 Task: Find connections with filter location Los Alcázares with filter topic #Tipsforsucesswith filter profile language Spanish with filter current company Work From Home/ Fresher & Experience Jobs with filter school Godavari Institute of Engineering & Technology (GIET), NH-5, Chaitanya nagar, Velaguvanda Village, Rajanagaram(M),Rajahmundry,PIN- 533296 (CC-55) with filter industry Security and Investigations with filter service category Health Insurance with filter keywords title Accountant
Action: Mouse moved to (556, 84)
Screenshot: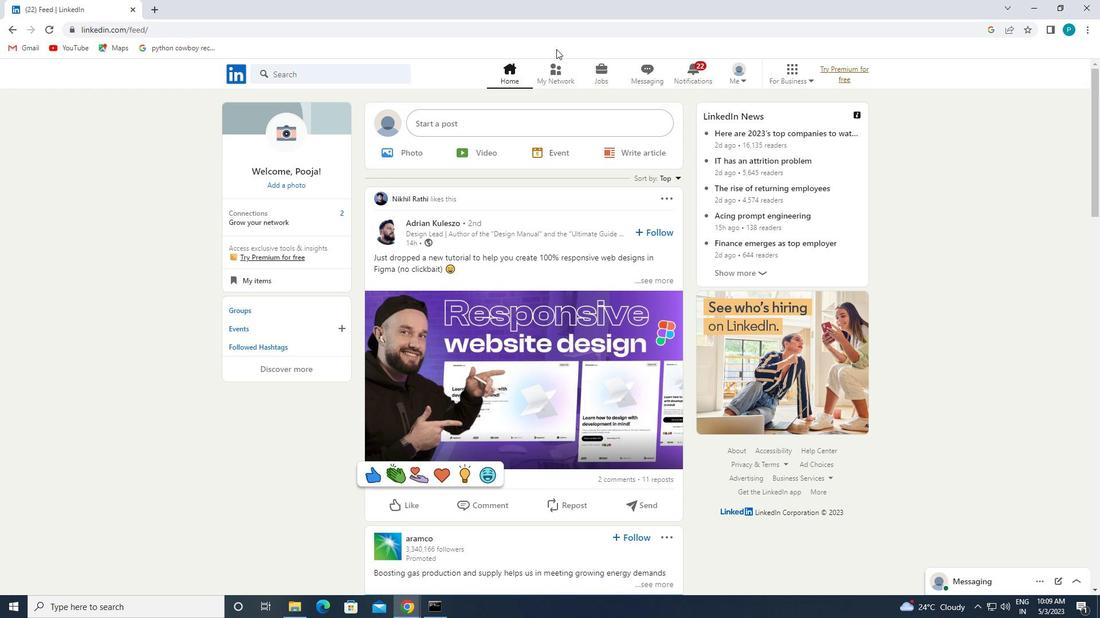 
Action: Mouse pressed left at (556, 84)
Screenshot: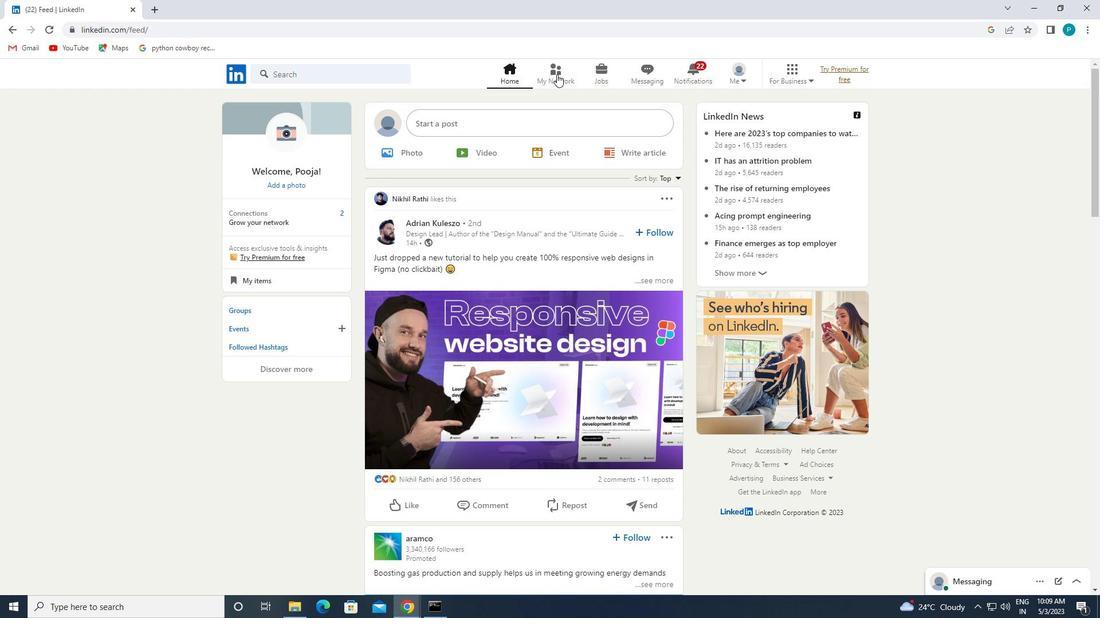 
Action: Mouse moved to (334, 146)
Screenshot: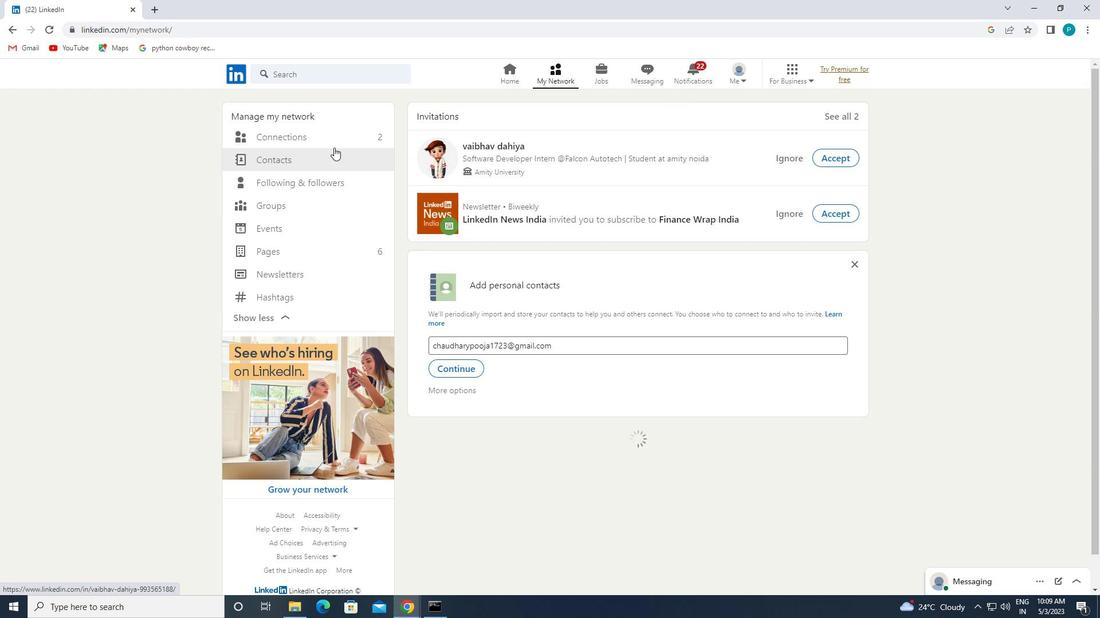 
Action: Mouse pressed left at (334, 146)
Screenshot: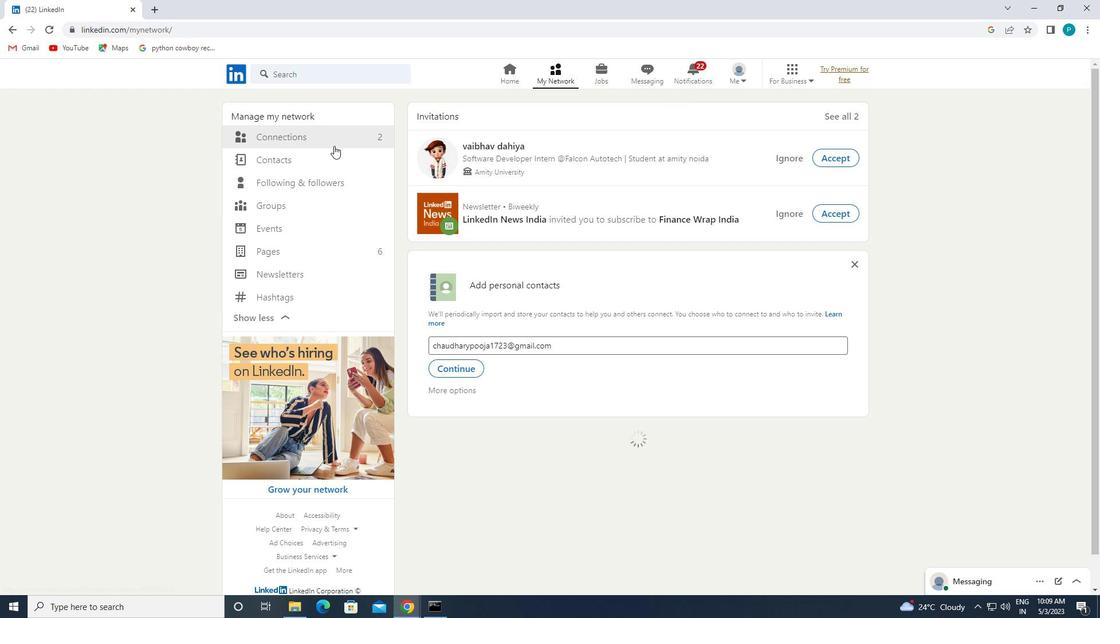 
Action: Mouse moved to (333, 142)
Screenshot: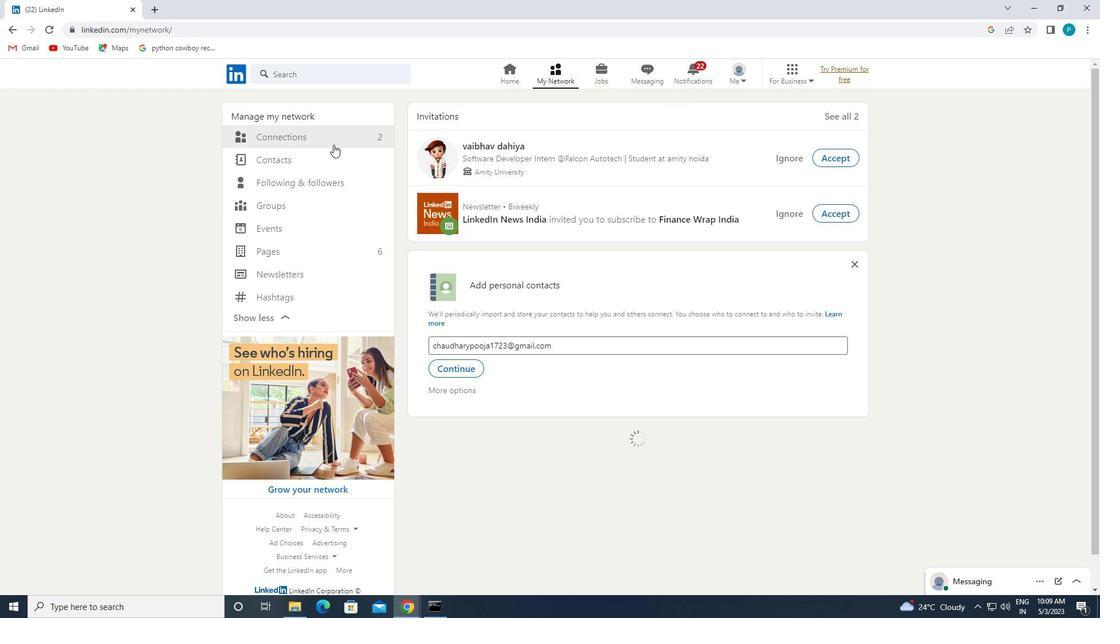 
Action: Mouse pressed left at (333, 142)
Screenshot: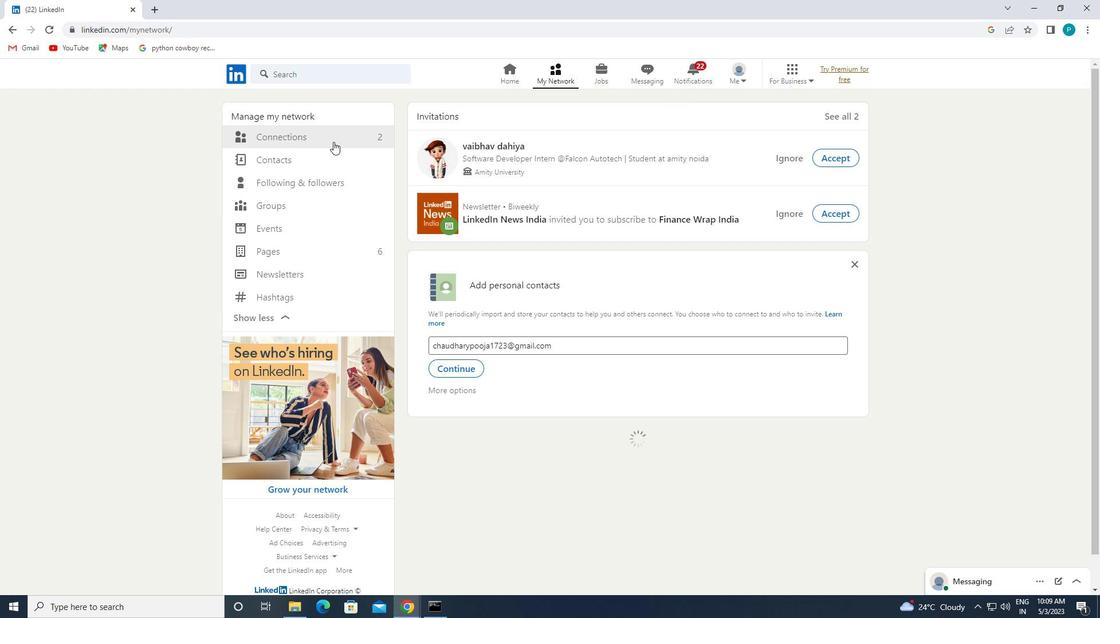
Action: Mouse pressed left at (333, 142)
Screenshot: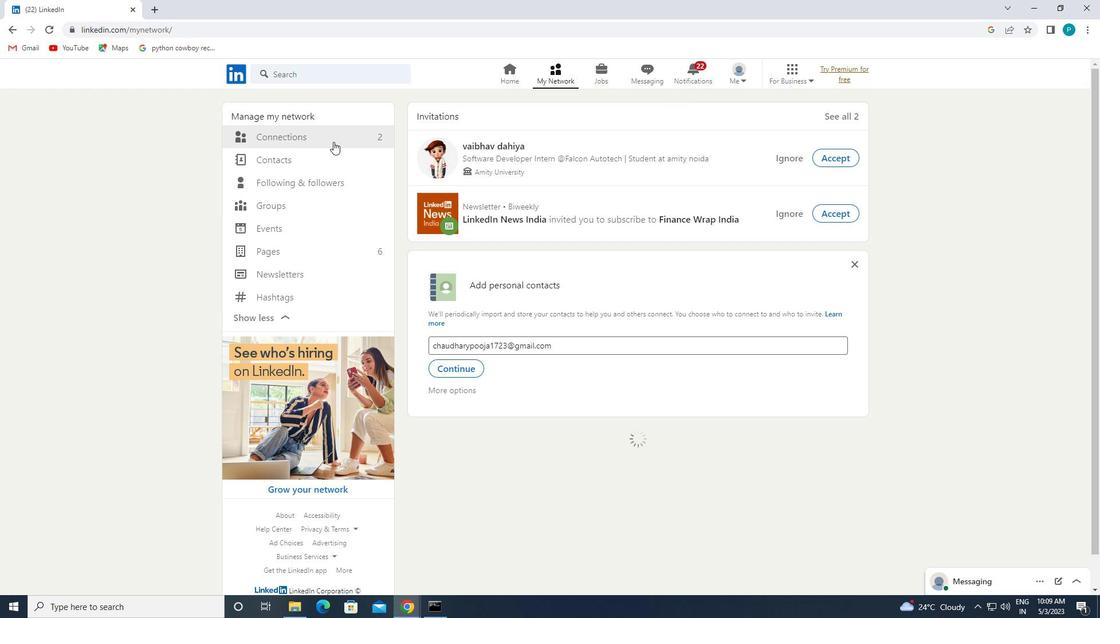 
Action: Mouse pressed left at (333, 142)
Screenshot: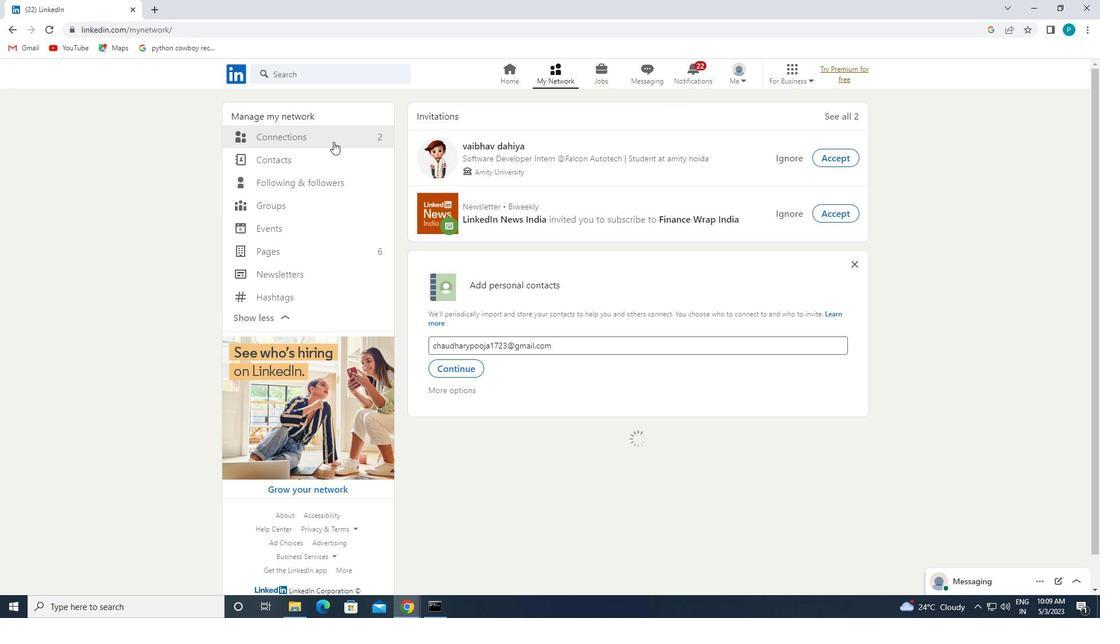 
Action: Mouse moved to (335, 142)
Screenshot: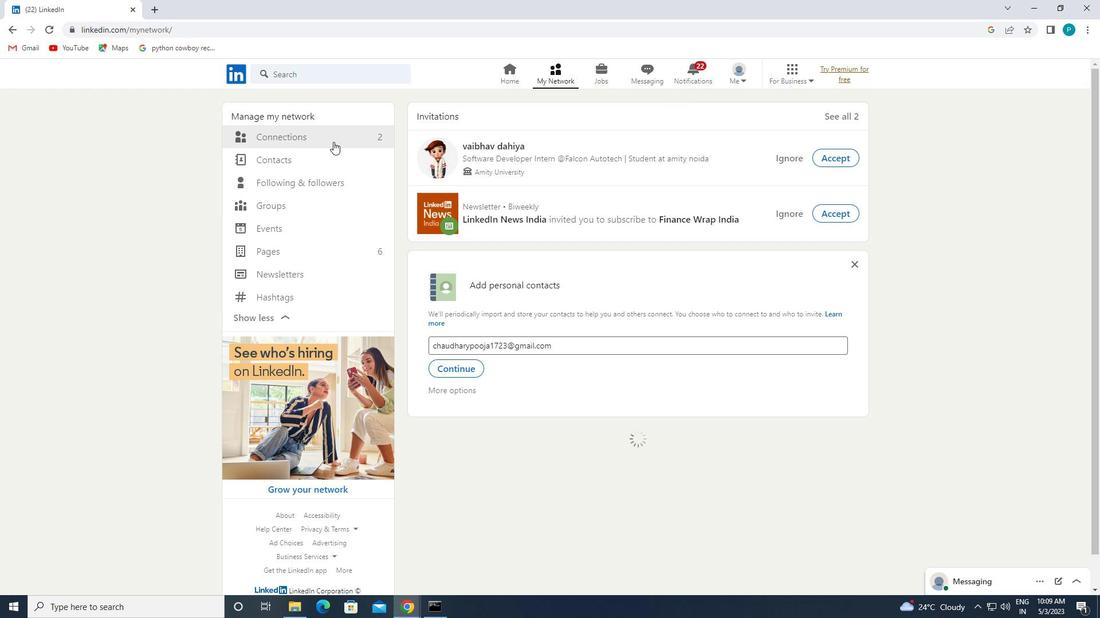 
Action: Mouse pressed left at (335, 142)
Screenshot: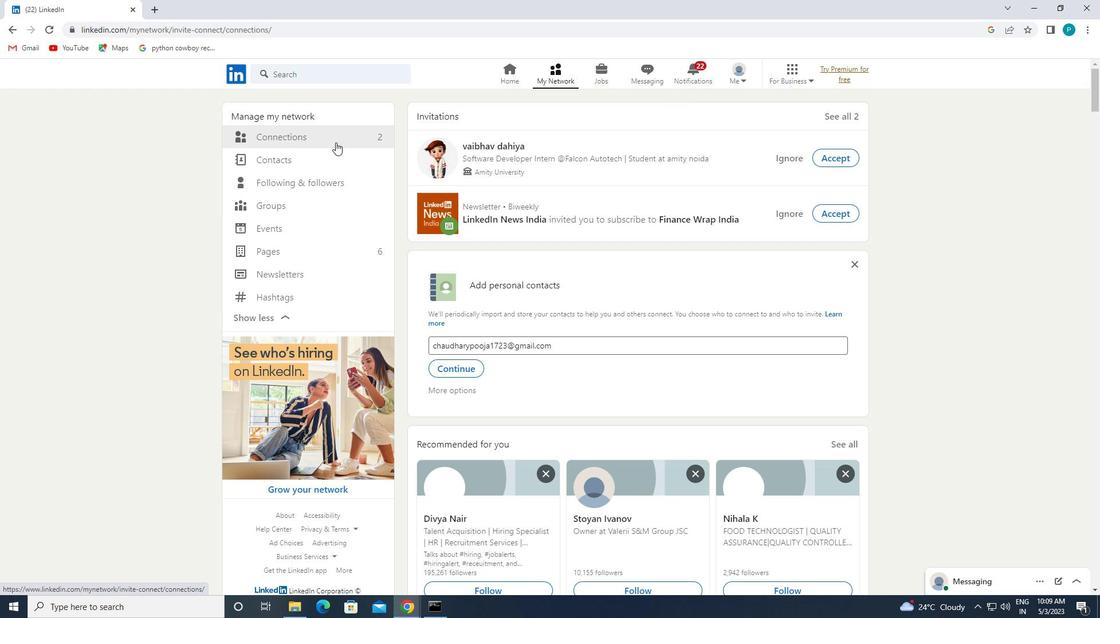 
Action: Mouse moved to (612, 144)
Screenshot: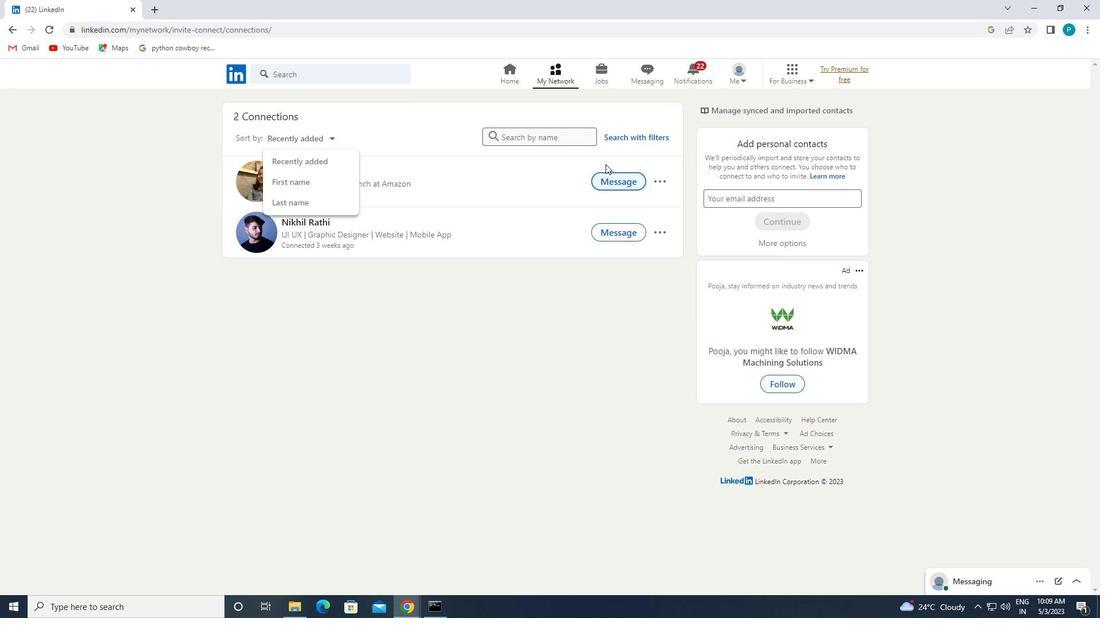 
Action: Mouse pressed left at (612, 144)
Screenshot: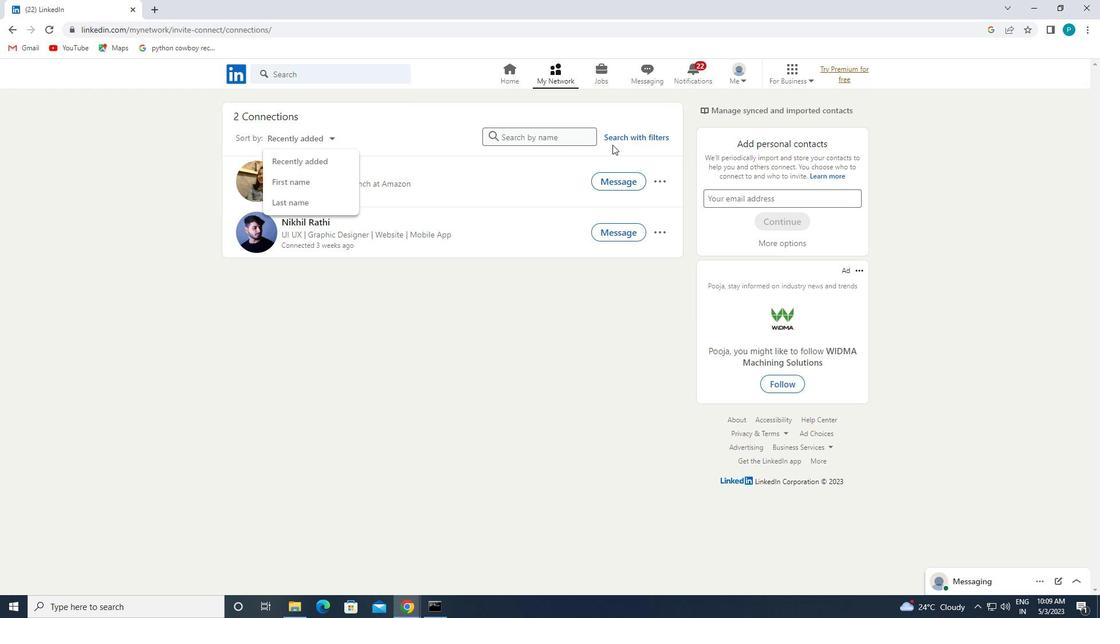 
Action: Mouse moved to (612, 139)
Screenshot: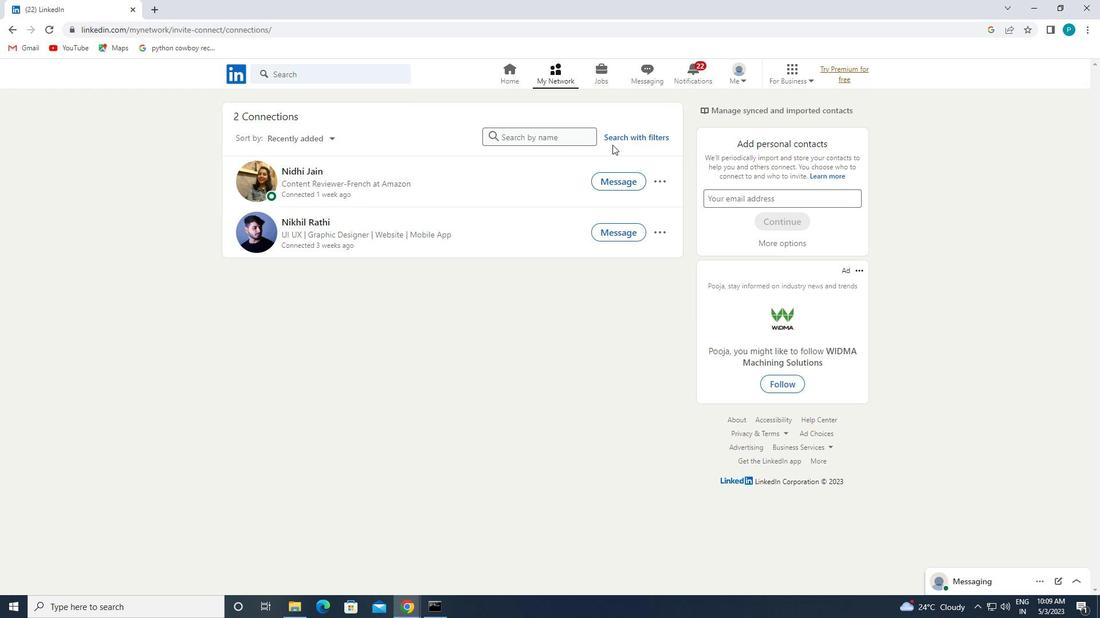 
Action: Mouse pressed left at (612, 139)
Screenshot: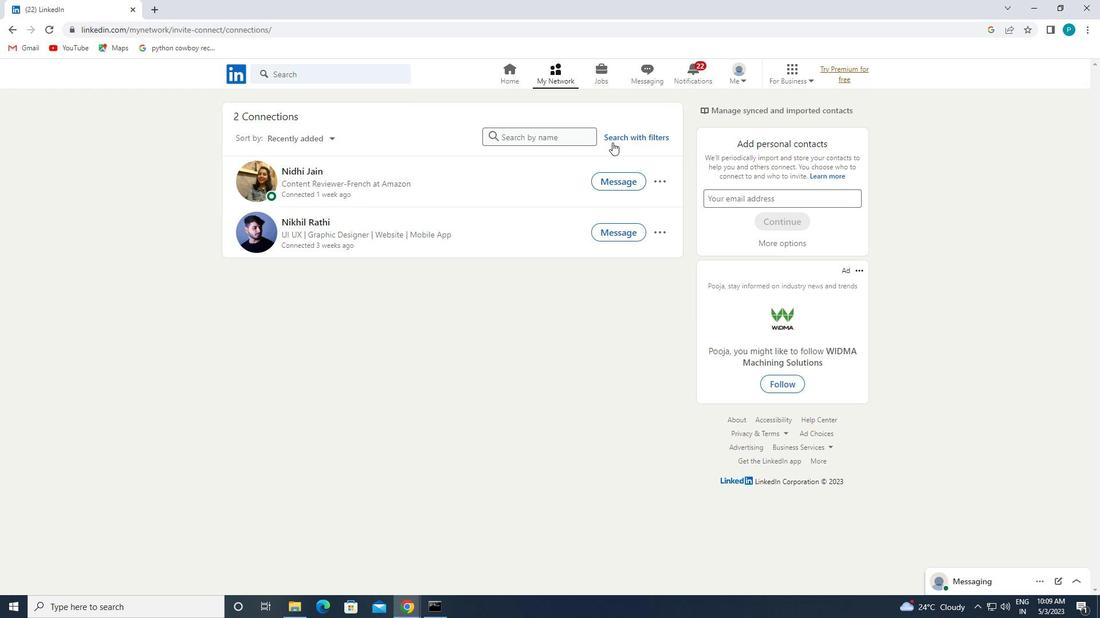 
Action: Mouse moved to (584, 107)
Screenshot: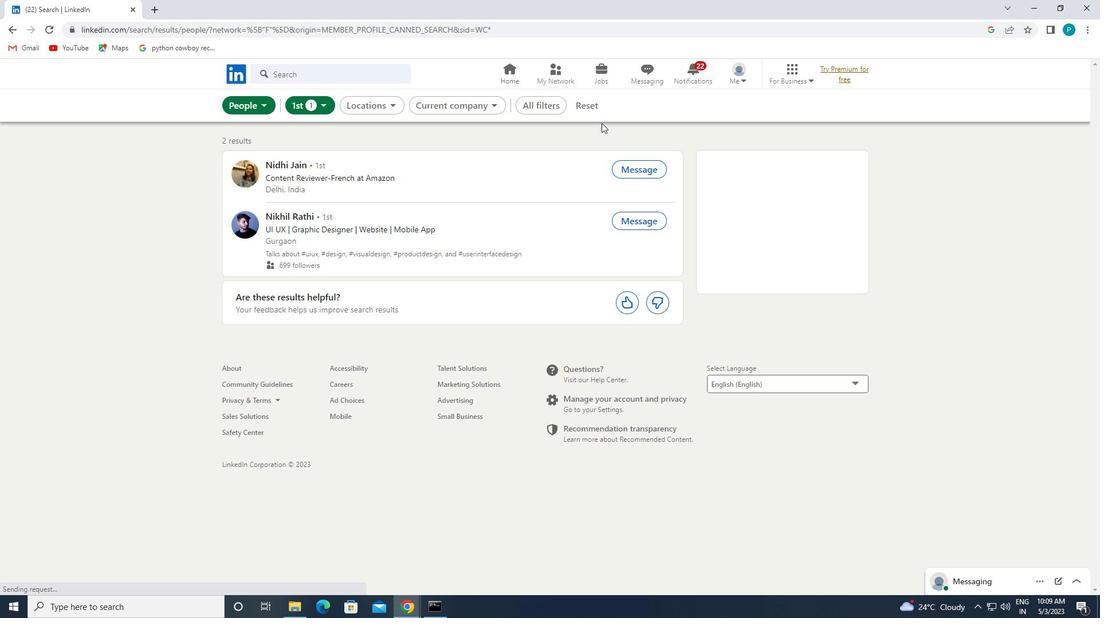 
Action: Mouse pressed left at (584, 107)
Screenshot: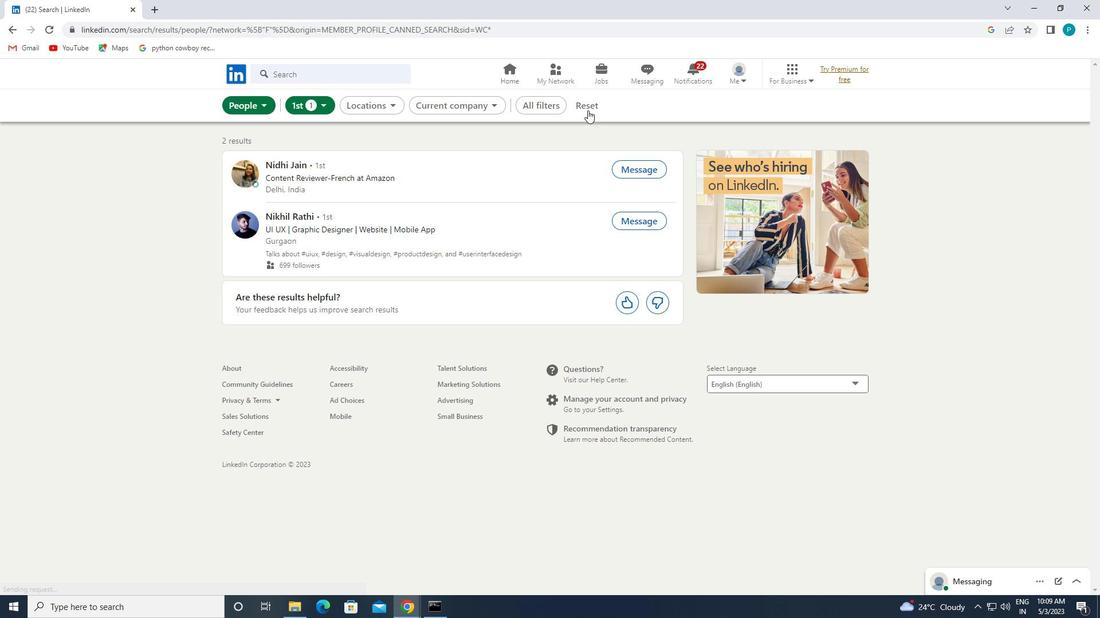 
Action: Mouse moved to (562, 103)
Screenshot: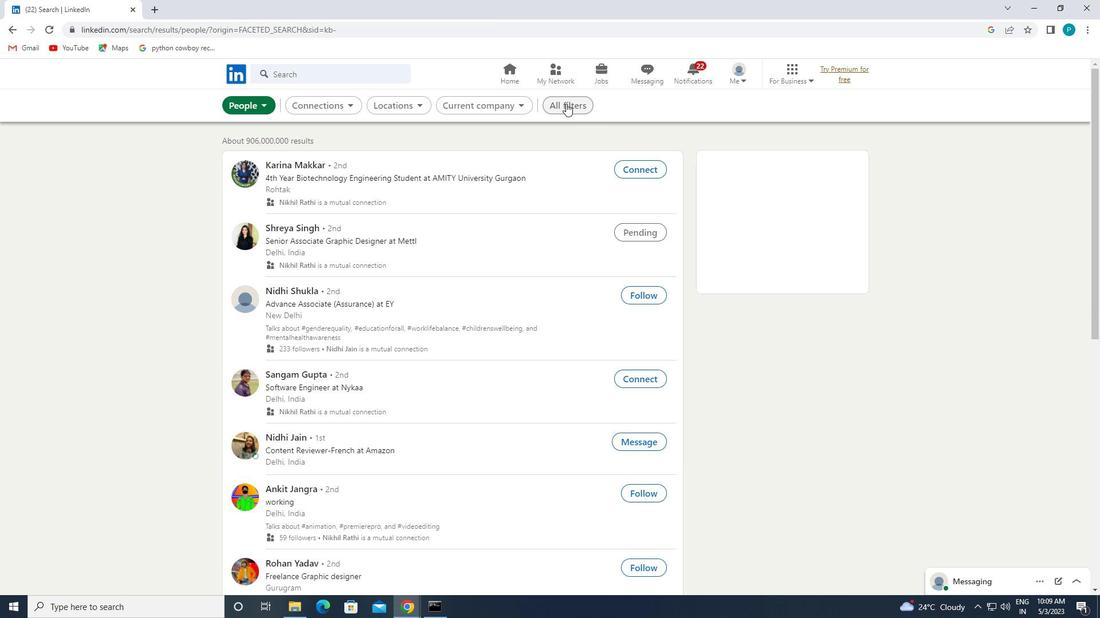 
Action: Mouse pressed left at (562, 103)
Screenshot: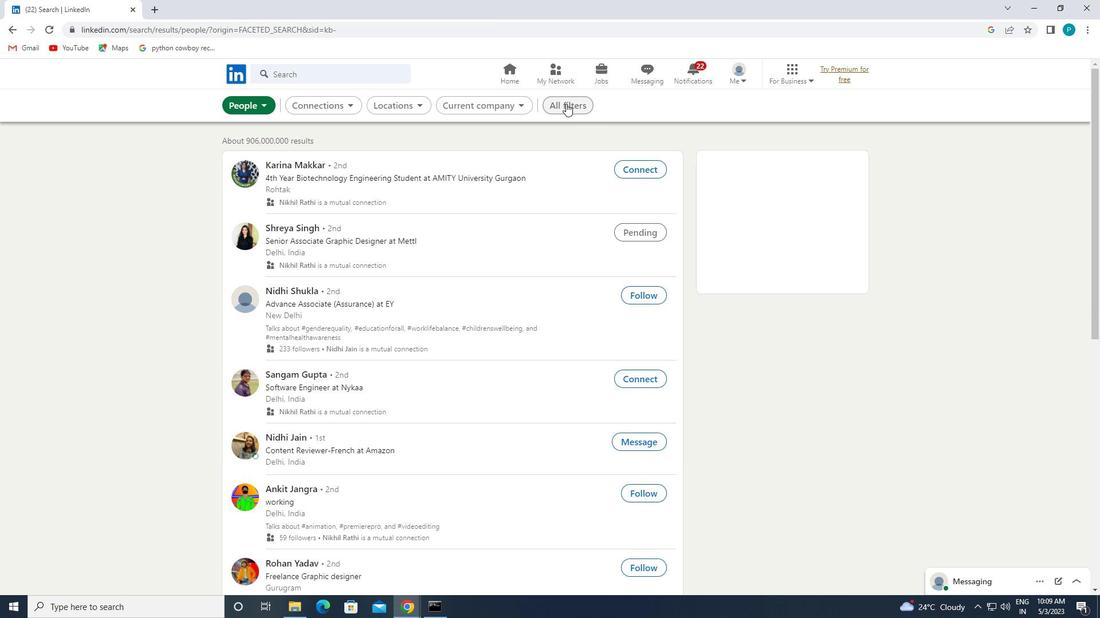 
Action: Mouse moved to (959, 427)
Screenshot: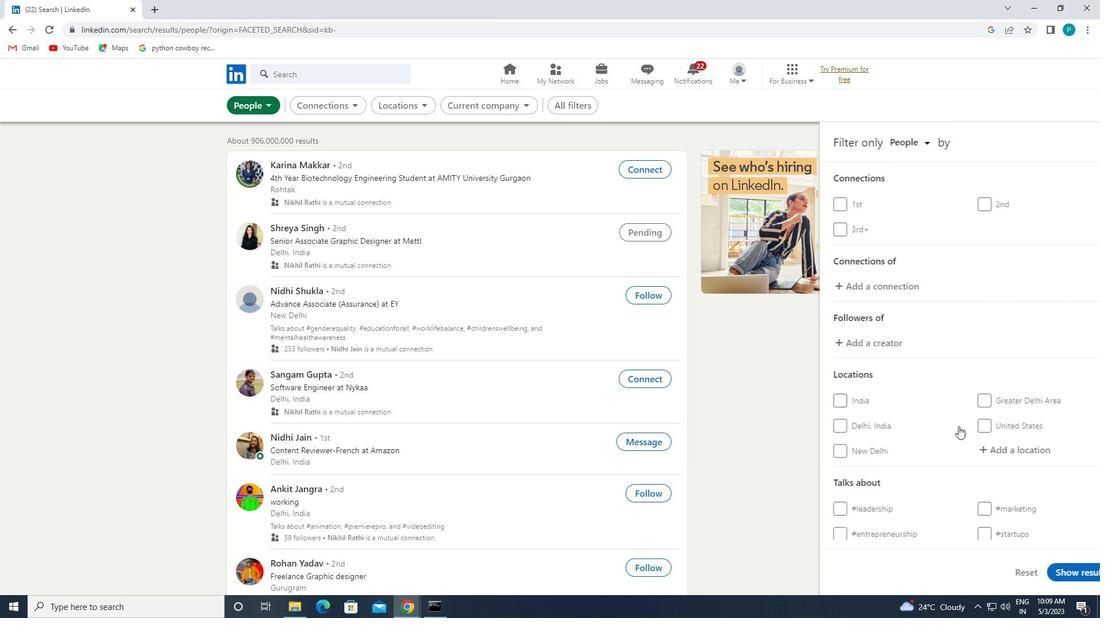 
Action: Mouse scrolled (959, 426) with delta (0, 0)
Screenshot: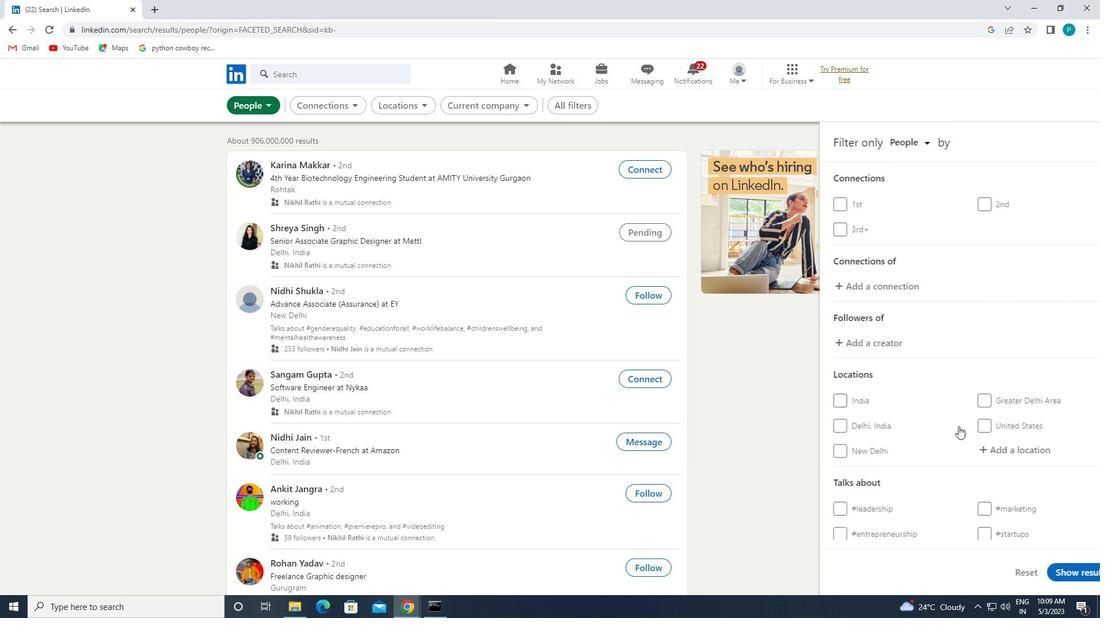 
Action: Mouse moved to (960, 428)
Screenshot: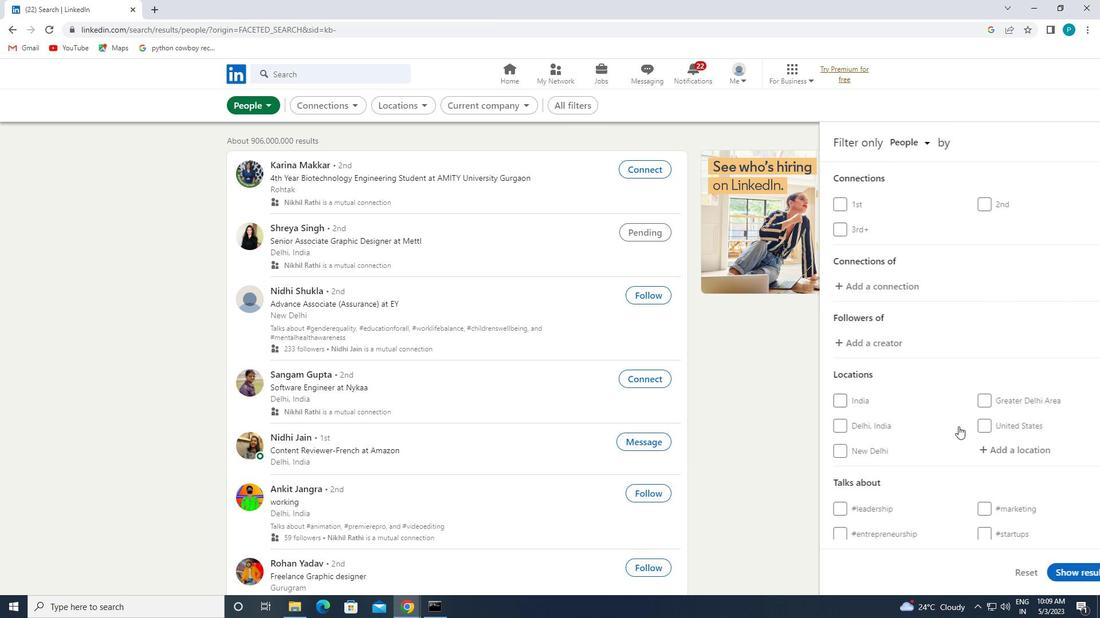 
Action: Mouse scrolled (960, 428) with delta (0, 0)
Screenshot: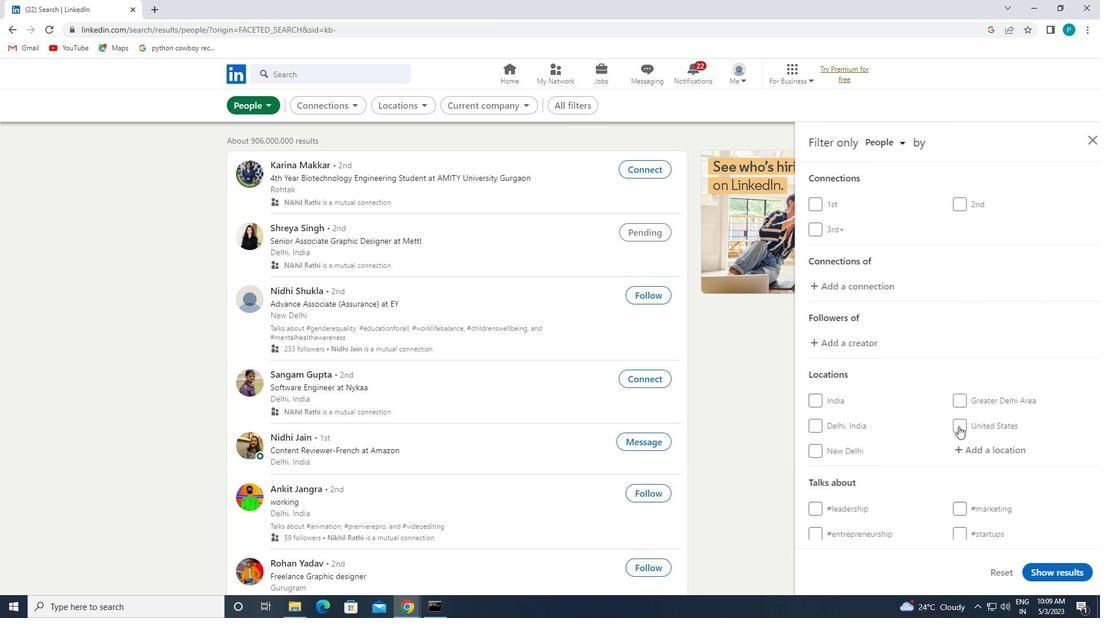 
Action: Mouse moved to (944, 340)
Screenshot: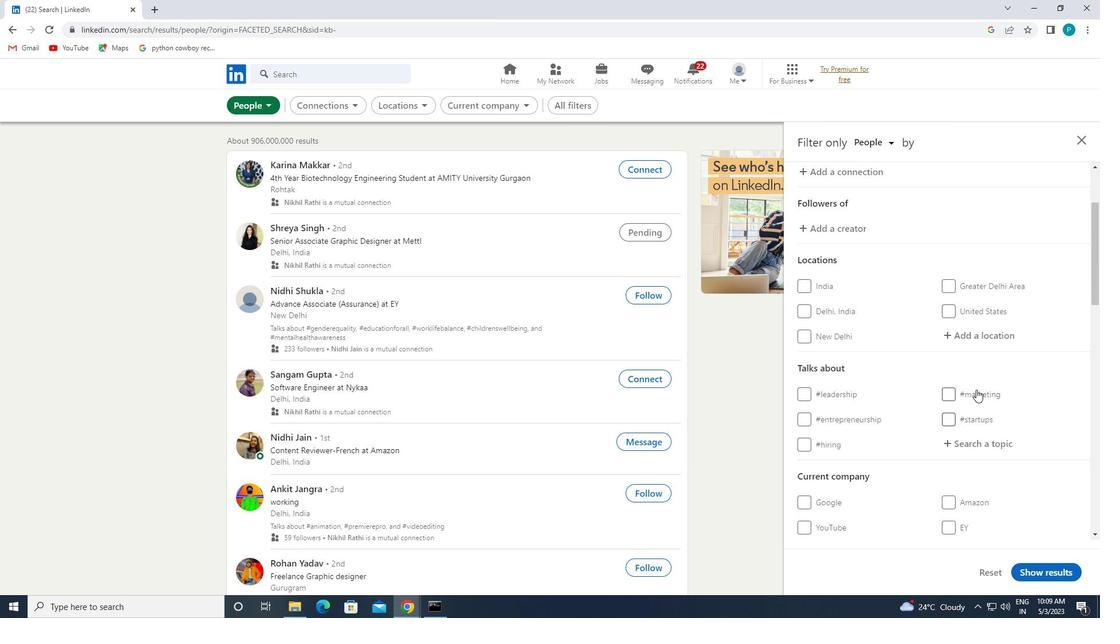 
Action: Mouse pressed left at (944, 340)
Screenshot: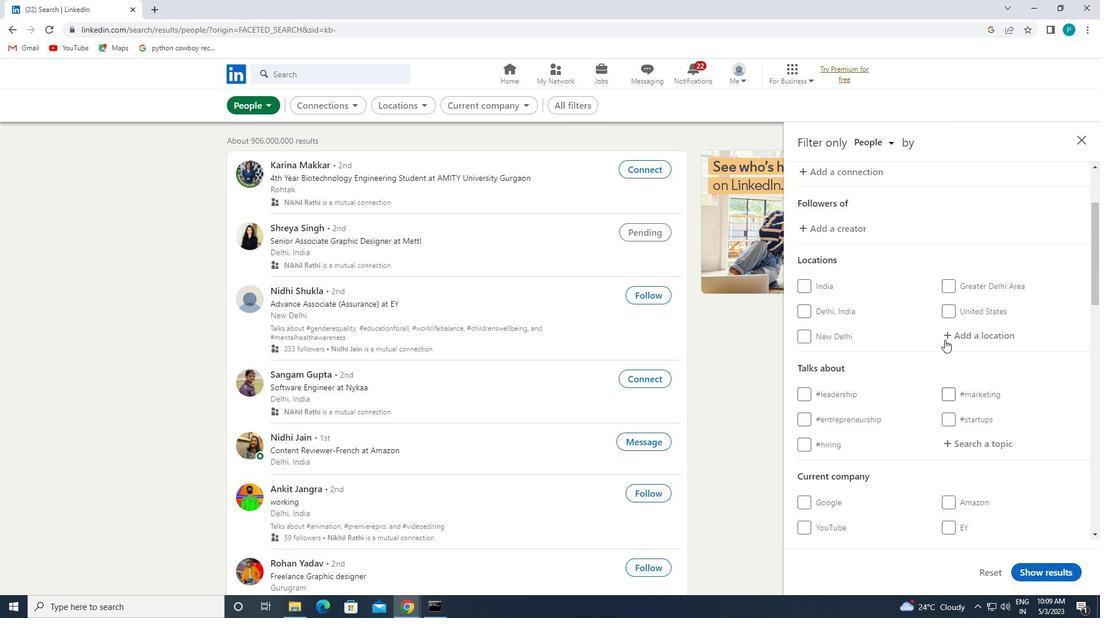 
Action: Mouse moved to (935, 332)
Screenshot: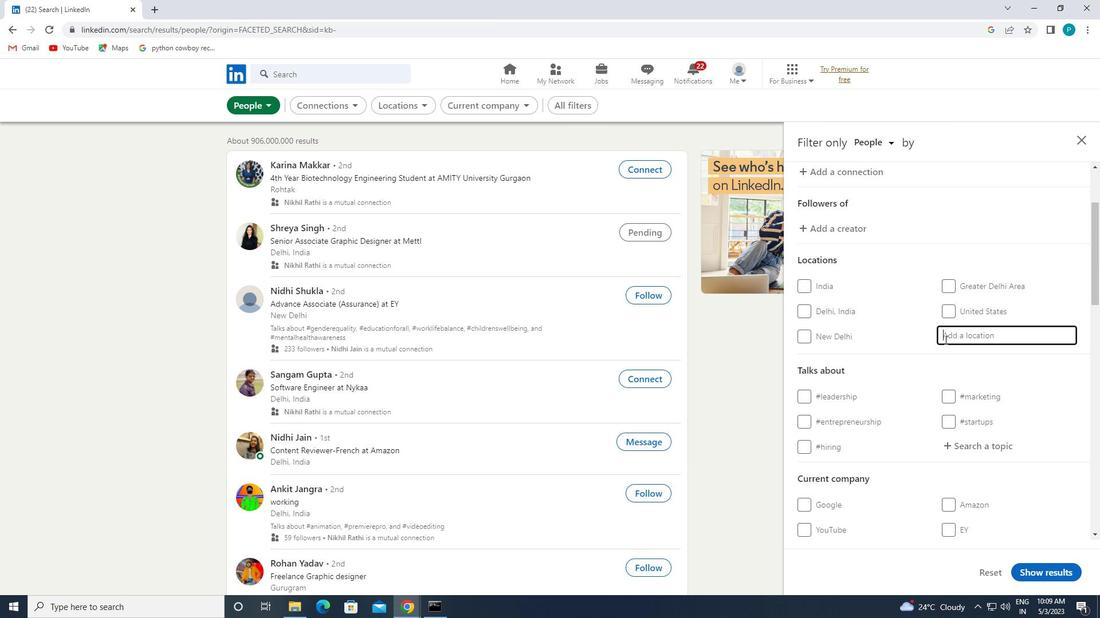 
Action: Key pressed <Key.caps_lock>l<Key.caps_lock>os
Screenshot: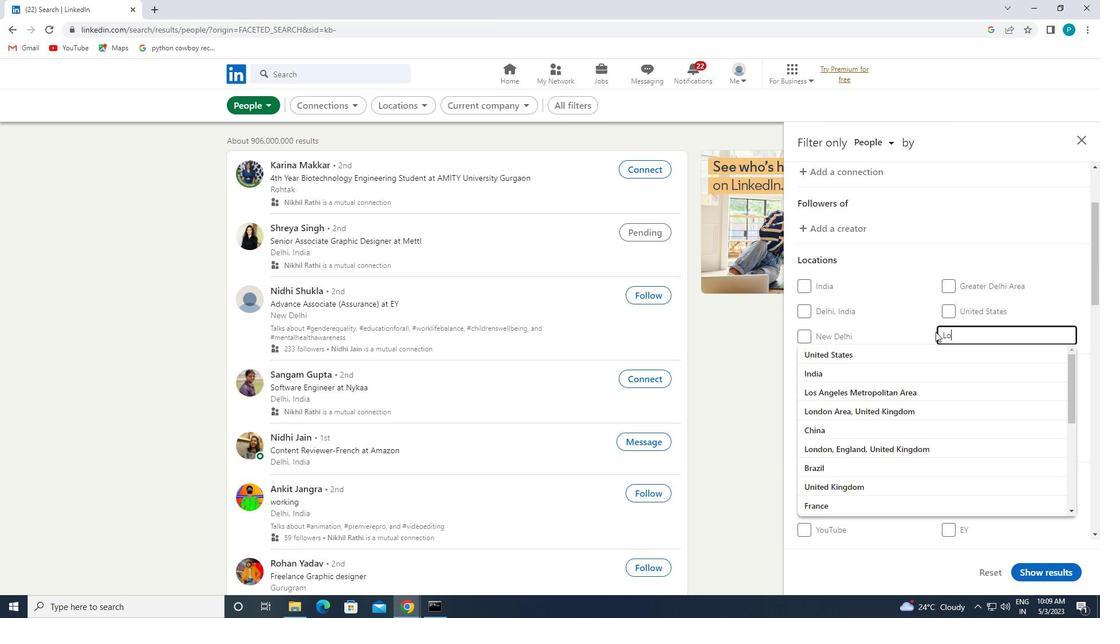 
Action: Mouse moved to (935, 343)
Screenshot: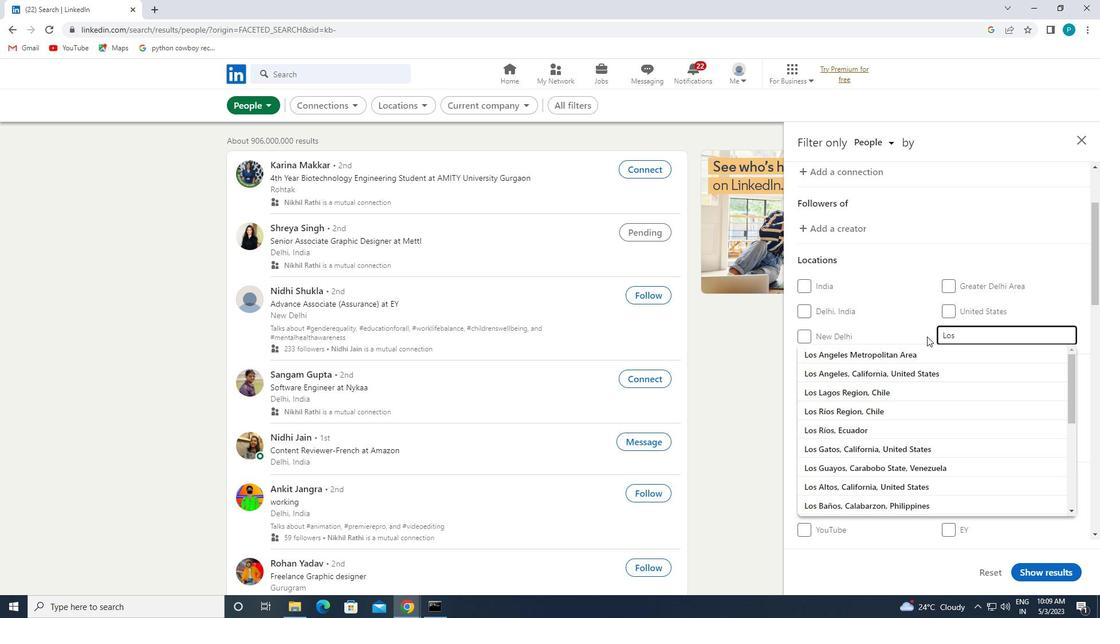 
Action: Key pressed <Key.space><Key.caps_lock>a<Key.caps_lock>l
Screenshot: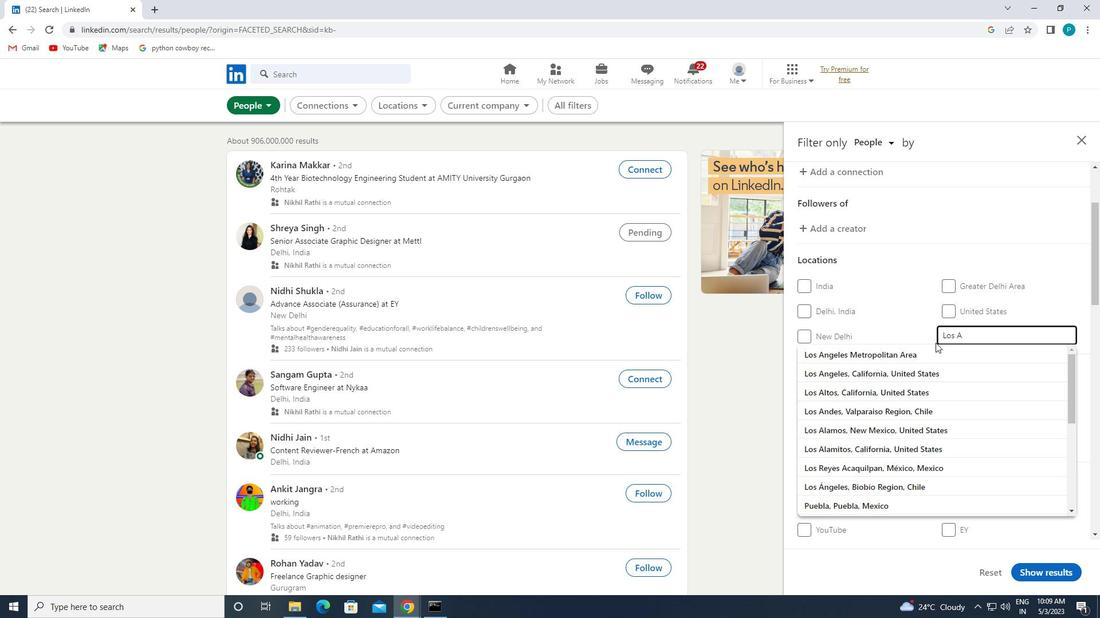 
Action: Mouse moved to (910, 428)
Screenshot: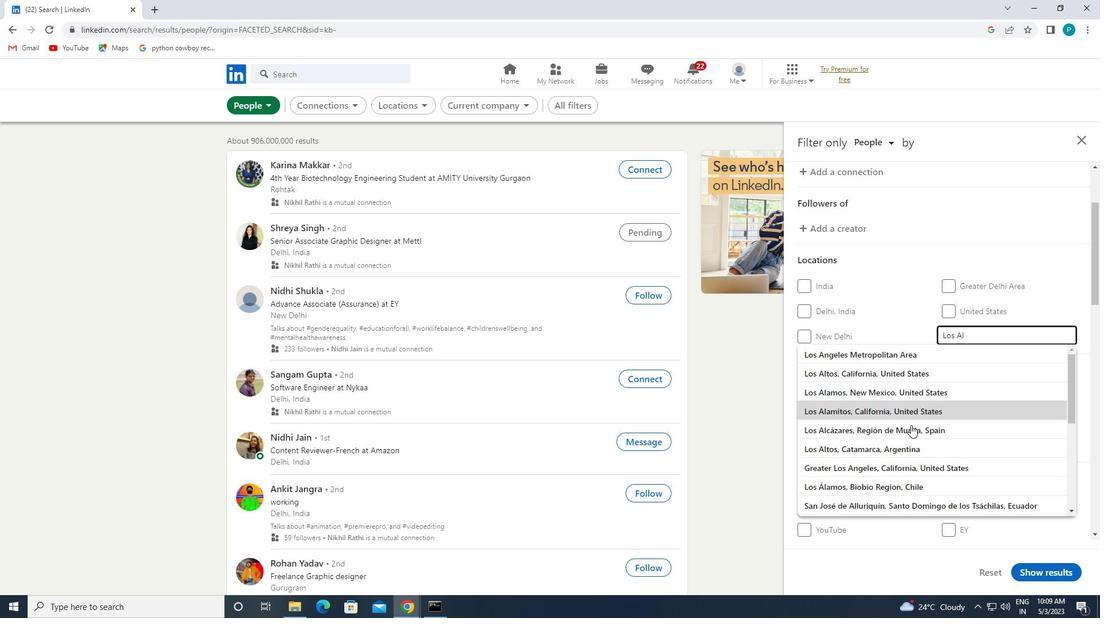 
Action: Mouse pressed left at (910, 428)
Screenshot: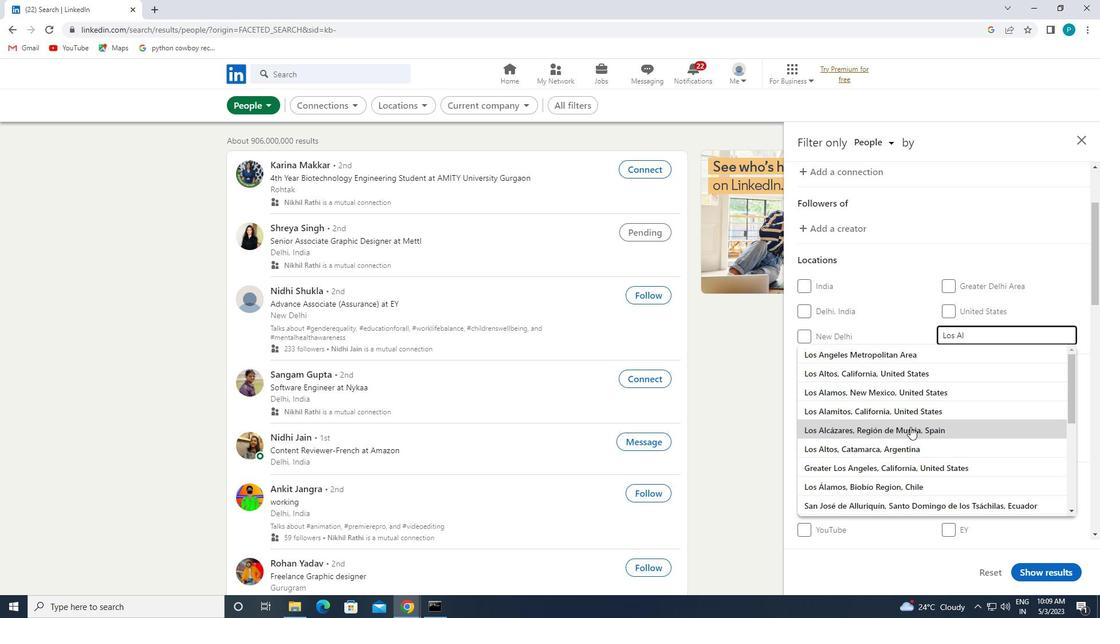 
Action: Mouse moved to (916, 430)
Screenshot: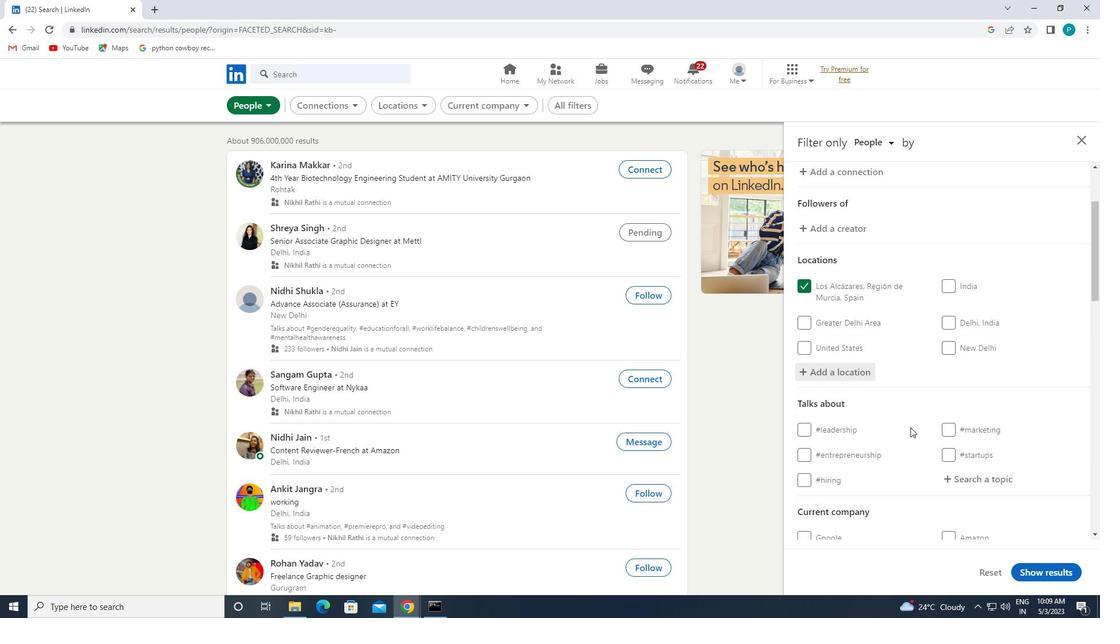 
Action: Mouse scrolled (916, 430) with delta (0, 0)
Screenshot: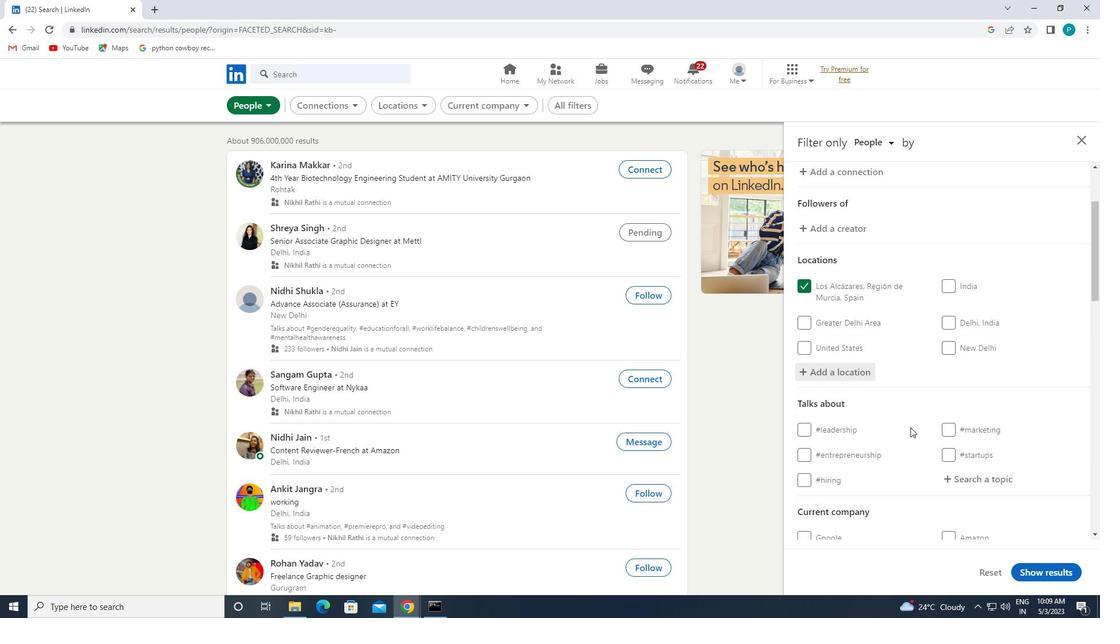 
Action: Mouse moved to (996, 422)
Screenshot: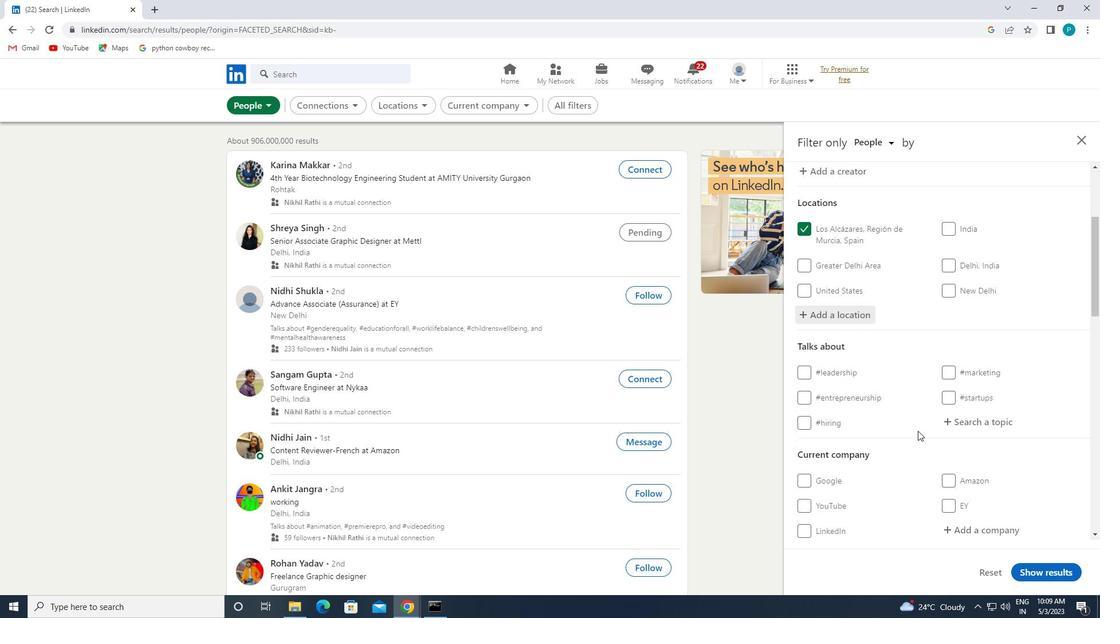 
Action: Mouse pressed left at (996, 422)
Screenshot: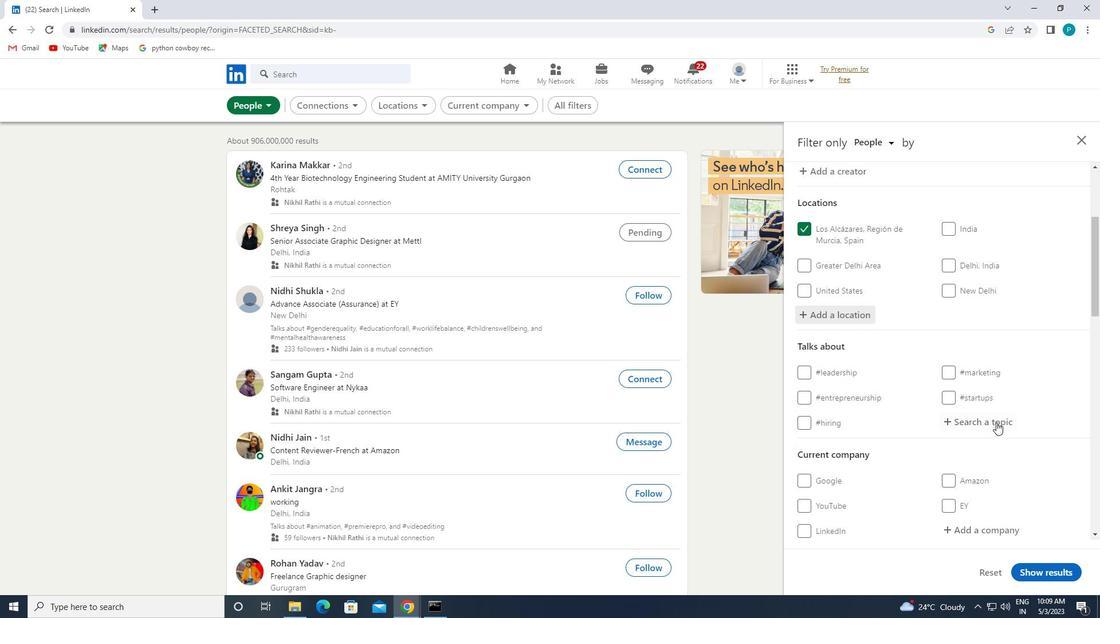 
Action: Mouse moved to (1003, 425)
Screenshot: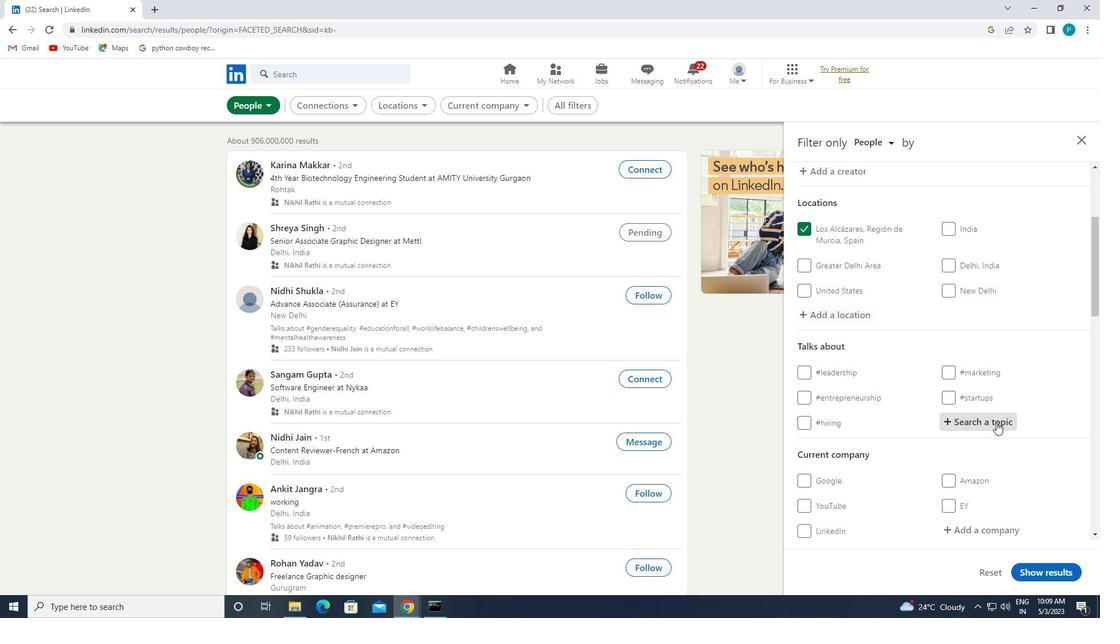 
Action: Key pressed <Key.shift>#<Key.caps_lock>T<Key.caps_lock>IPSFORSUCESS
Screenshot: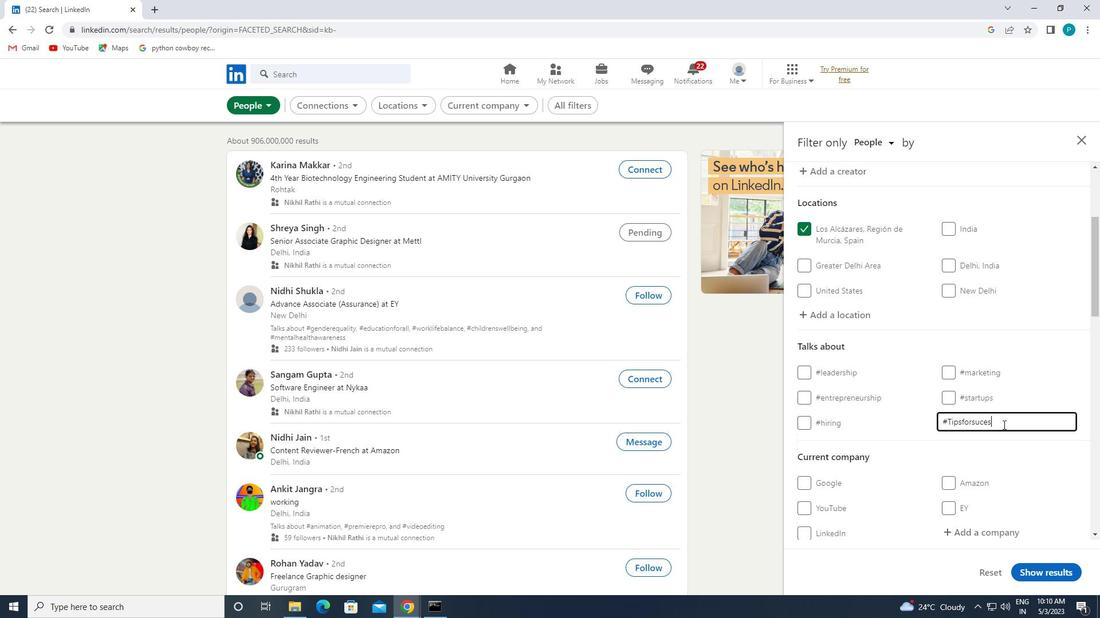 
Action: Mouse moved to (1013, 427)
Screenshot: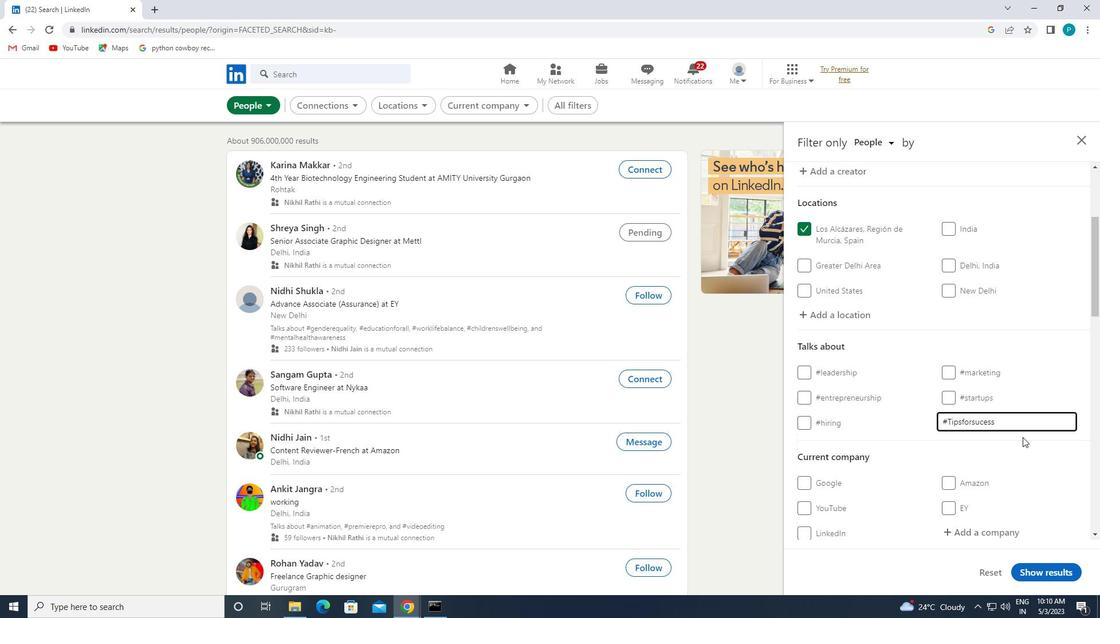 
Action: Mouse scrolled (1013, 426) with delta (0, 0)
Screenshot: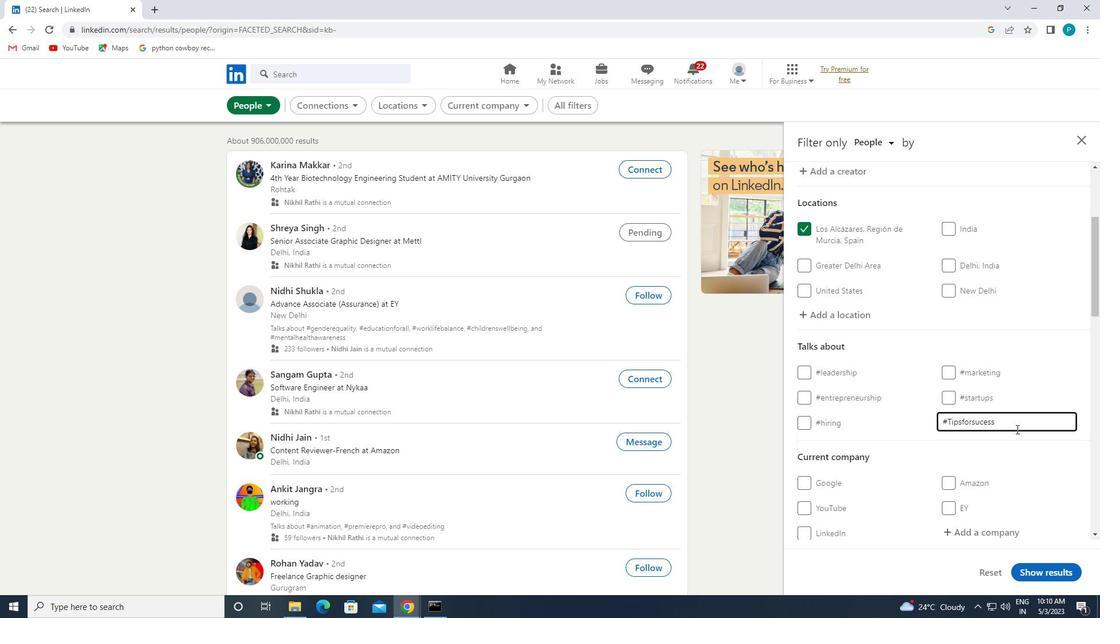 
Action: Mouse moved to (1011, 427)
Screenshot: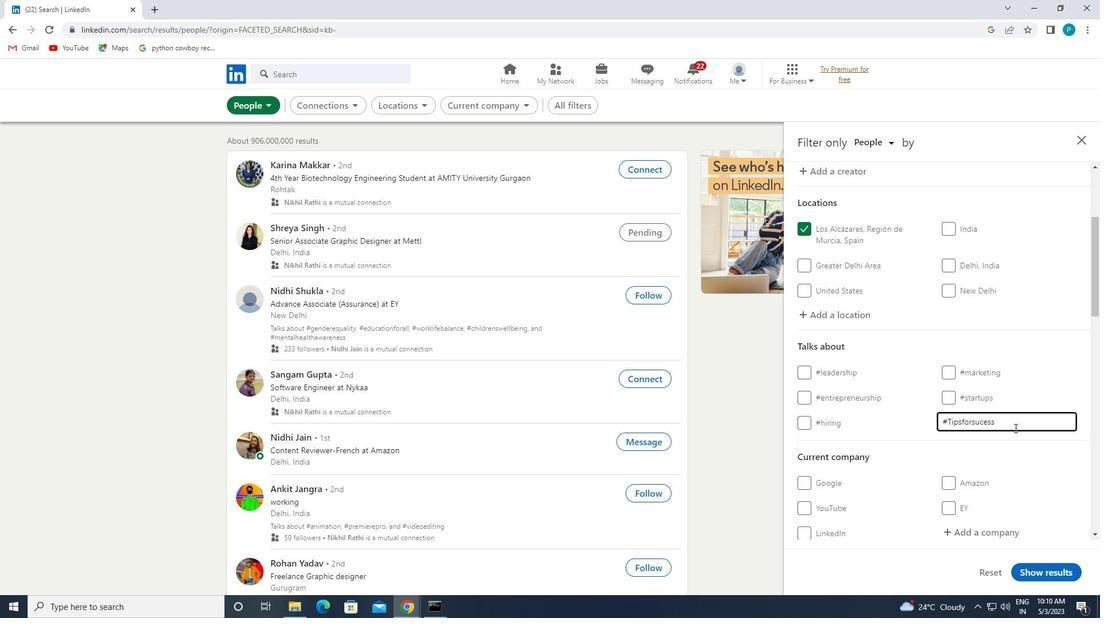 
Action: Mouse scrolled (1011, 426) with delta (0, 0)
Screenshot: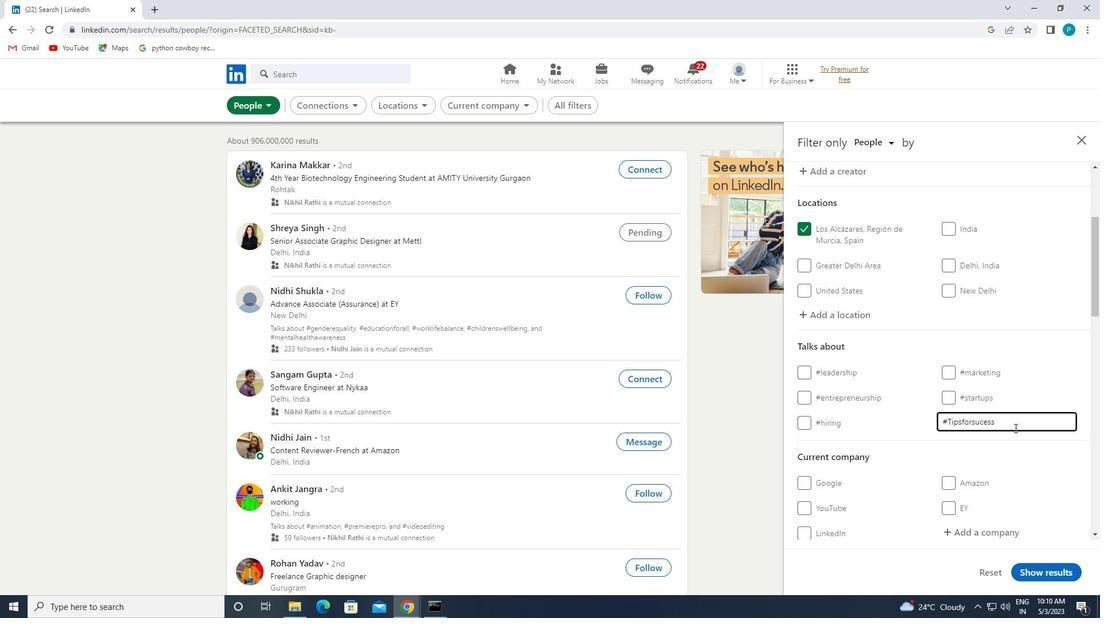 
Action: Mouse moved to (994, 424)
Screenshot: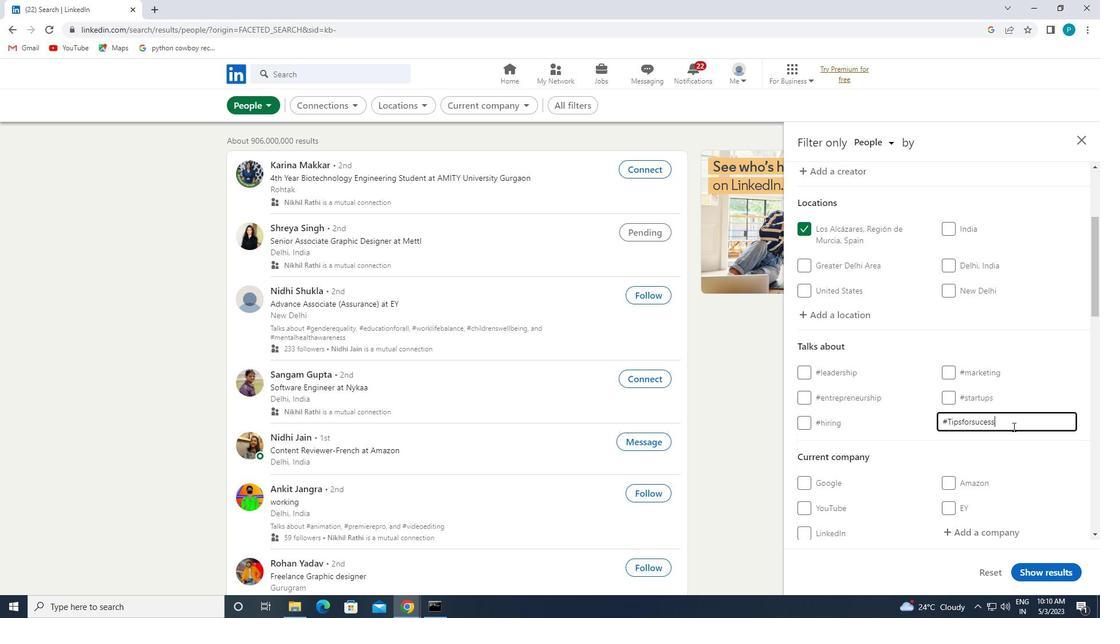 
Action: Mouse scrolled (994, 424) with delta (0, 0)
Screenshot: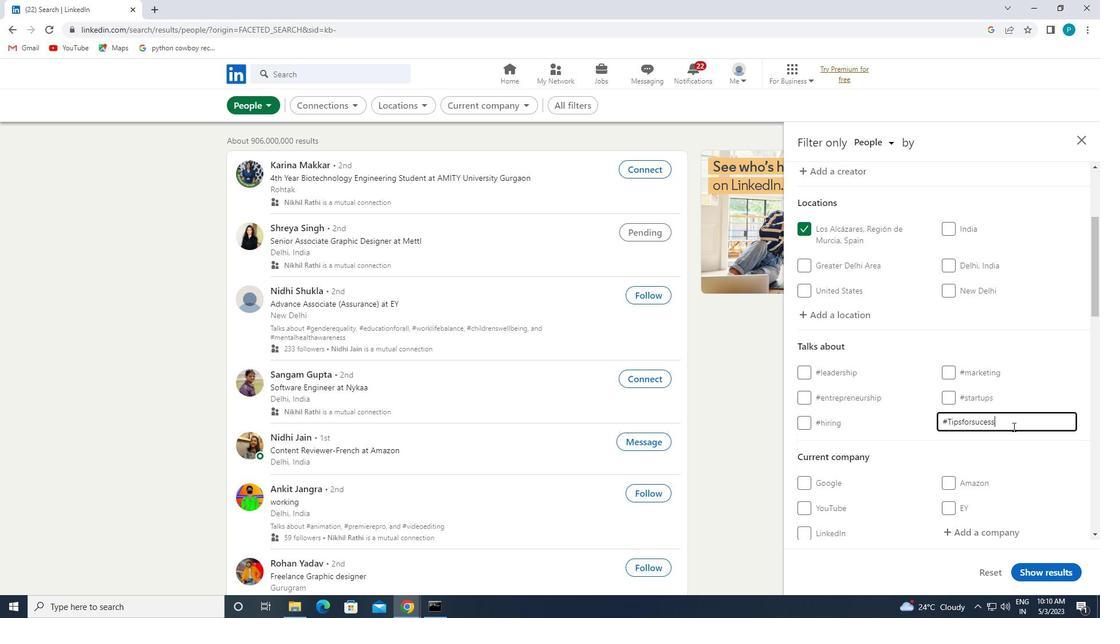 
Action: Mouse moved to (900, 395)
Screenshot: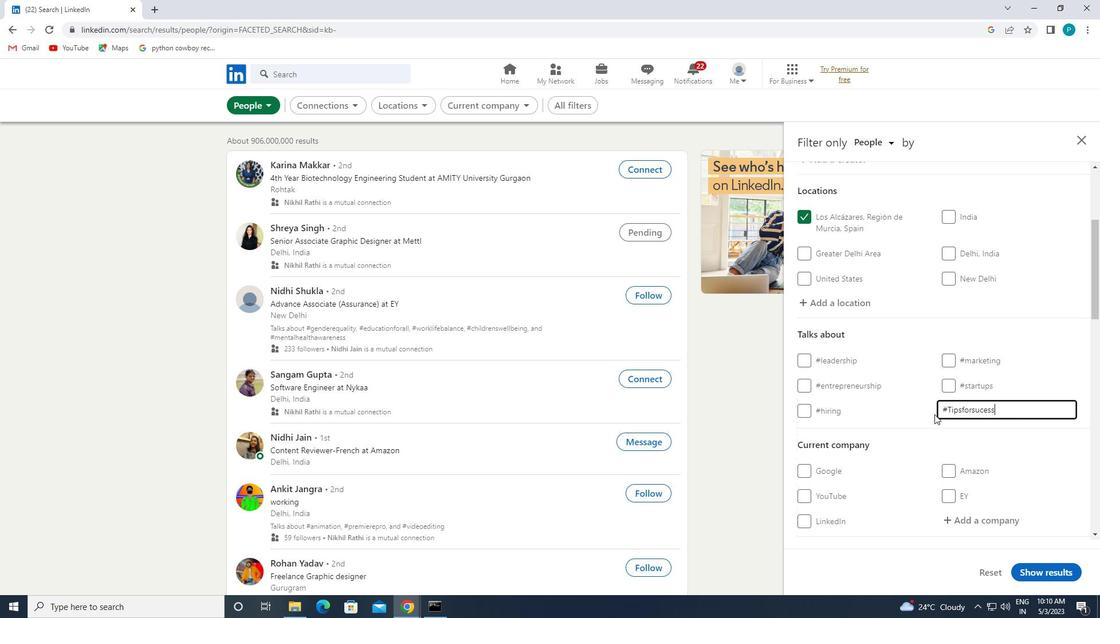 
Action: Mouse scrolled (900, 395) with delta (0, 0)
Screenshot: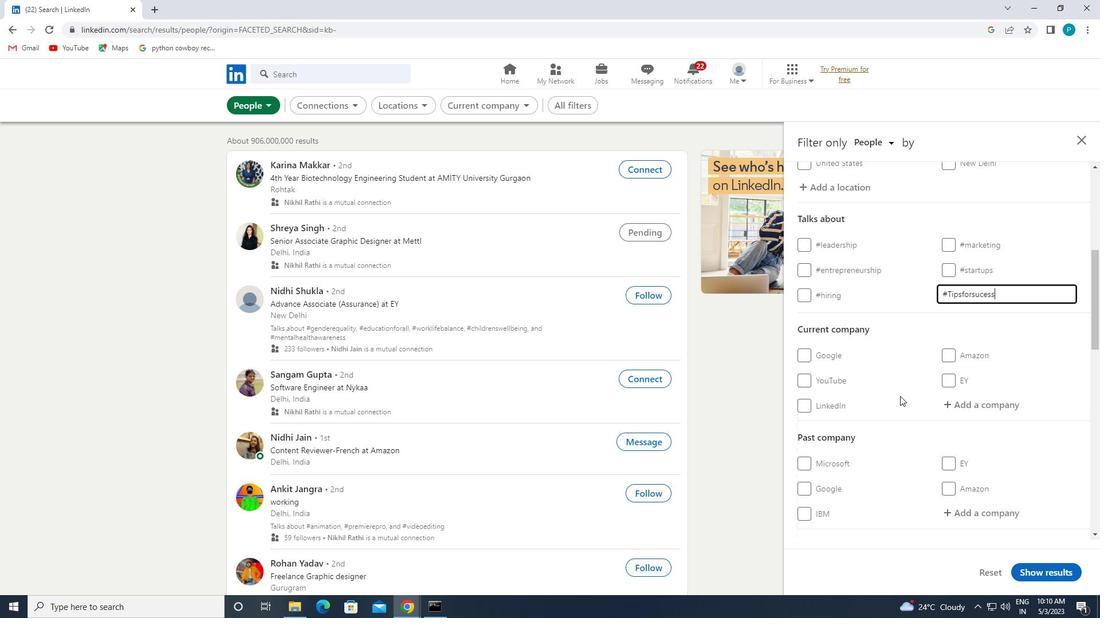 
Action: Mouse scrolled (900, 395) with delta (0, 0)
Screenshot: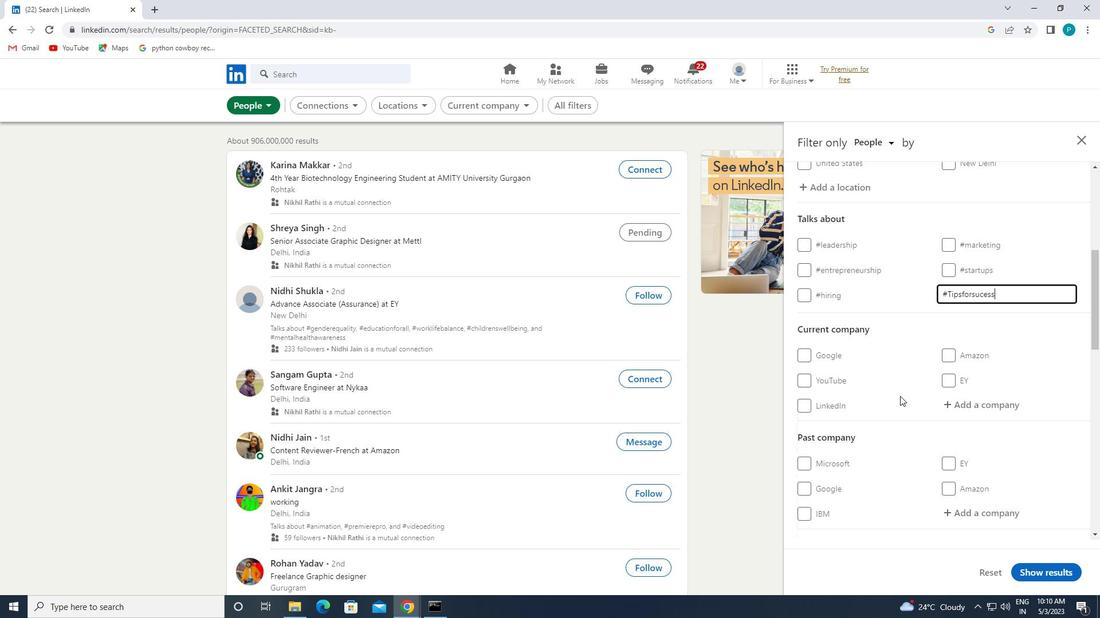 
Action: Mouse scrolled (900, 395) with delta (0, 0)
Screenshot: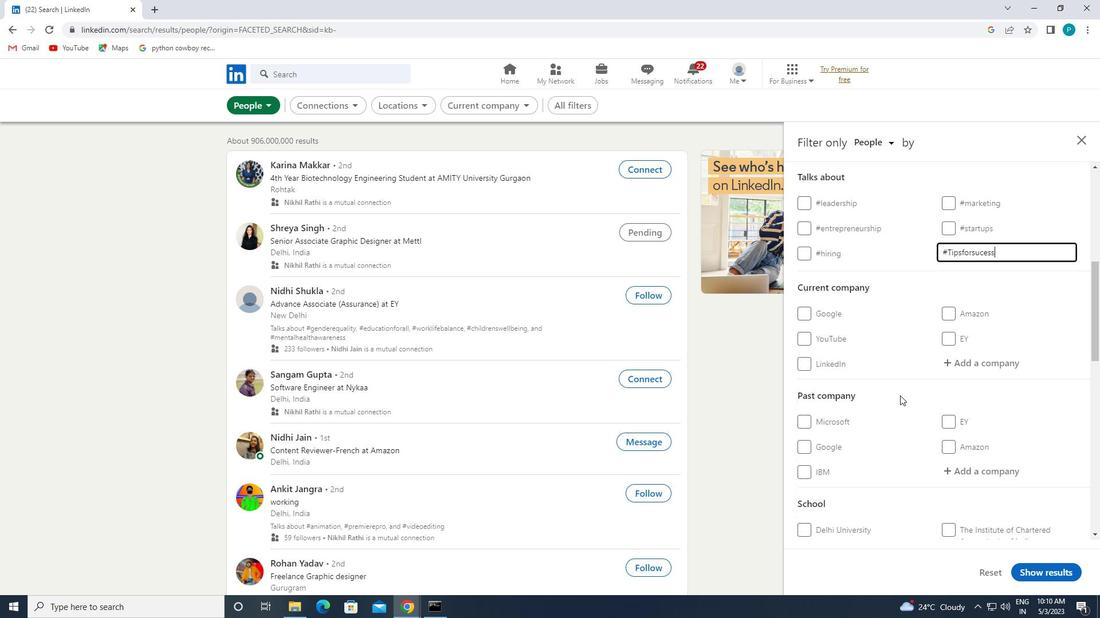 
Action: Mouse moved to (889, 396)
Screenshot: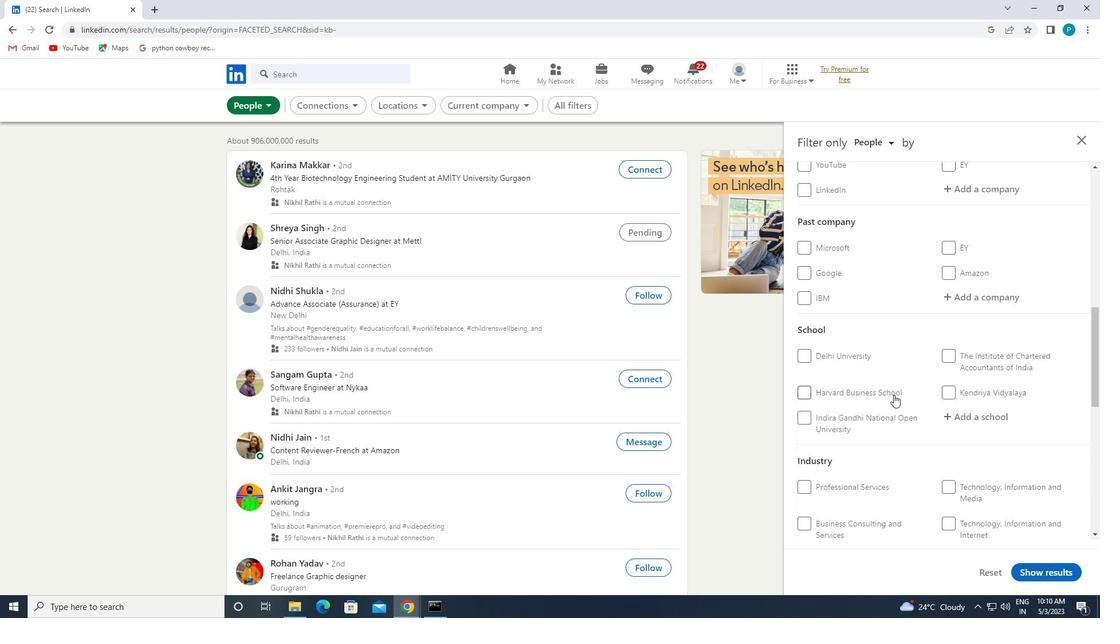 
Action: Mouse scrolled (889, 395) with delta (0, 0)
Screenshot: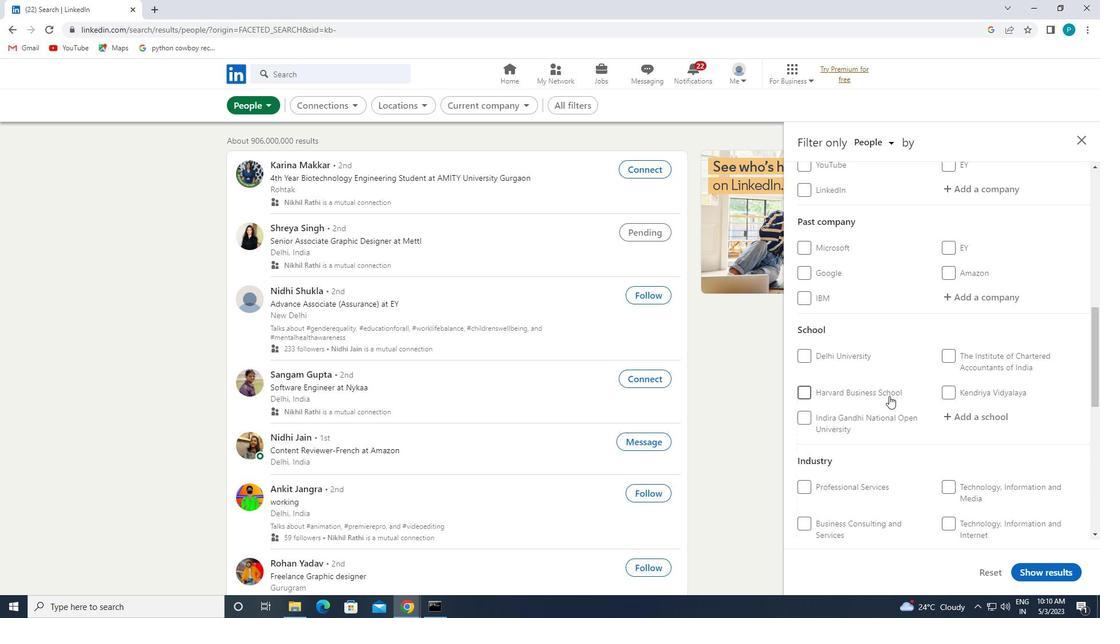 
Action: Mouse moved to (888, 397)
Screenshot: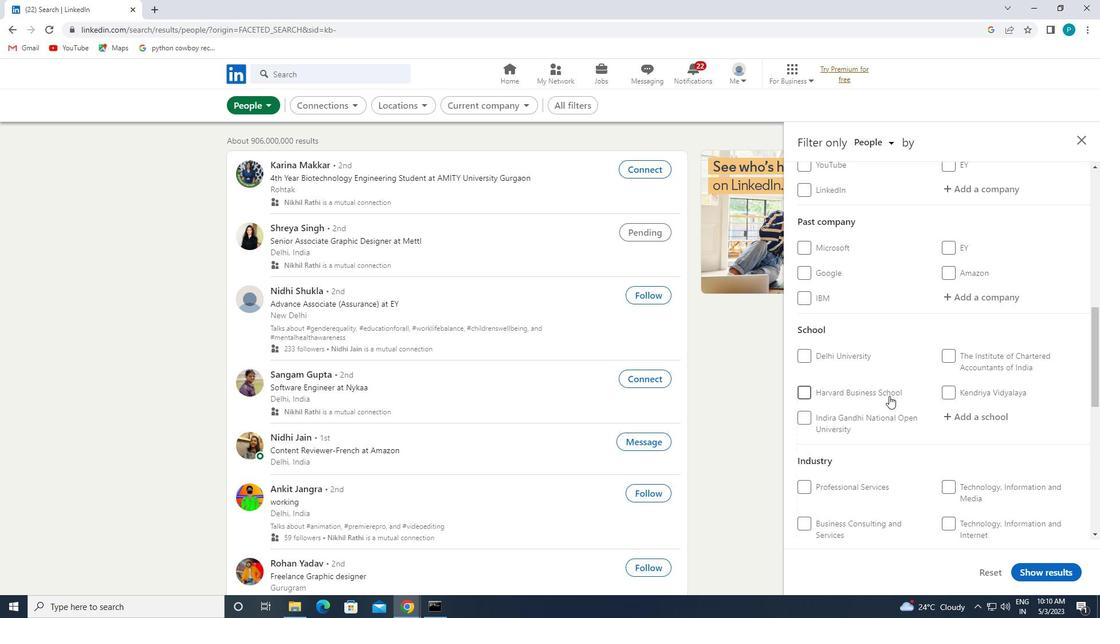 
Action: Mouse scrolled (888, 396) with delta (0, 0)
Screenshot: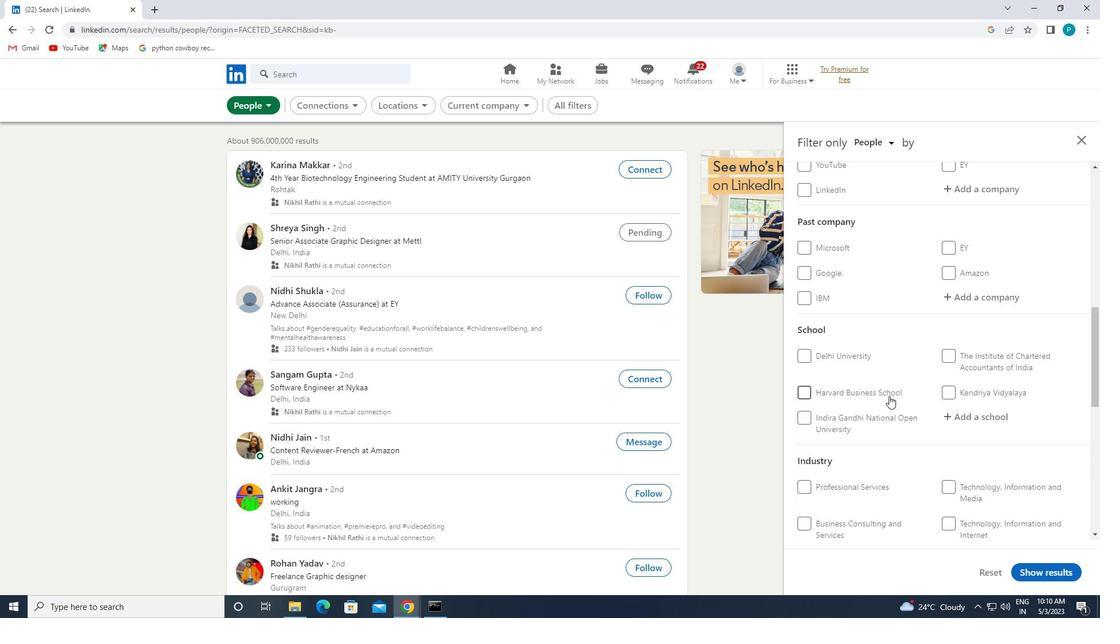 
Action: Mouse scrolled (888, 396) with delta (0, 0)
Screenshot: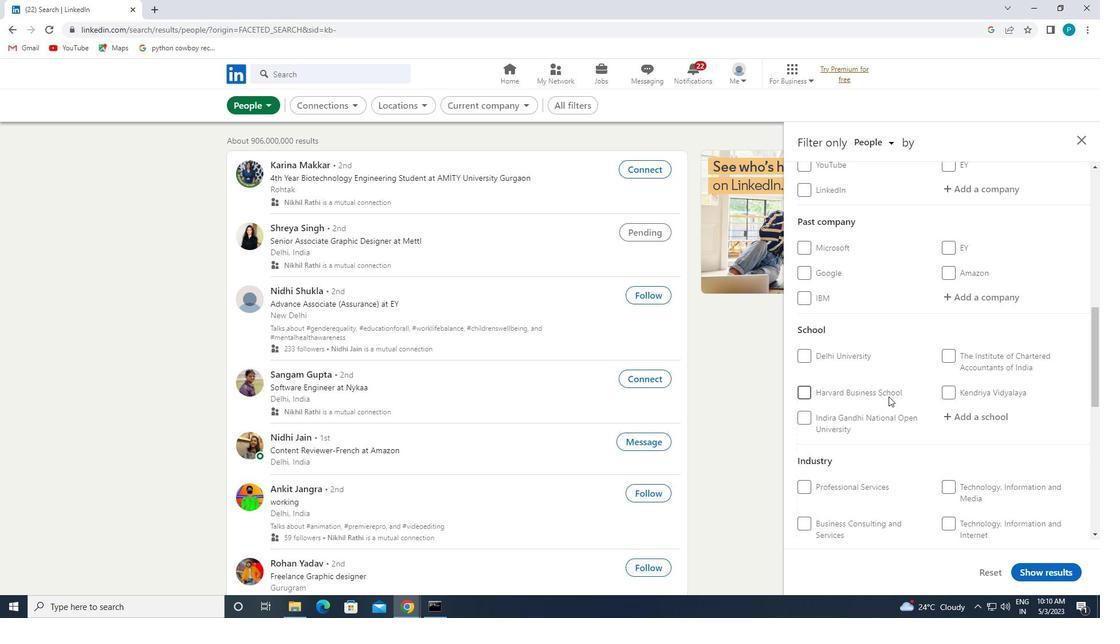 
Action: Mouse moved to (856, 415)
Screenshot: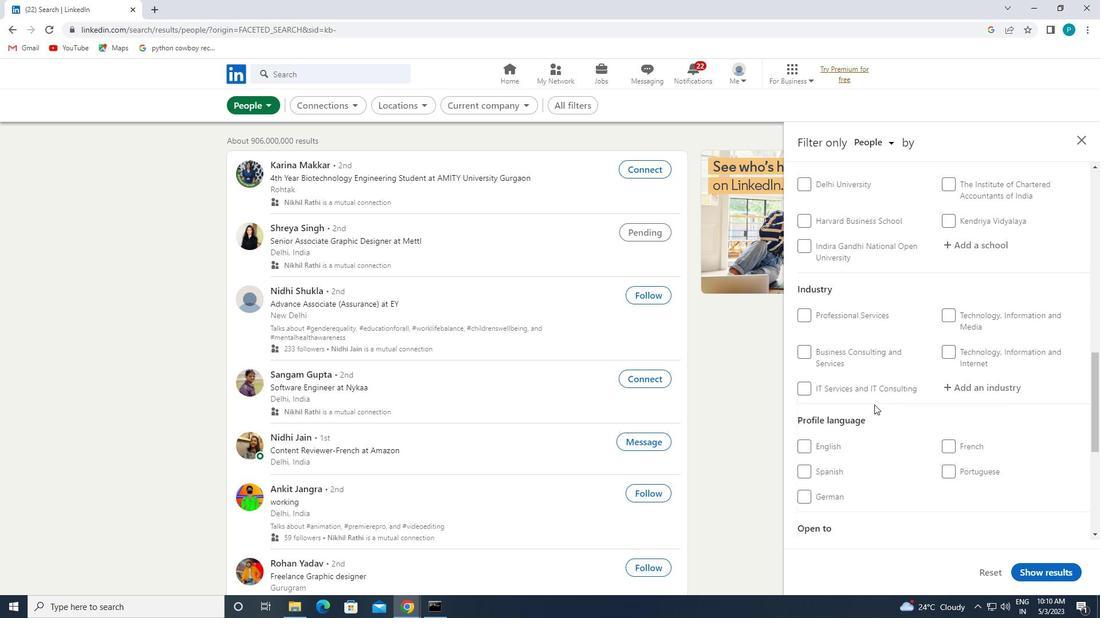 
Action: Mouse scrolled (856, 415) with delta (0, 0)
Screenshot: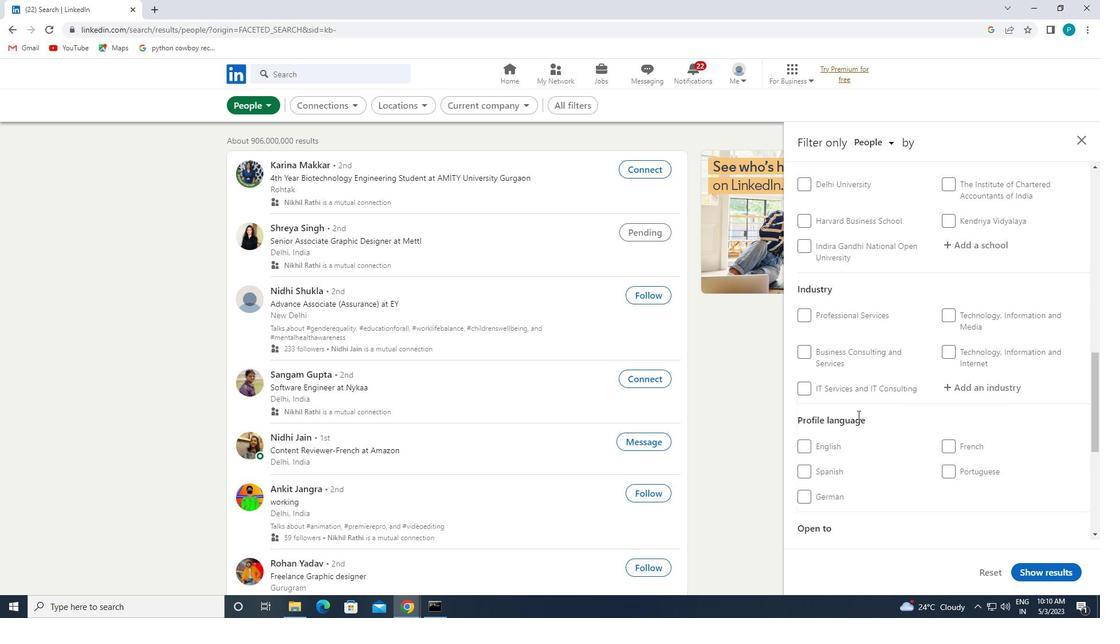 
Action: Mouse moved to (842, 418)
Screenshot: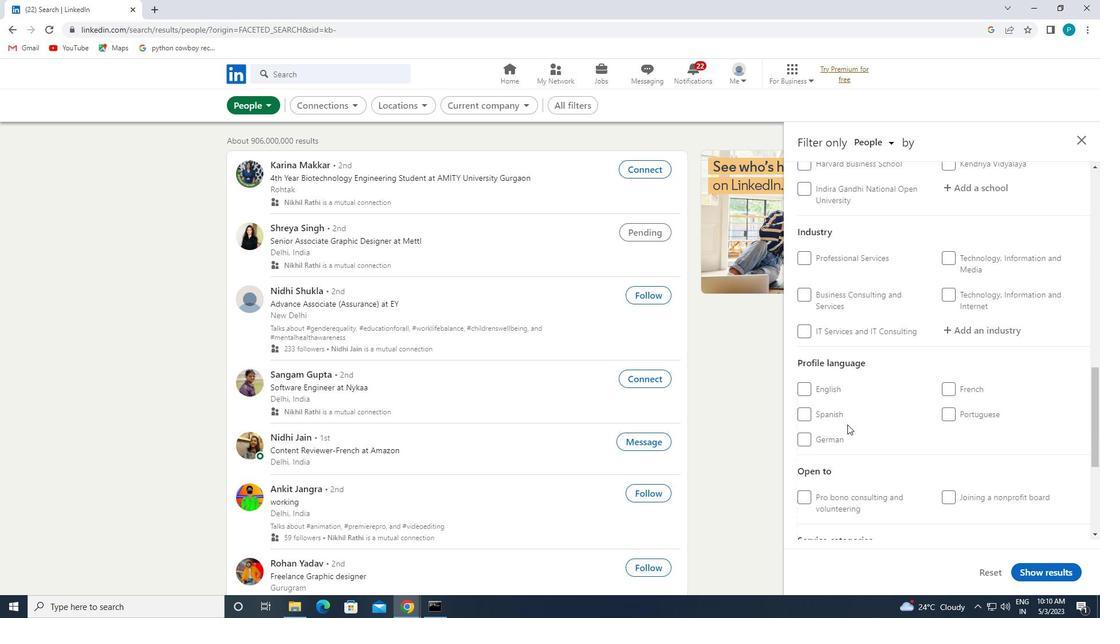 
Action: Mouse pressed left at (842, 418)
Screenshot: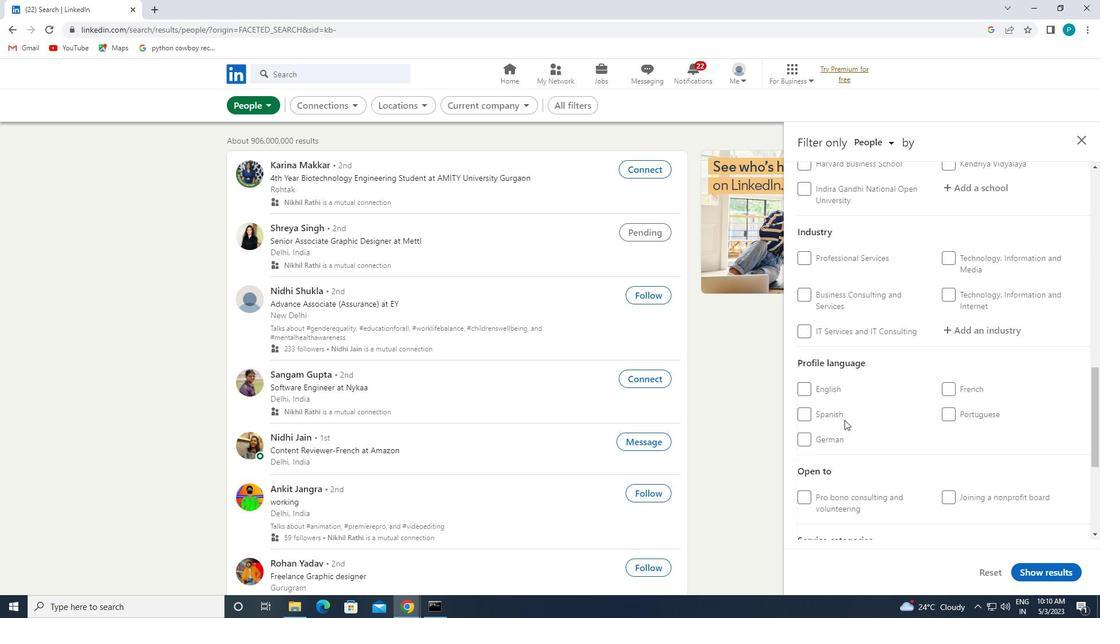 
Action: Mouse moved to (1023, 418)
Screenshot: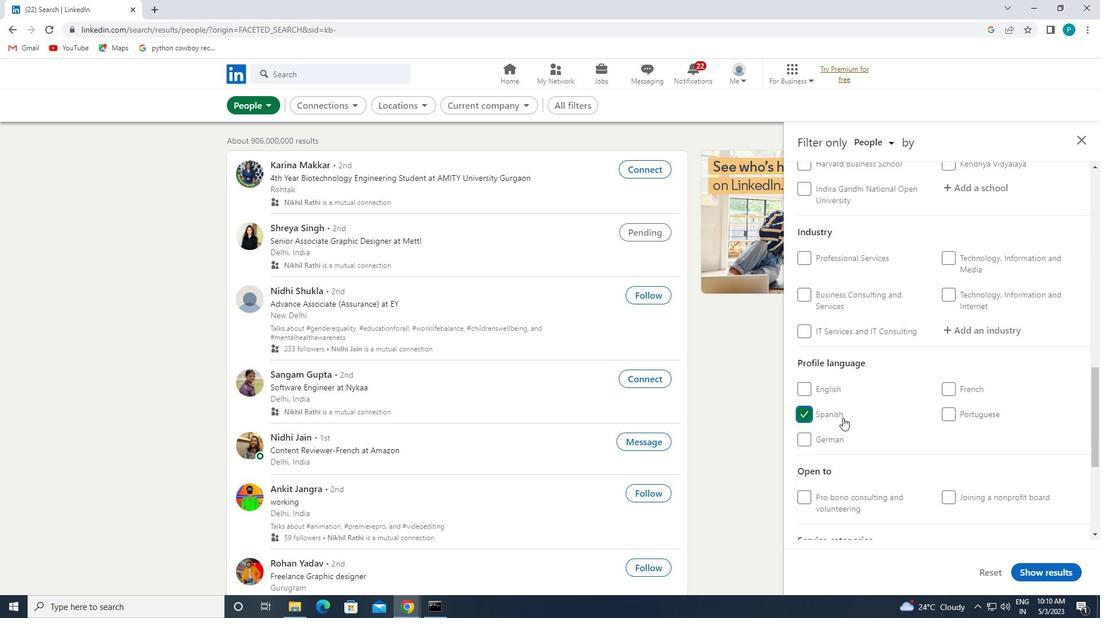 
Action: Mouse scrolled (1023, 418) with delta (0, 0)
Screenshot: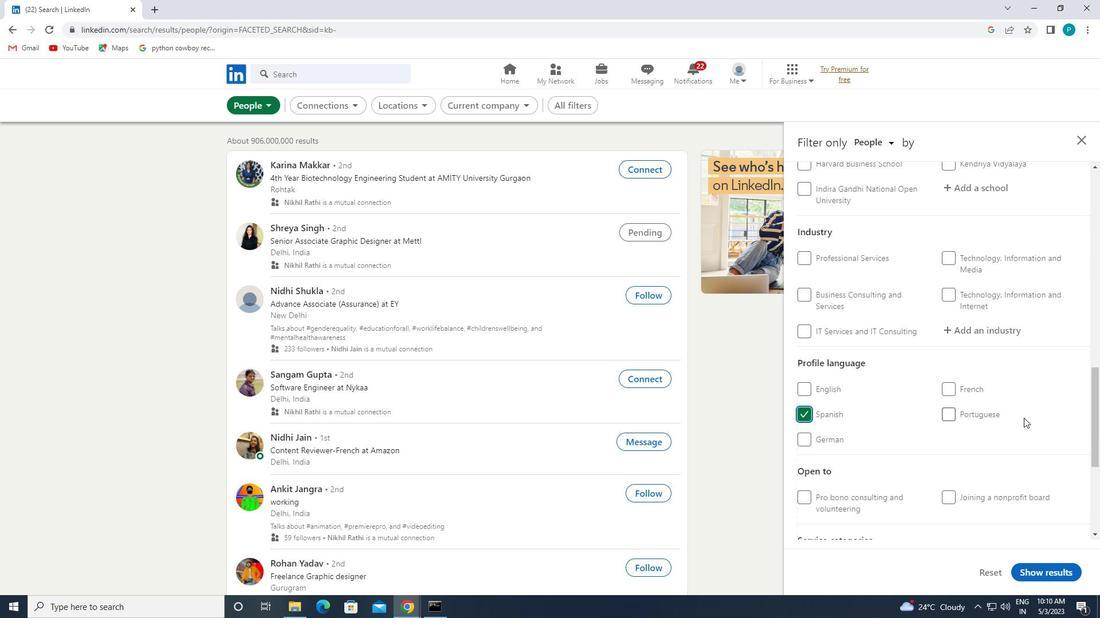 
Action: Mouse scrolled (1023, 418) with delta (0, 0)
Screenshot: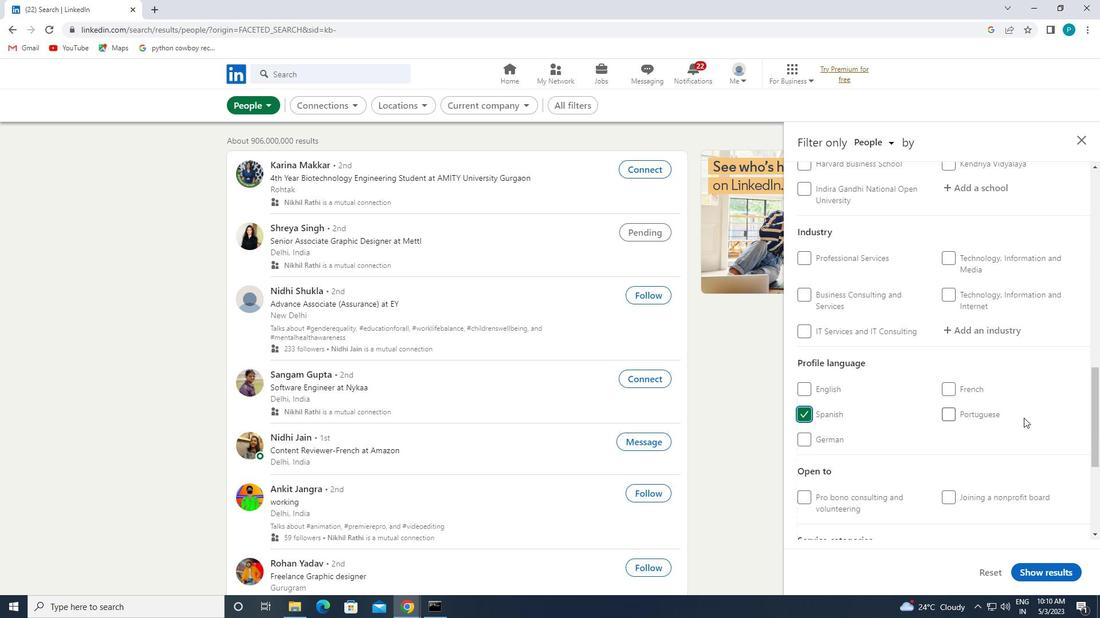 
Action: Mouse scrolled (1023, 418) with delta (0, 0)
Screenshot: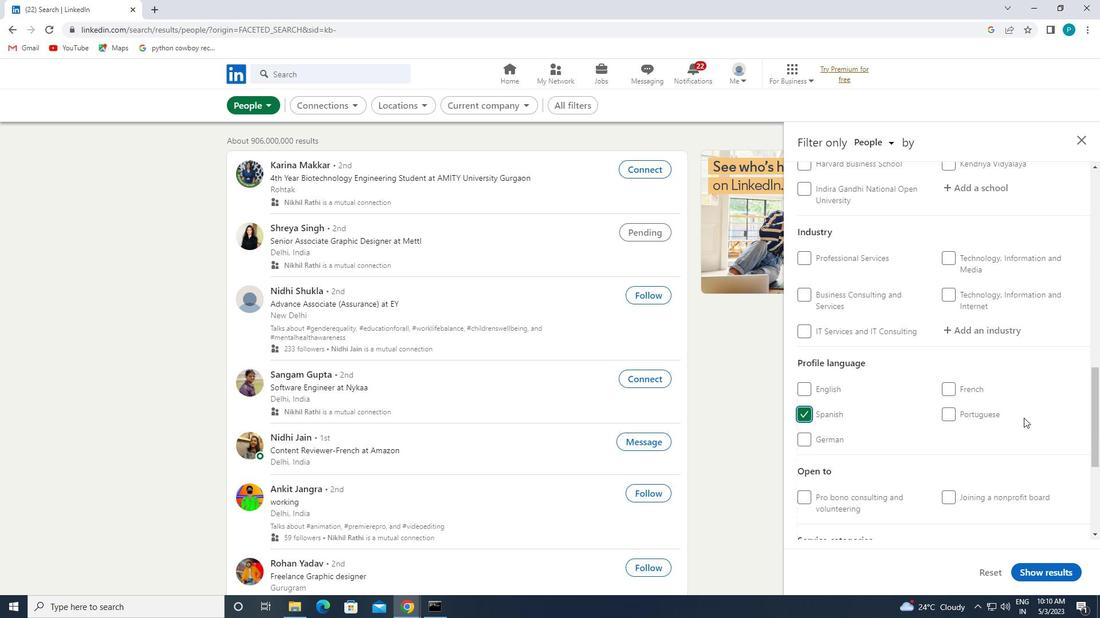 
Action: Mouse moved to (1025, 401)
Screenshot: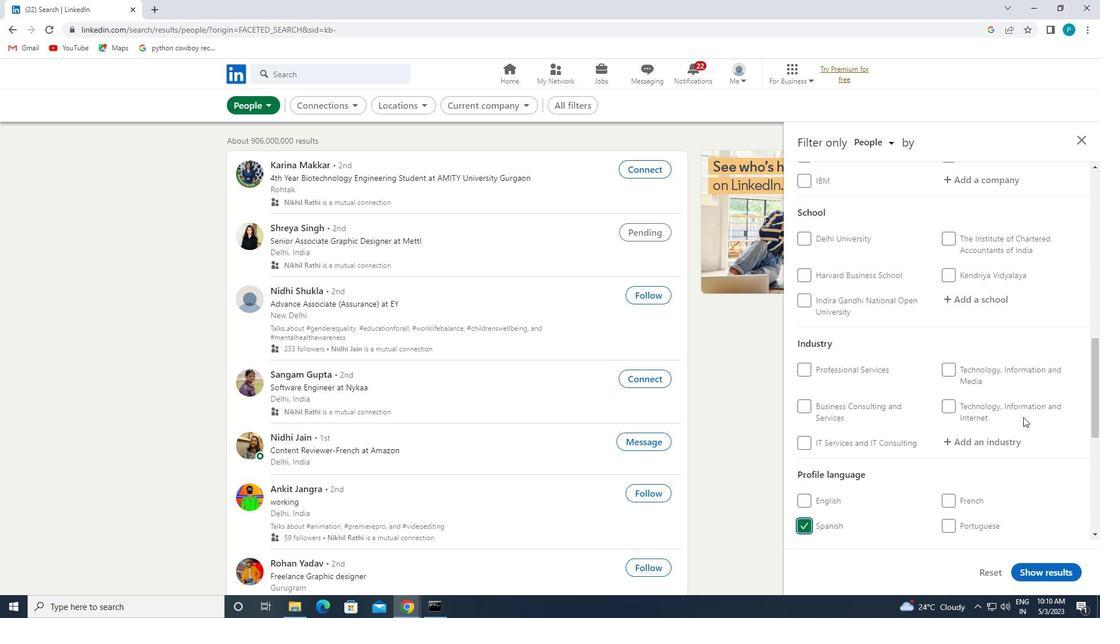 
Action: Mouse scrolled (1025, 402) with delta (0, 0)
Screenshot: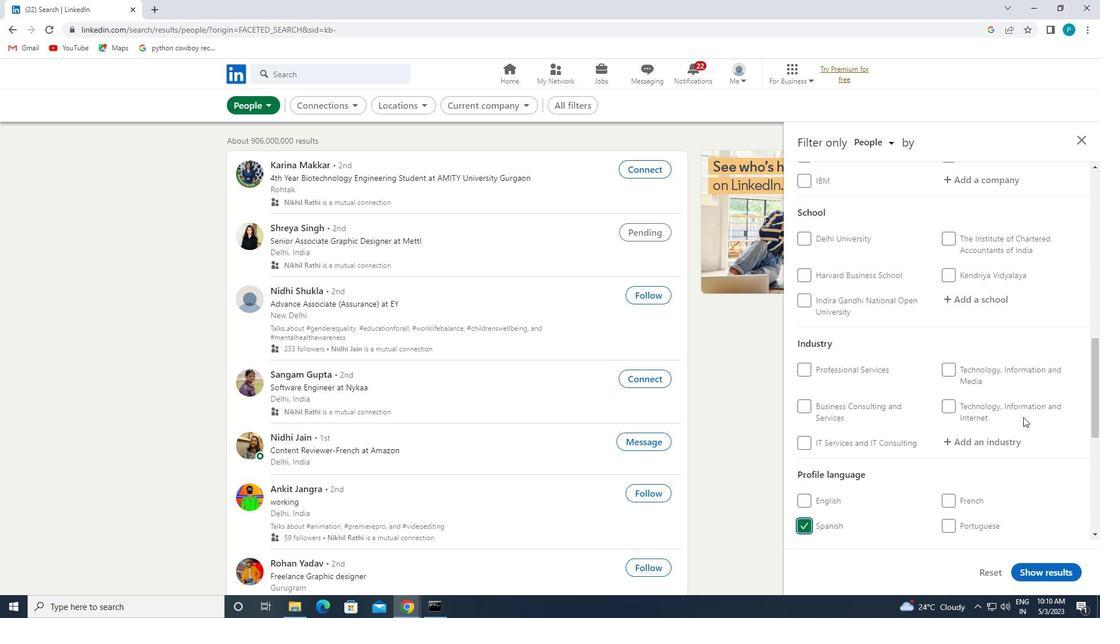 
Action: Mouse moved to (1024, 398)
Screenshot: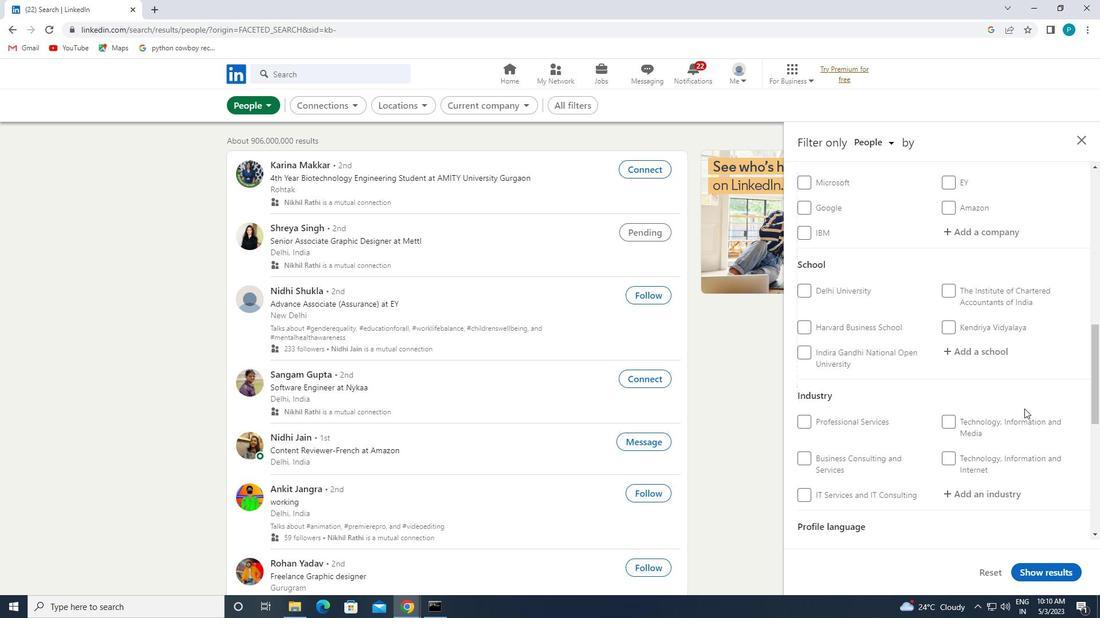 
Action: Mouse scrolled (1024, 398) with delta (0, 0)
Screenshot: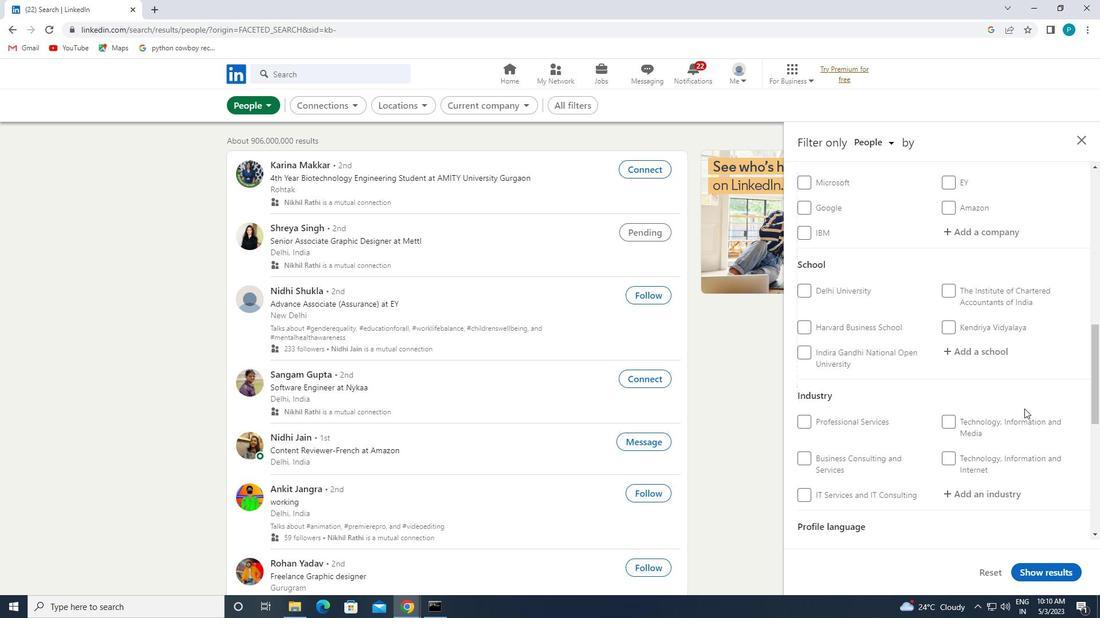 
Action: Mouse moved to (1023, 391)
Screenshot: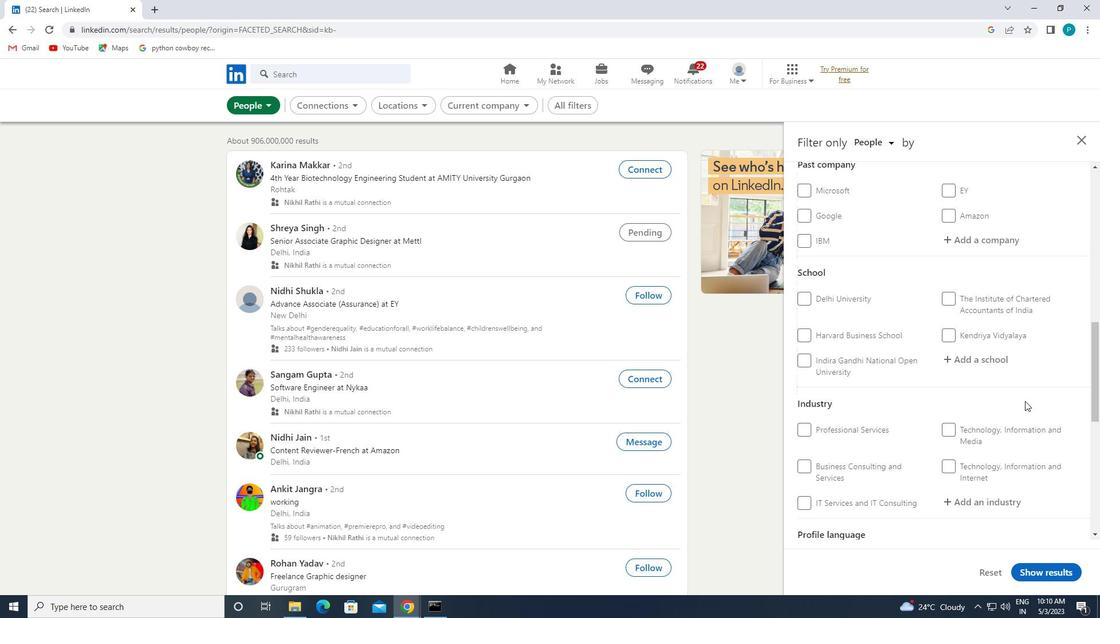 
Action: Mouse scrolled (1023, 391) with delta (0, 0)
Screenshot: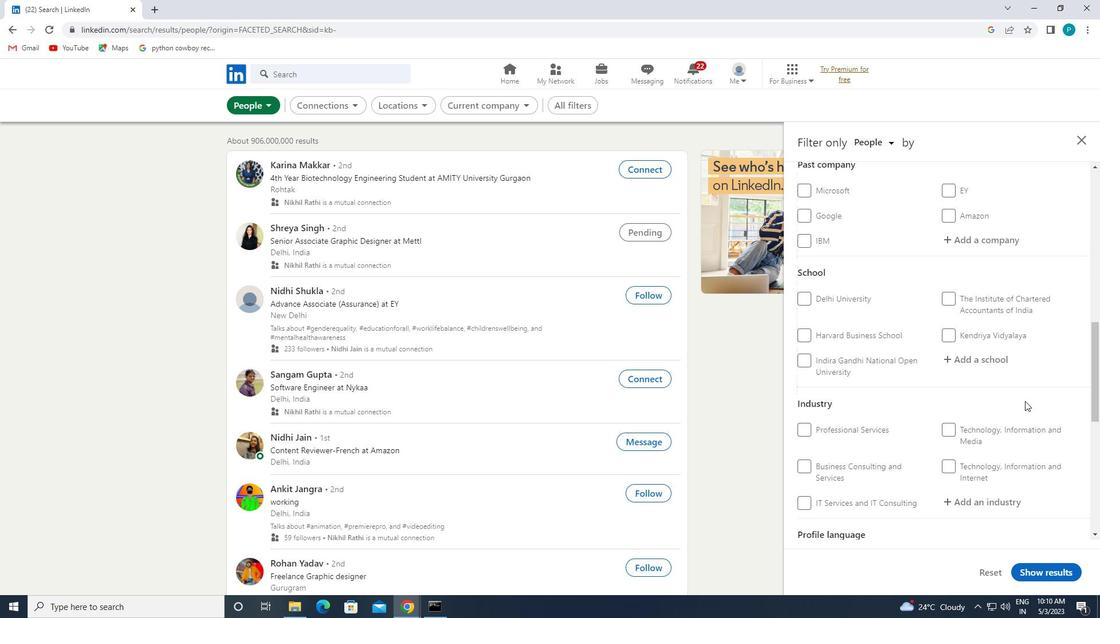 
Action: Mouse moved to (970, 301)
Screenshot: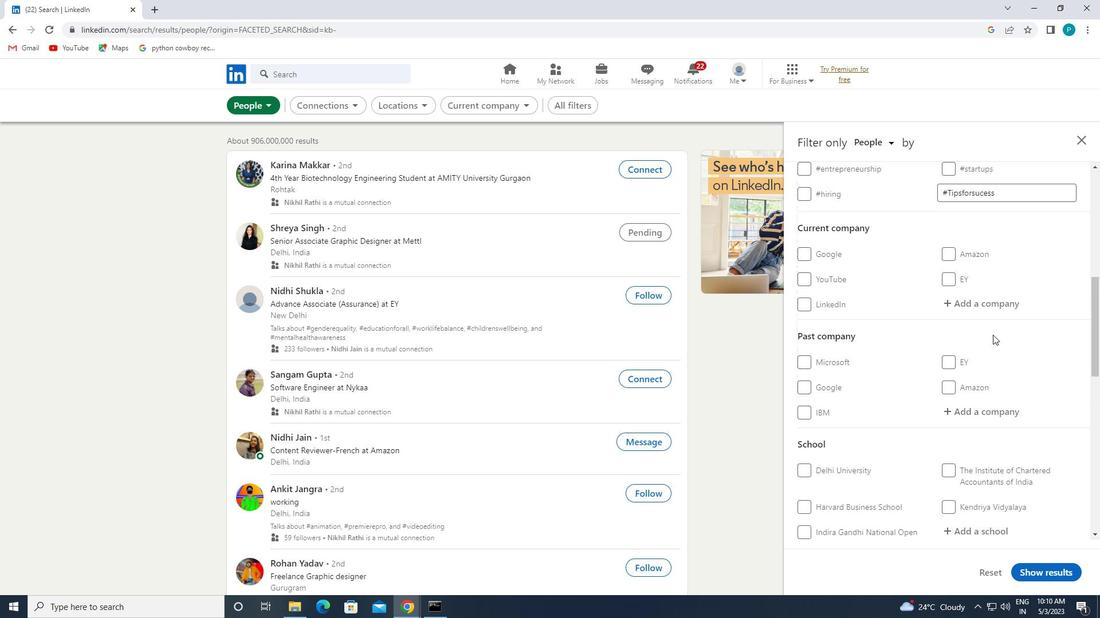
Action: Mouse pressed left at (970, 301)
Screenshot: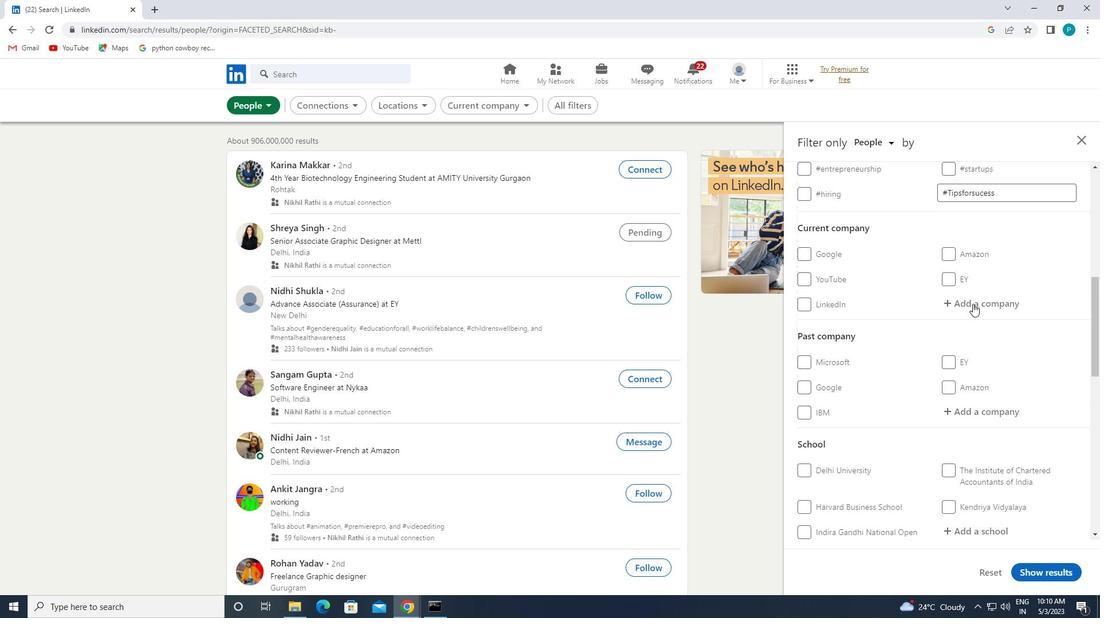 
Action: Mouse moved to (970, 301)
Screenshot: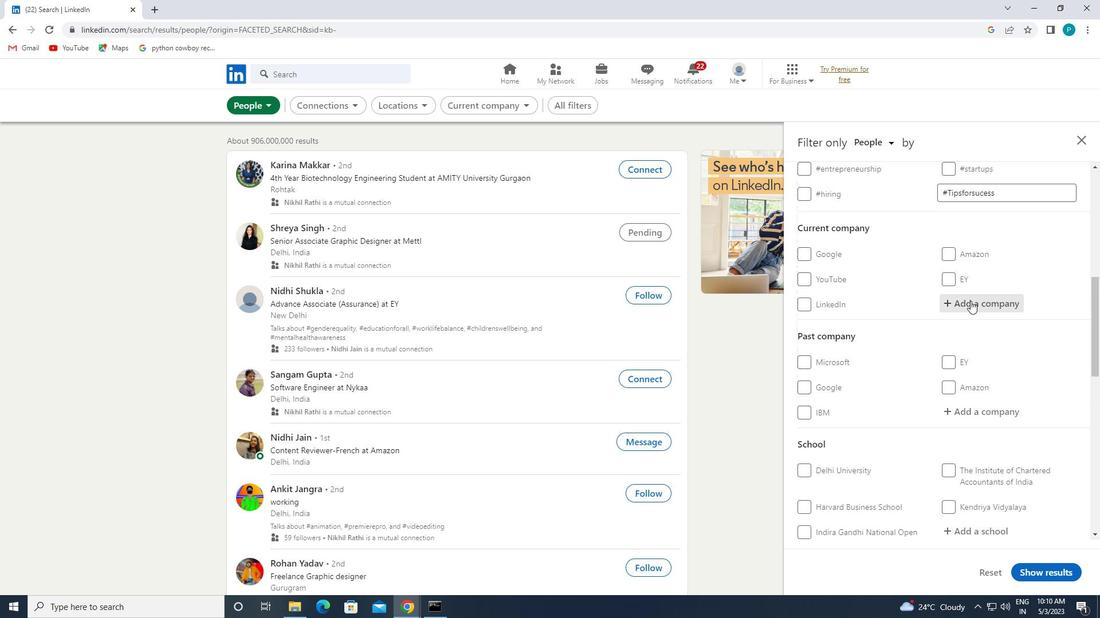 
Action: Key pressed <Key.caps_lock>W<Key.caps_lock>ORK
Screenshot: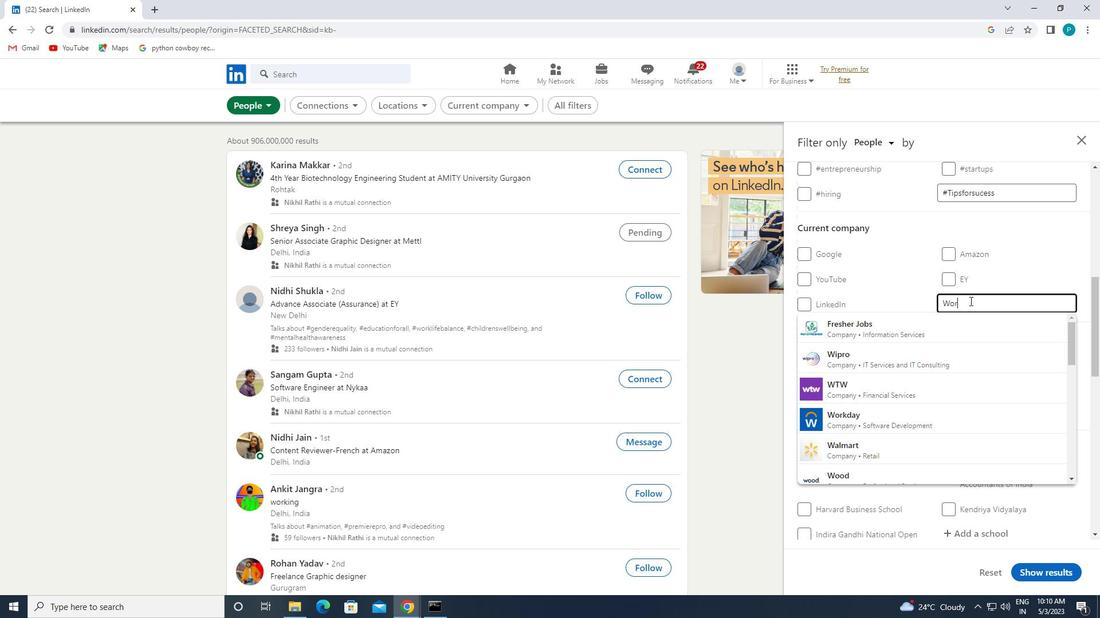 
Action: Mouse moved to (944, 479)
Screenshot: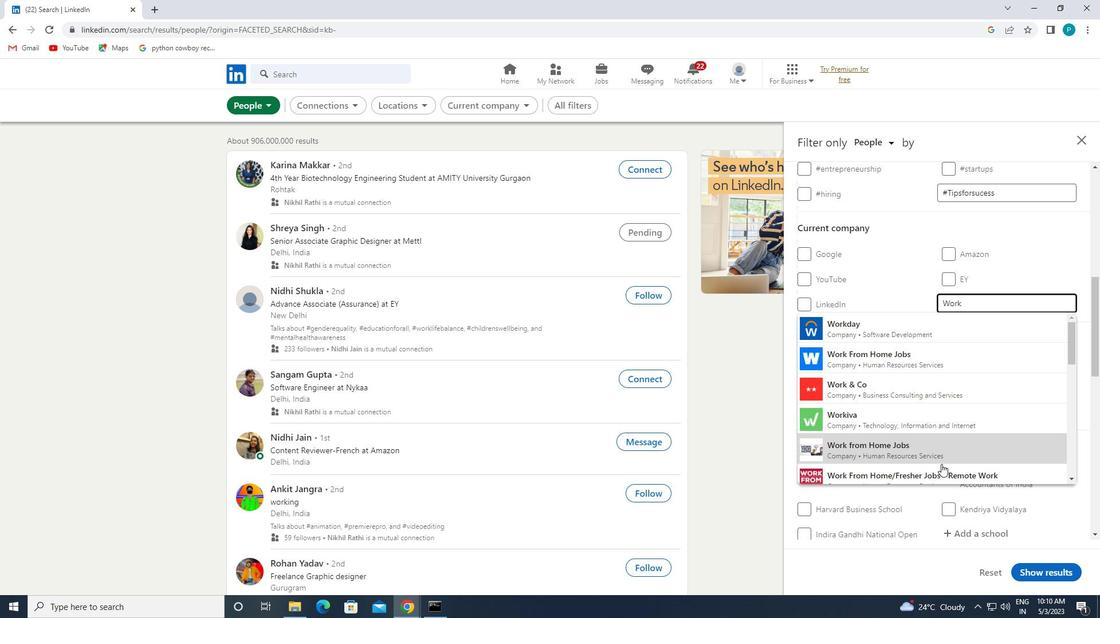 
Action: Mouse pressed left at (944, 479)
Screenshot: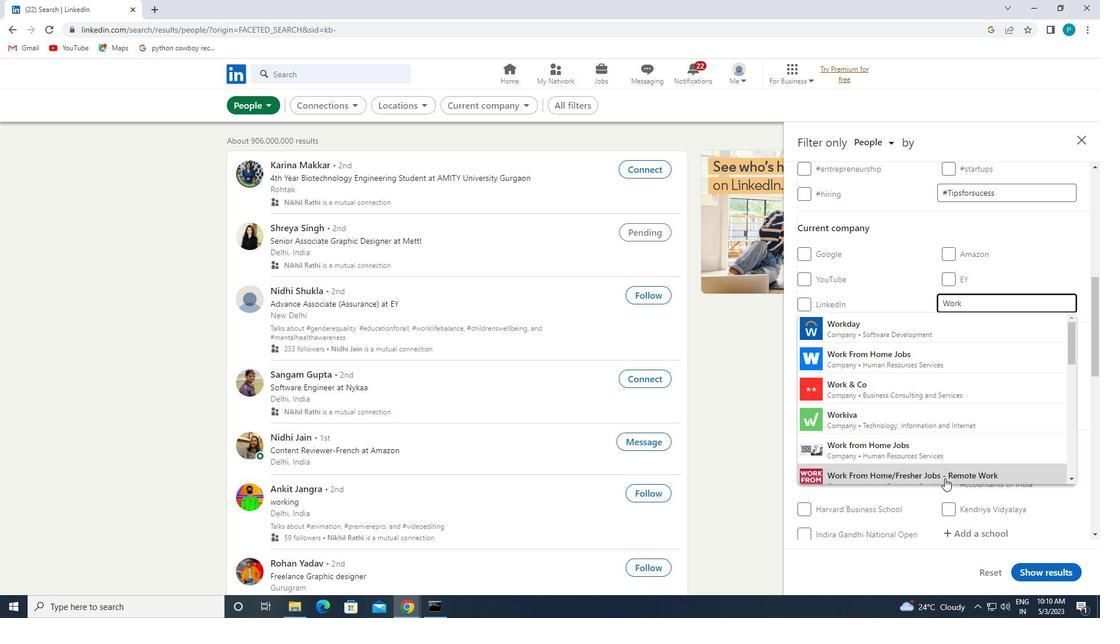 
Action: Mouse moved to (844, 266)
Screenshot: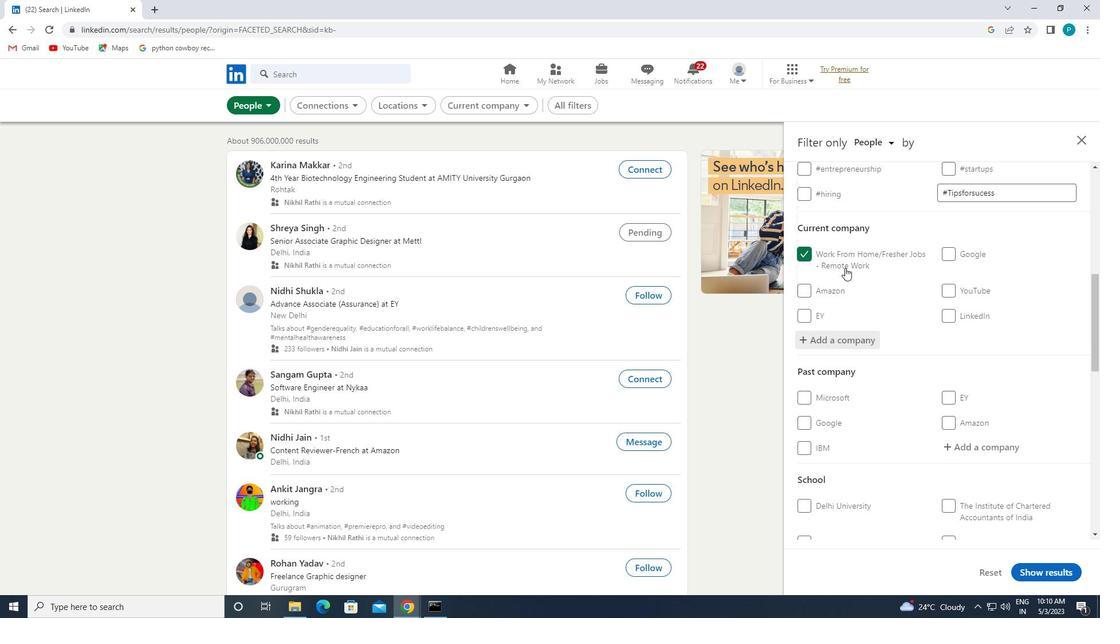
Action: Mouse pressed left at (844, 266)
Screenshot: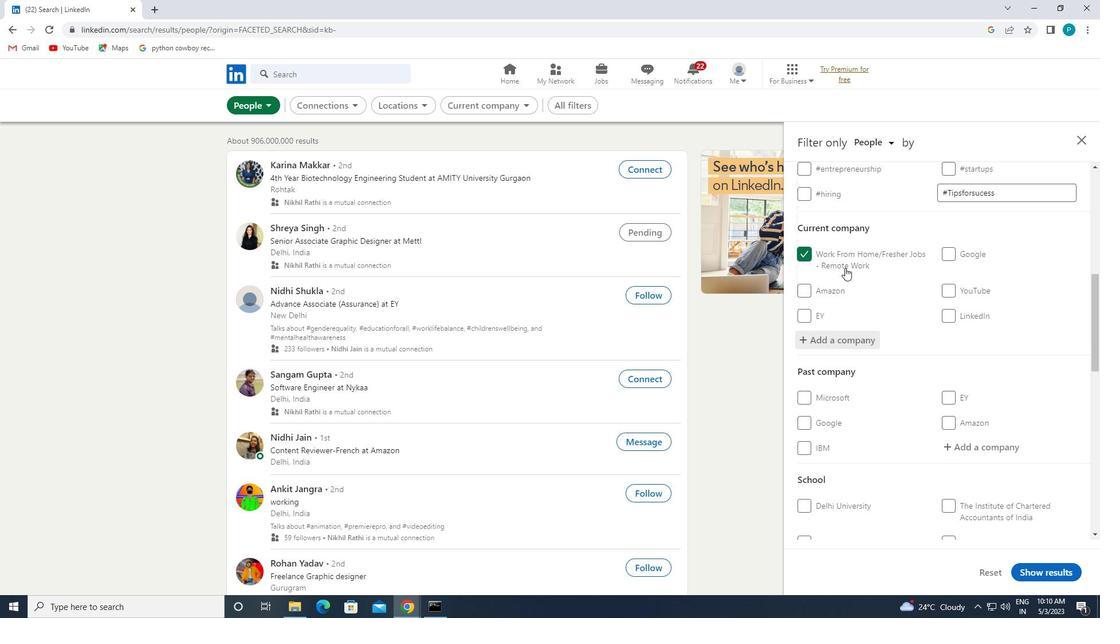 
Action: Mouse moved to (848, 336)
Screenshot: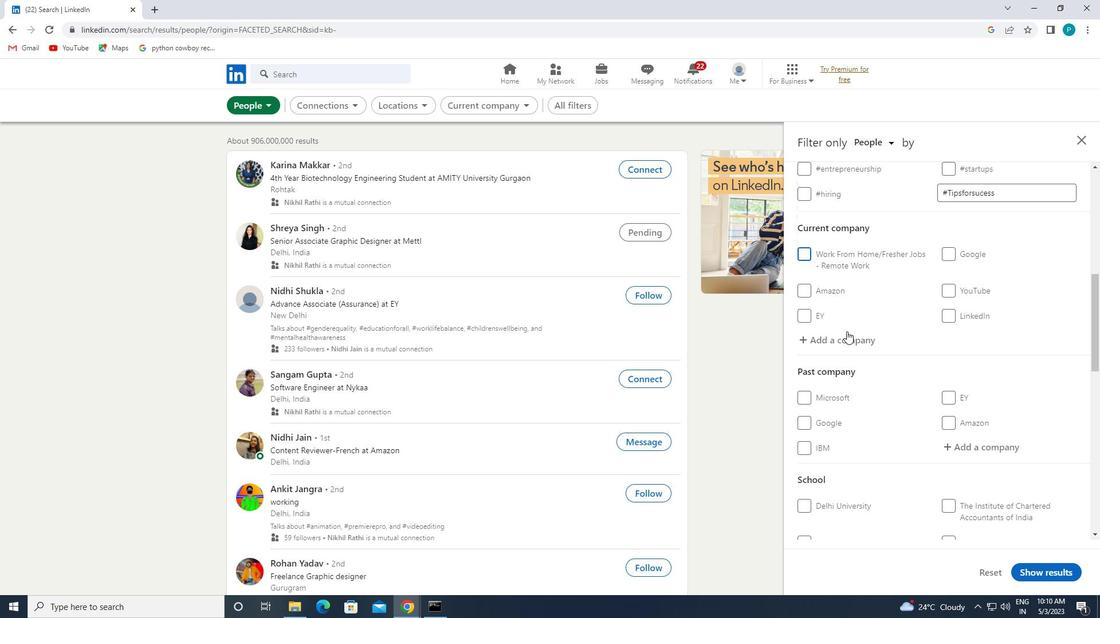 
Action: Mouse pressed left at (848, 336)
Screenshot: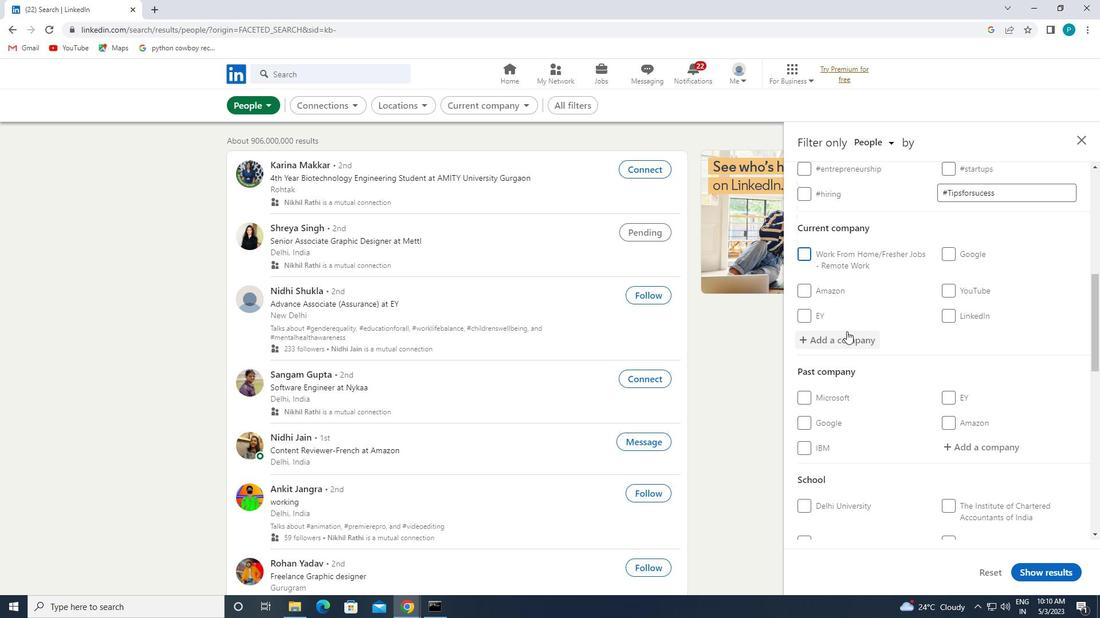
Action: Mouse moved to (853, 340)
Screenshot: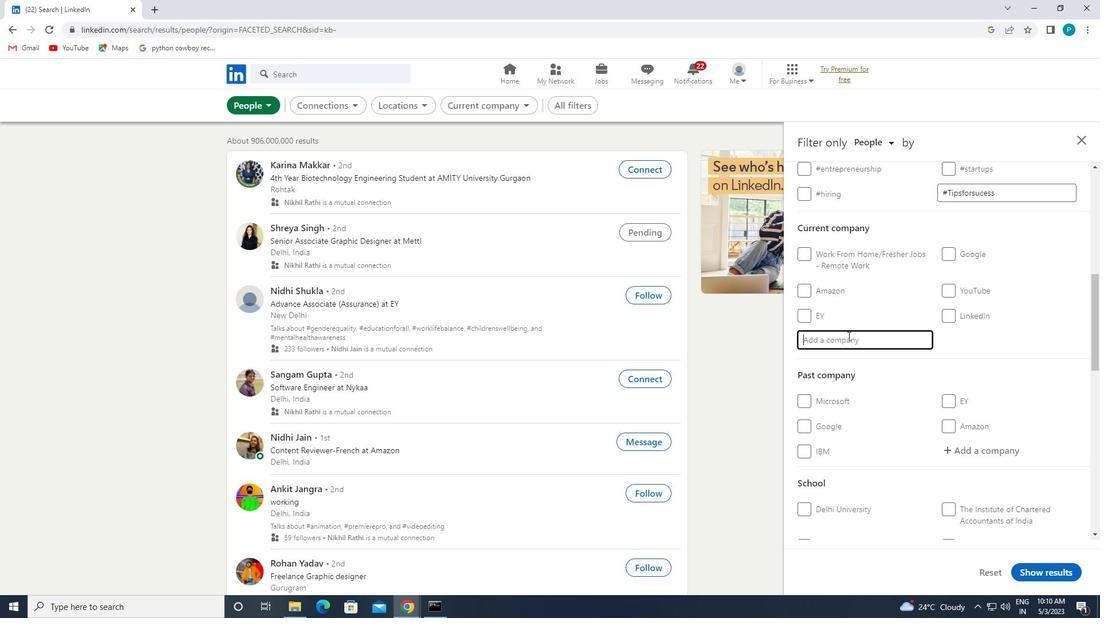 
Action: Key pressed <Key.caps_lock>W<Key.caps_lock>ORK<Key.space>FR
Screenshot: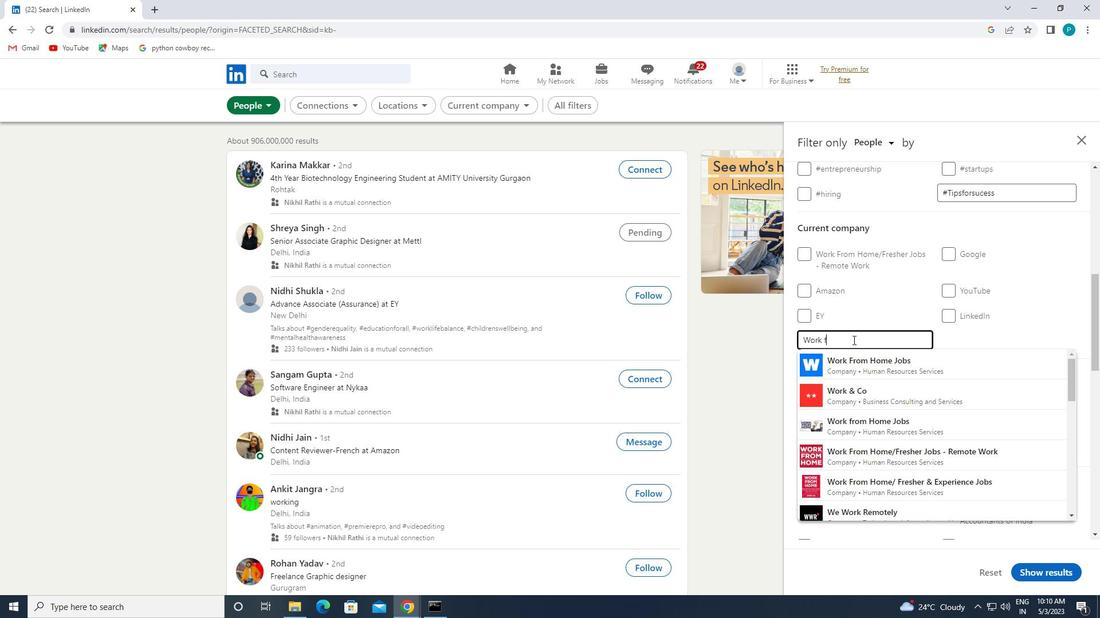 
Action: Mouse moved to (876, 436)
Screenshot: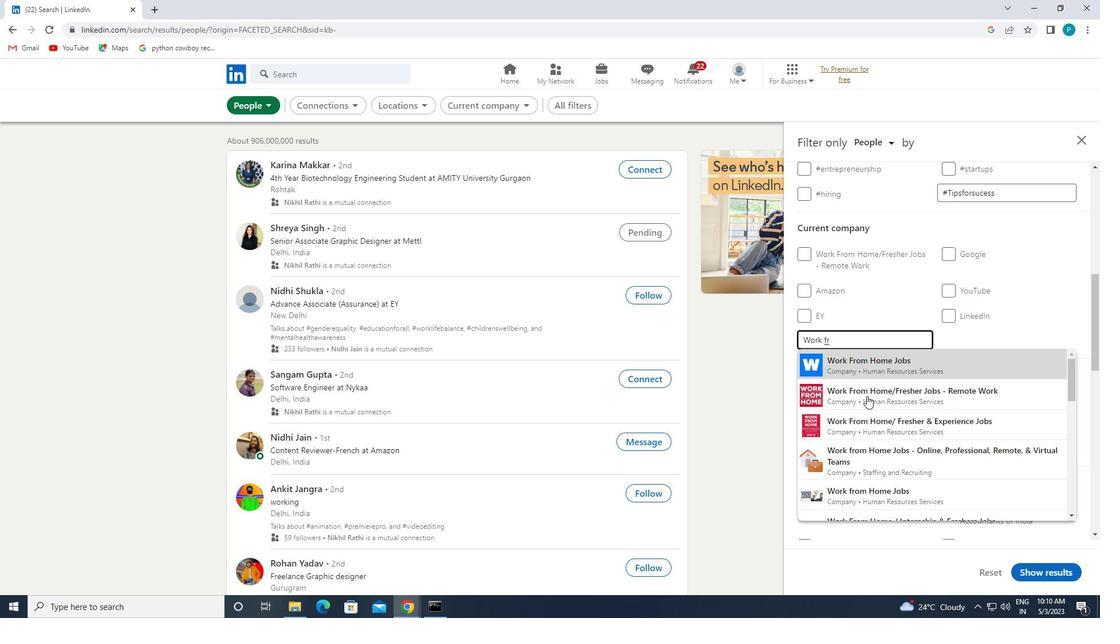 
Action: Mouse pressed left at (876, 436)
Screenshot: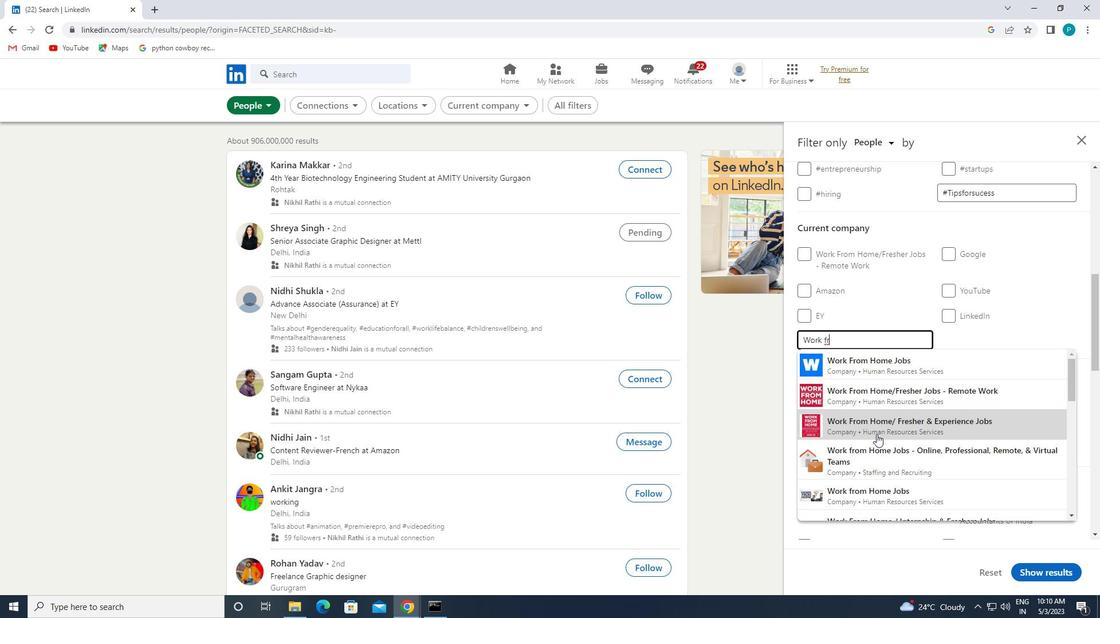 
Action: Mouse scrolled (876, 436) with delta (0, 0)
Screenshot: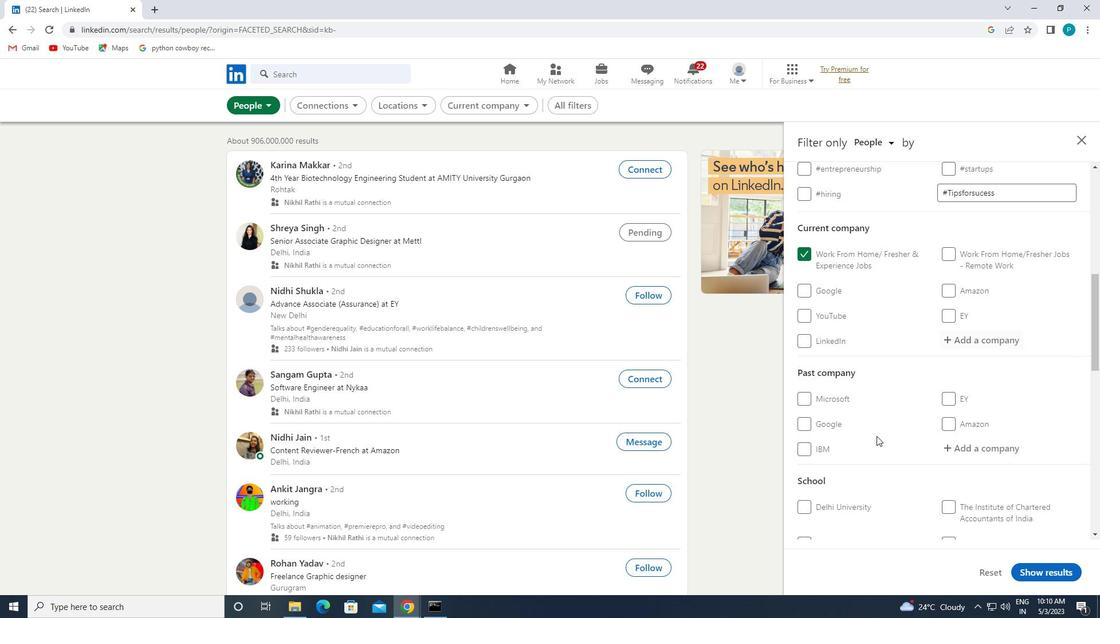 
Action: Mouse scrolled (876, 436) with delta (0, 0)
Screenshot: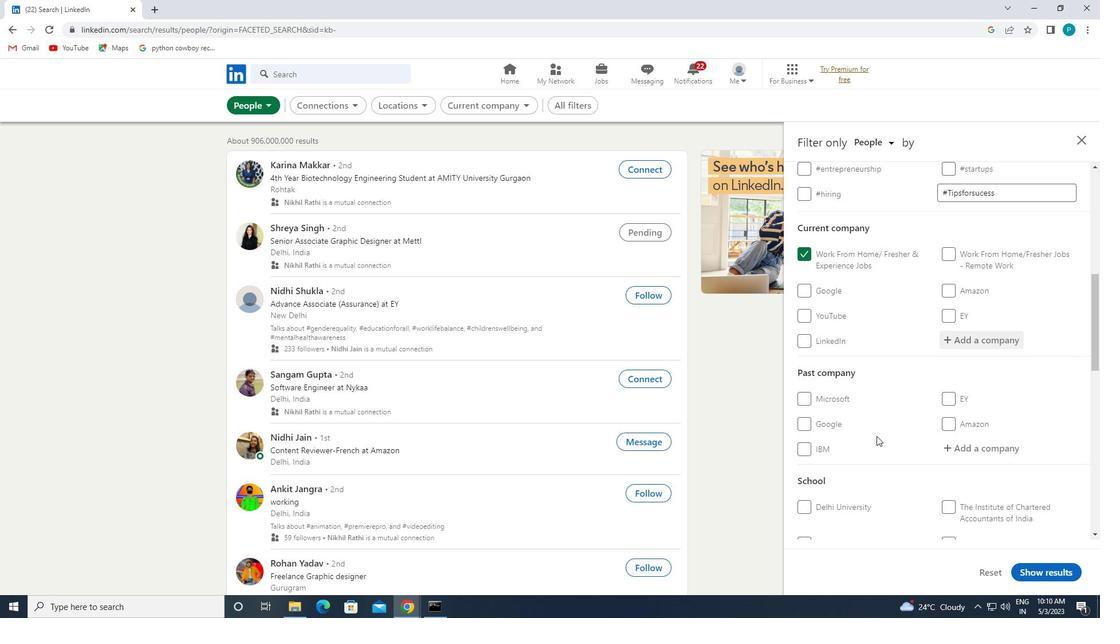 
Action: Mouse moved to (983, 448)
Screenshot: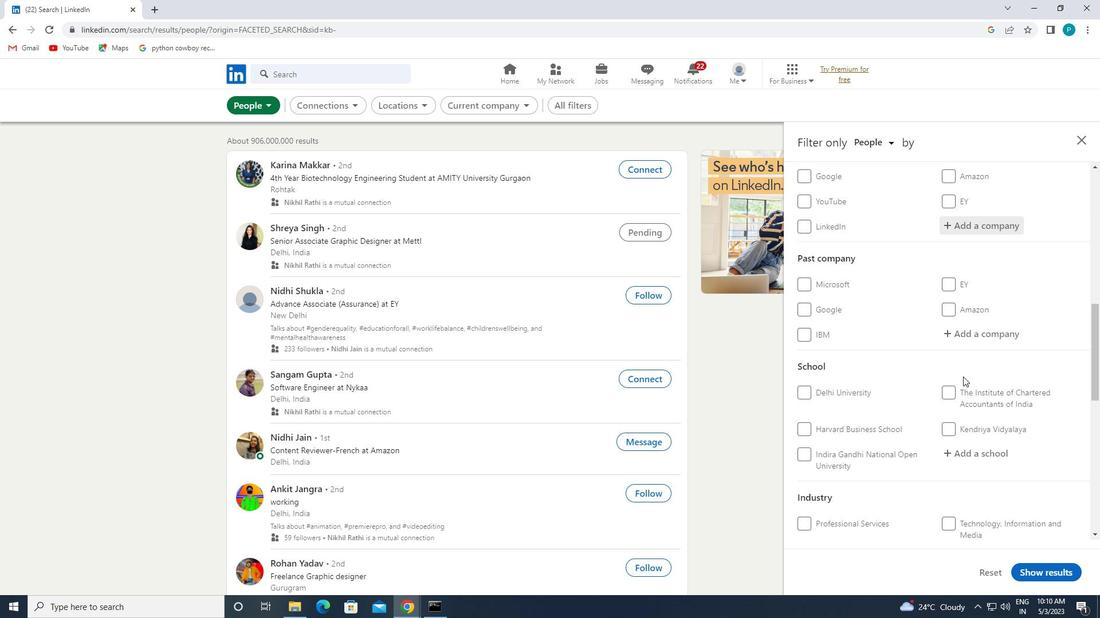 
Action: Mouse pressed left at (983, 448)
Screenshot: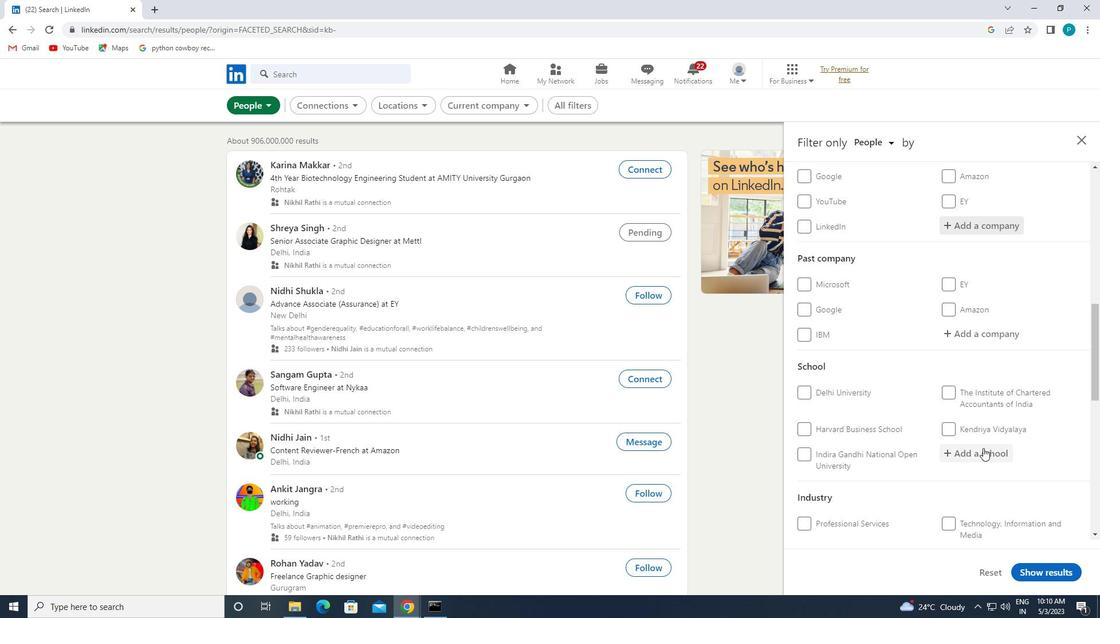 
Action: Mouse moved to (984, 448)
Screenshot: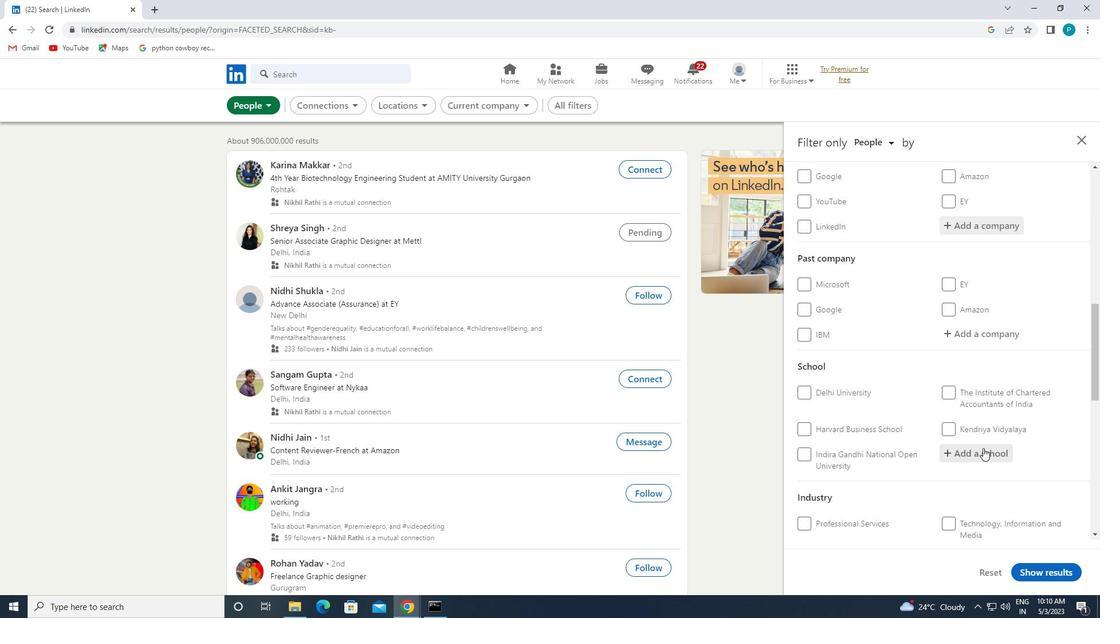 
Action: Key pressed <Key.caps_lock>G<Key.caps_lock>ODAVARI
Screenshot: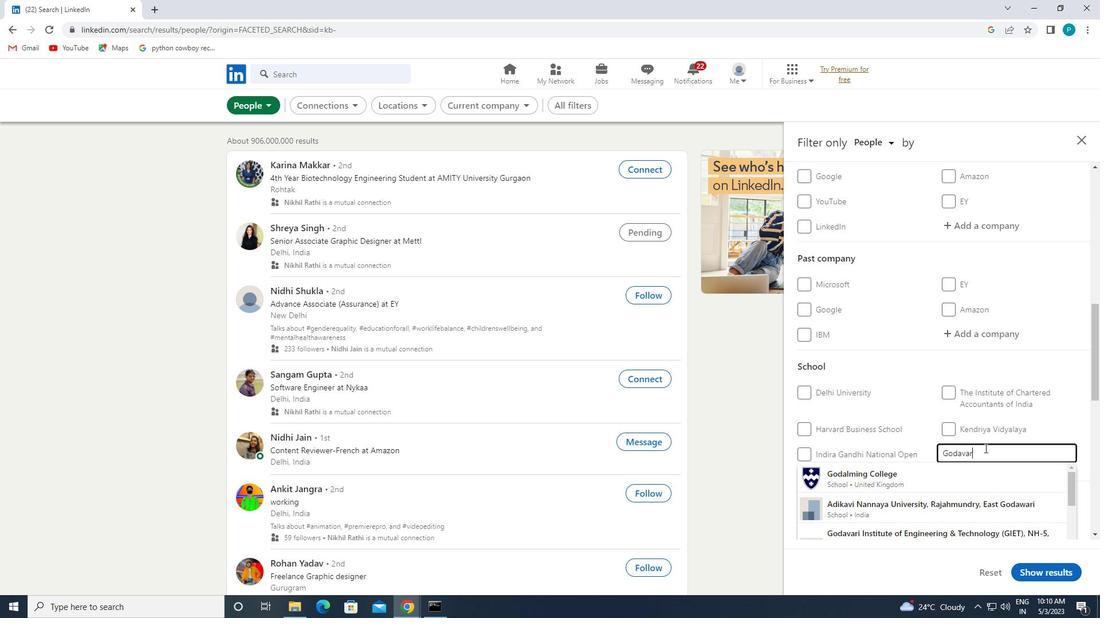
Action: Mouse moved to (945, 474)
Screenshot: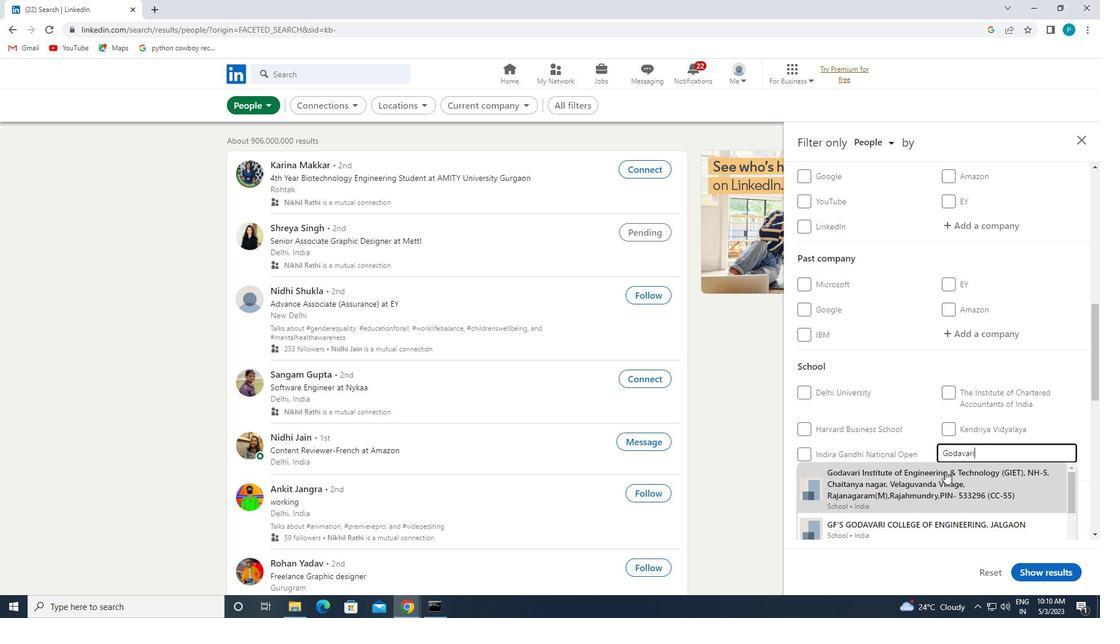 
Action: Mouse pressed left at (945, 474)
Screenshot: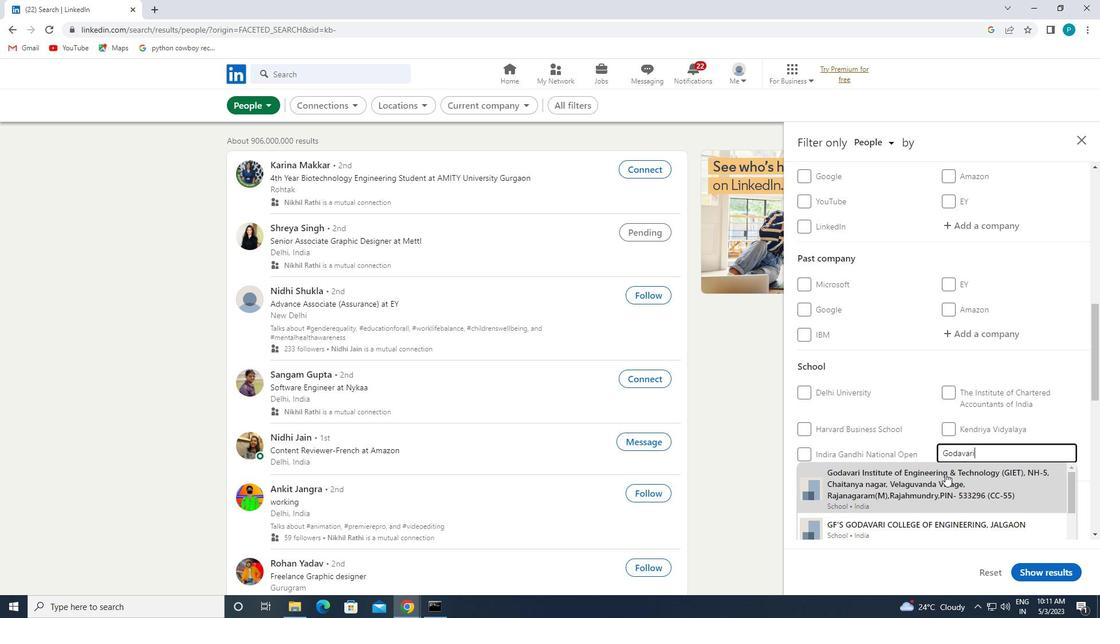 
Action: Mouse moved to (945, 475)
Screenshot: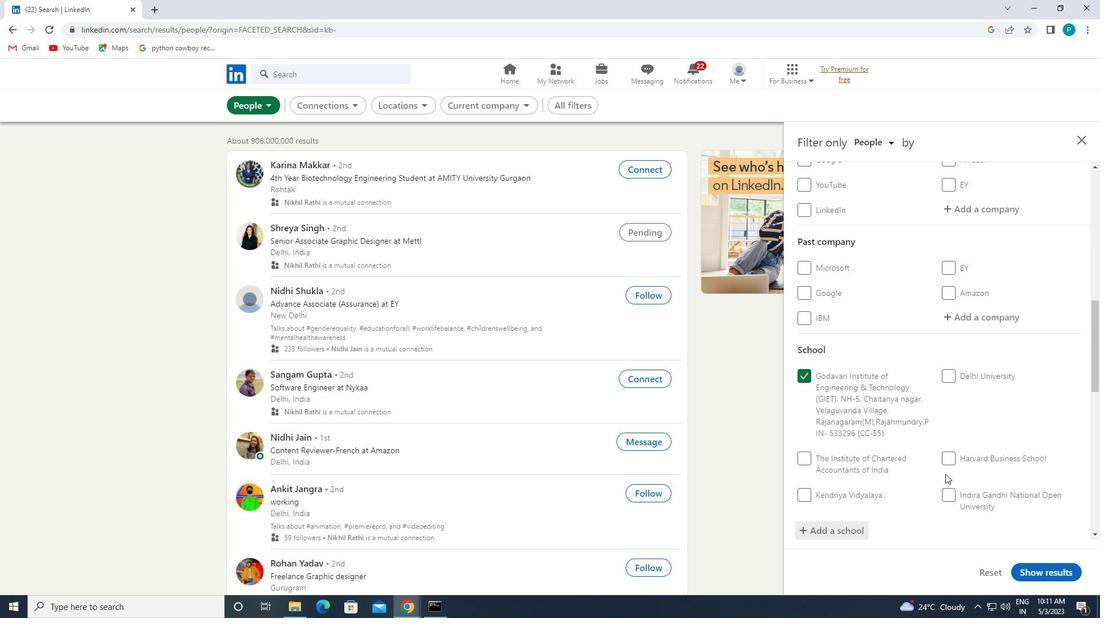 
Action: Mouse scrolled (945, 474) with delta (0, 0)
Screenshot: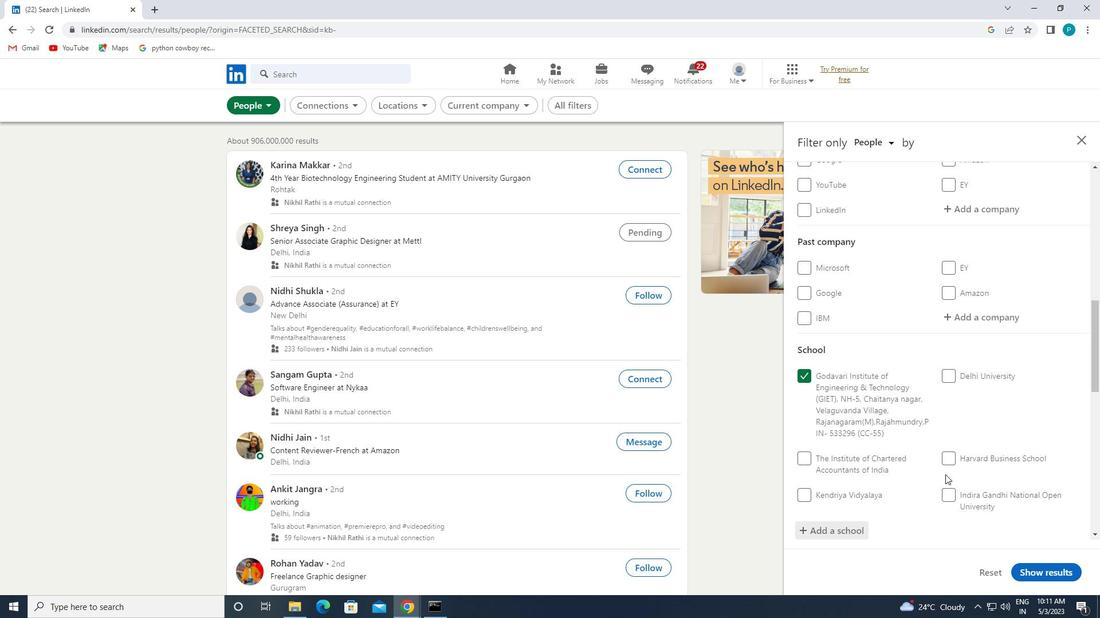
Action: Mouse scrolled (945, 474) with delta (0, 0)
Screenshot: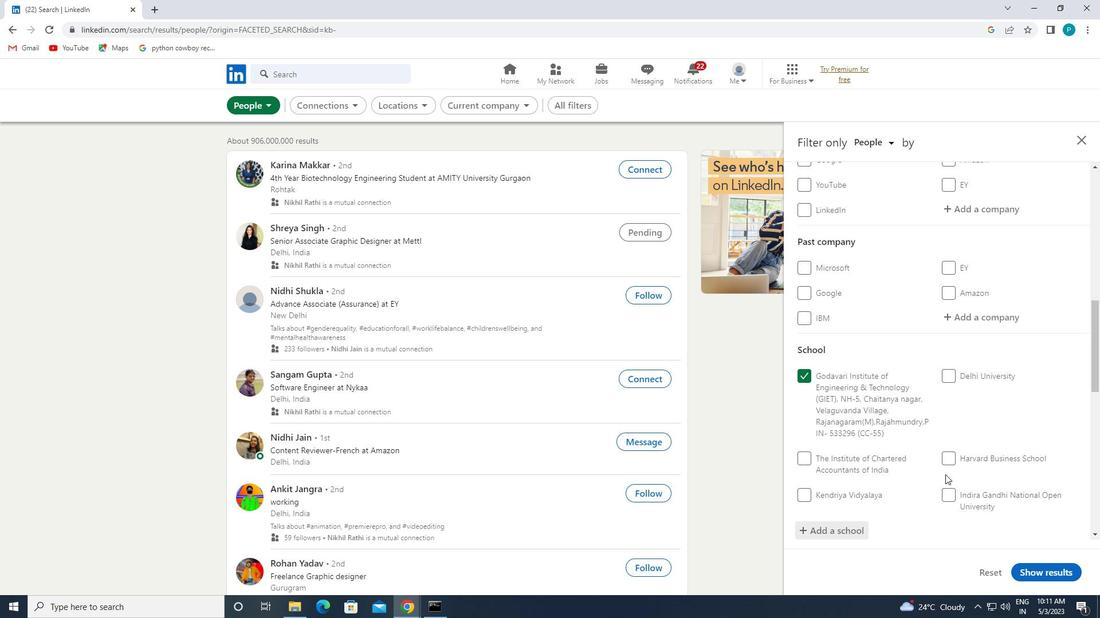 
Action: Mouse moved to (999, 469)
Screenshot: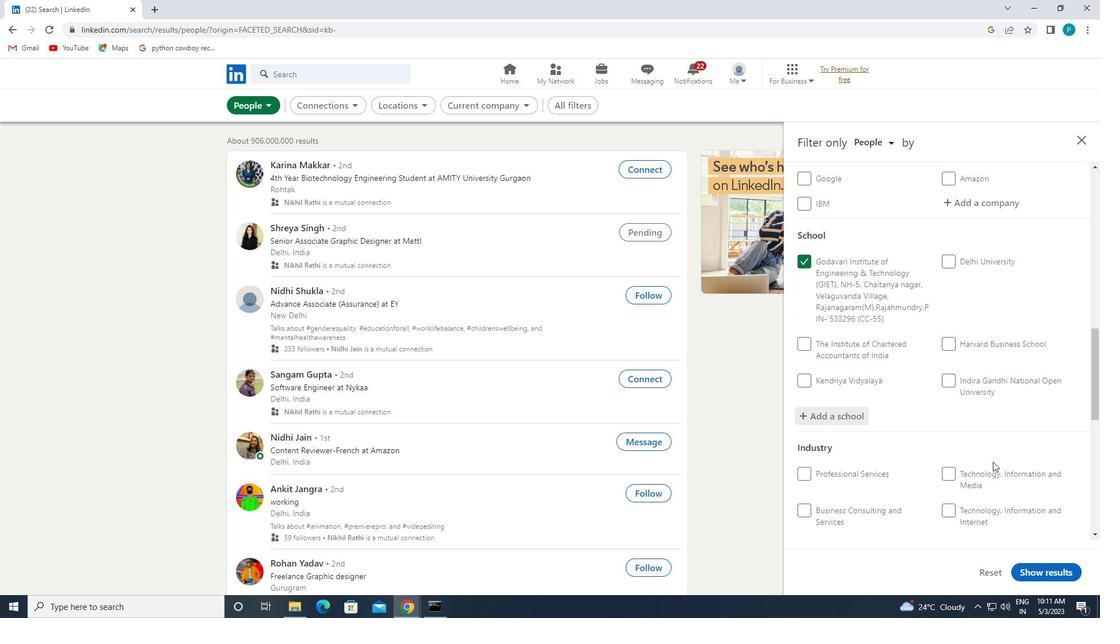 
Action: Mouse scrolled (999, 468) with delta (0, 0)
Screenshot: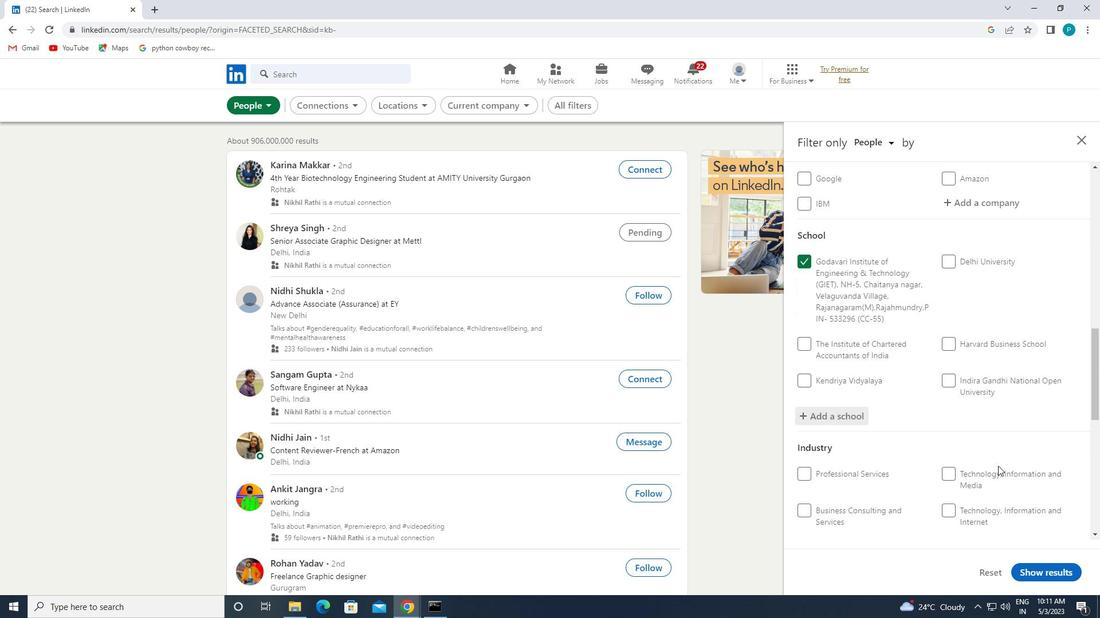 
Action: Mouse moved to (1002, 485)
Screenshot: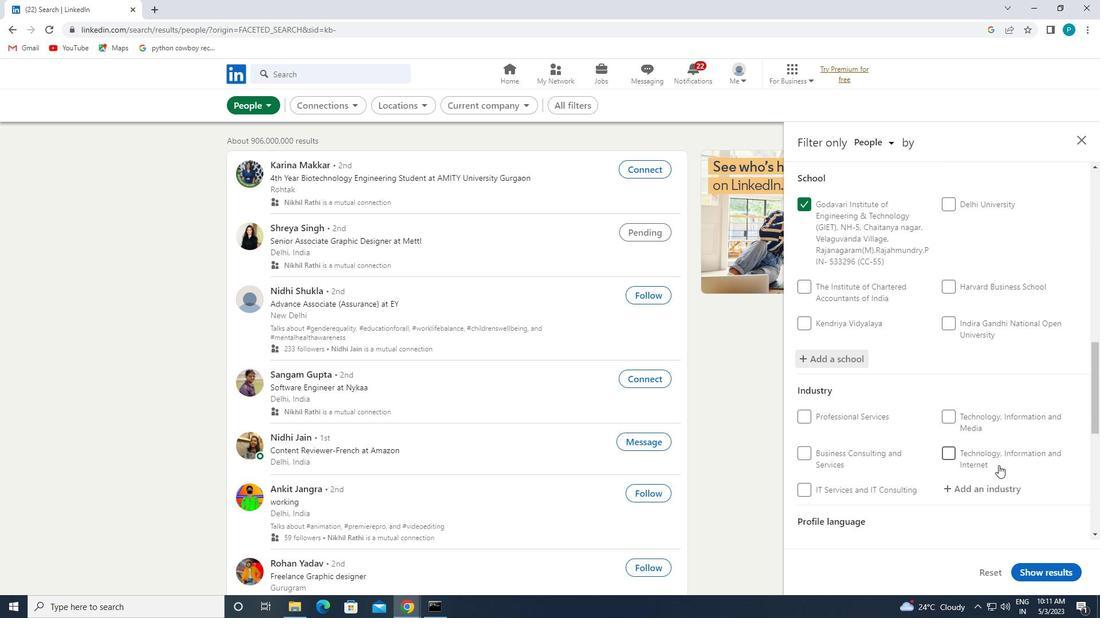 
Action: Mouse pressed left at (1002, 485)
Screenshot: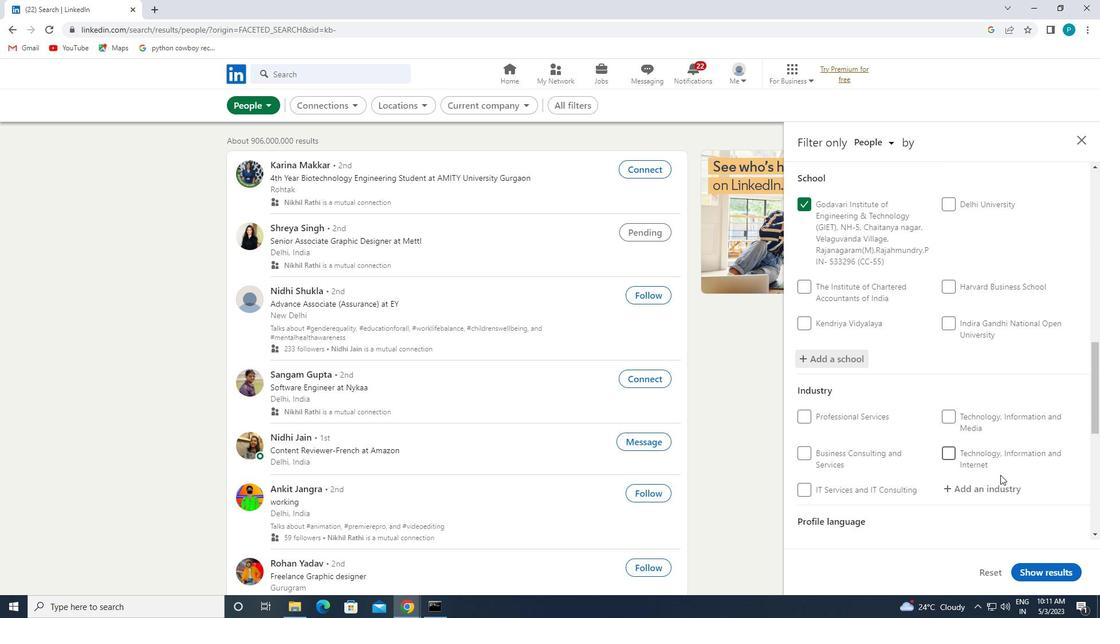 
Action: Mouse moved to (1008, 488)
Screenshot: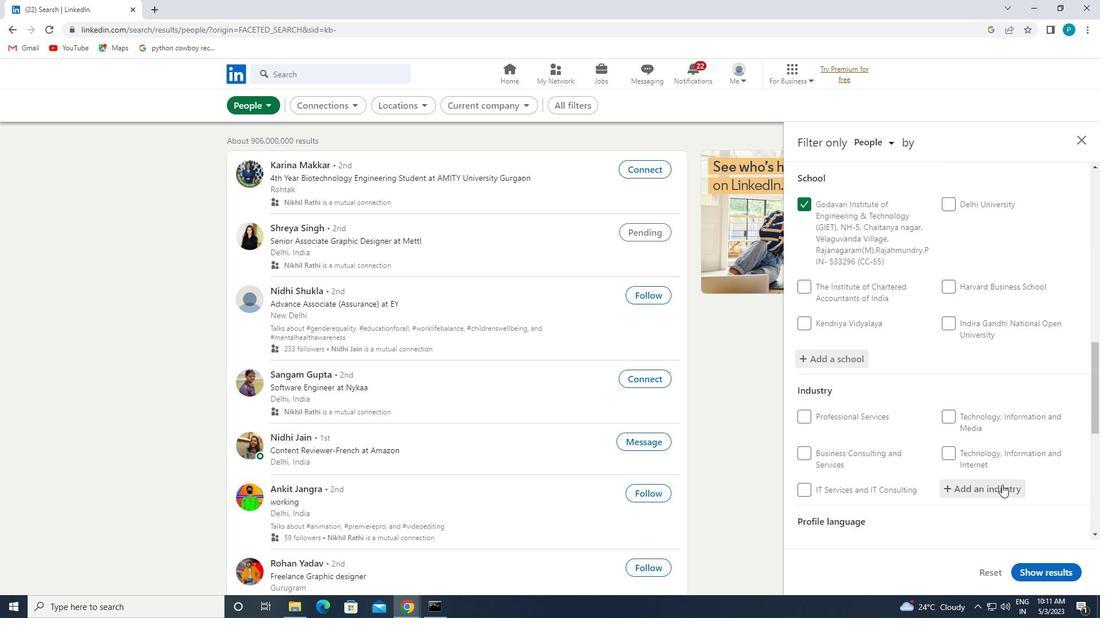 
Action: Key pressed <Key.caps_lock>S<Key.caps_lock>EC
Screenshot: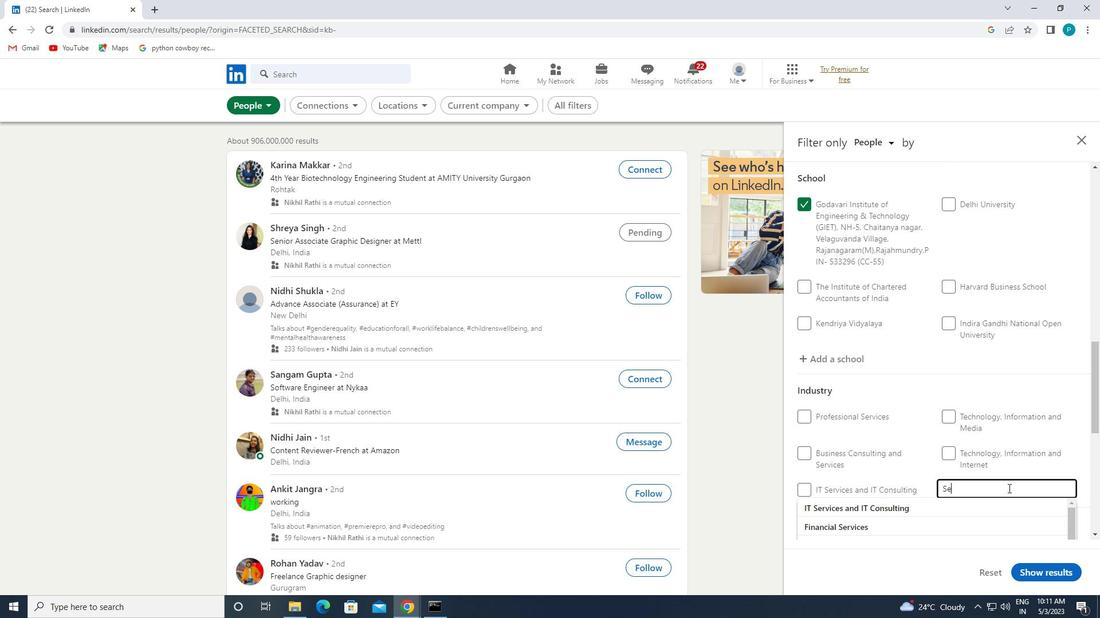 
Action: Mouse moved to (943, 448)
Screenshot: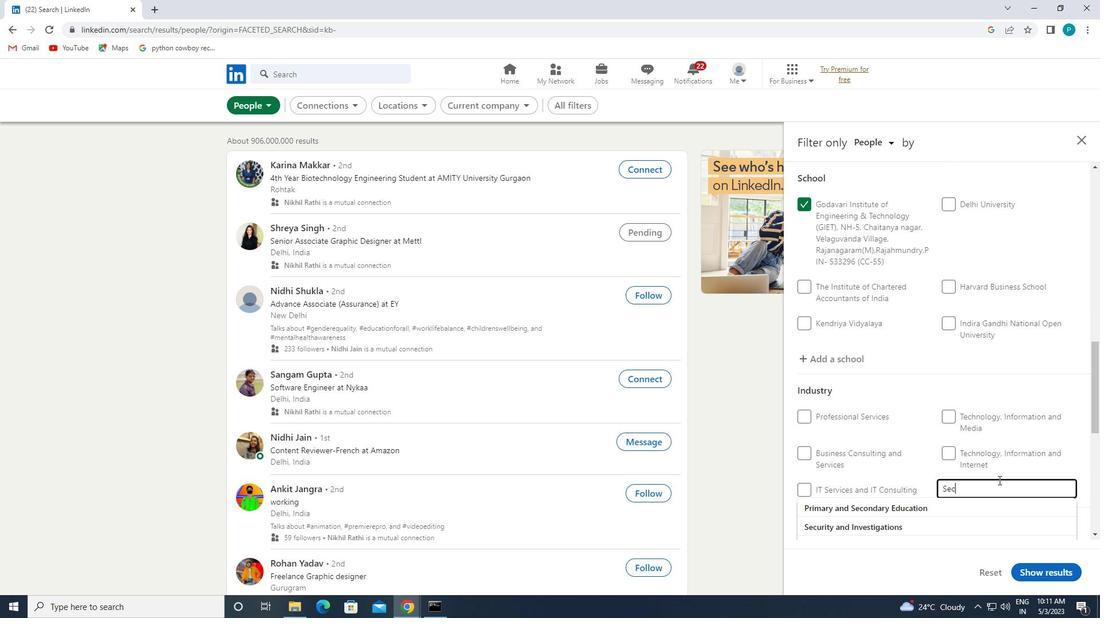 
Action: Mouse scrolled (943, 448) with delta (0, 0)
Screenshot: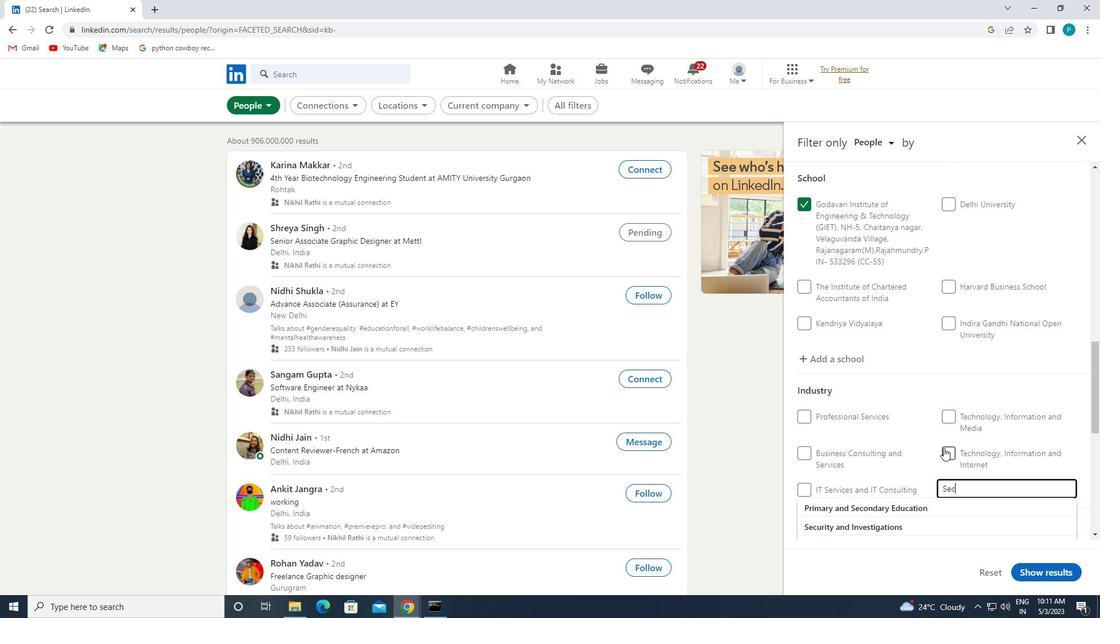 
Action: Mouse moved to (929, 467)
Screenshot: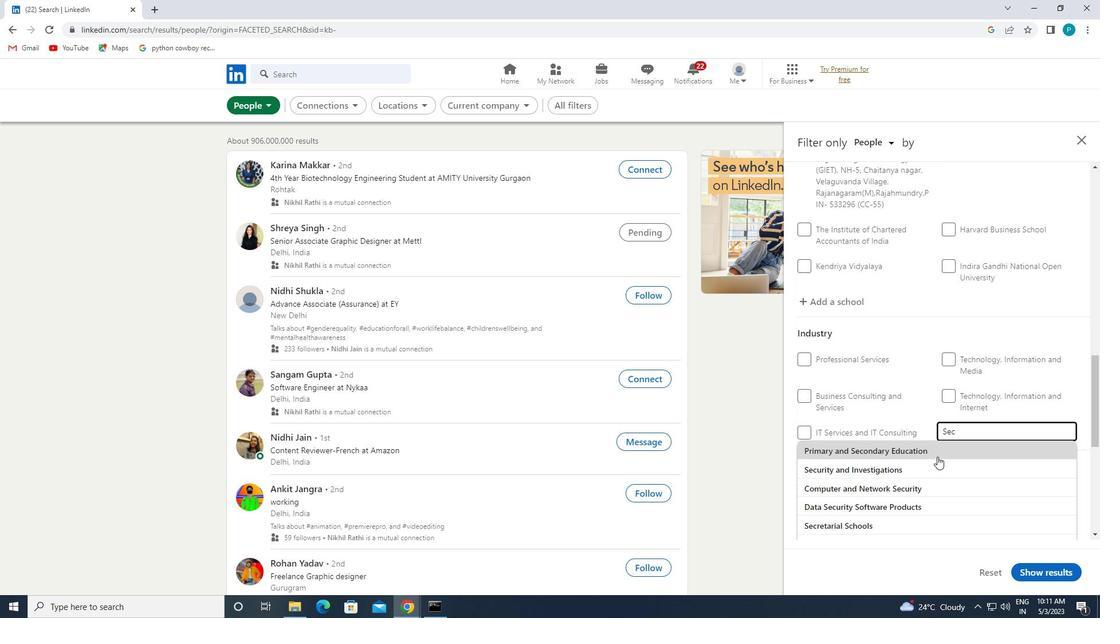 
Action: Mouse pressed left at (929, 467)
Screenshot: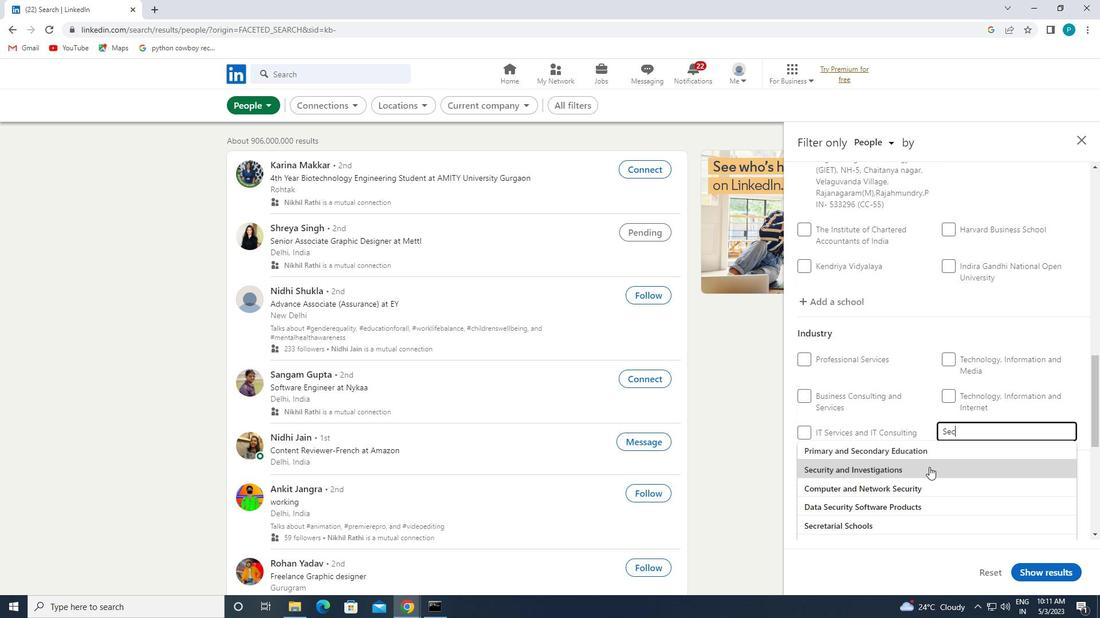 
Action: Mouse scrolled (929, 466) with delta (0, 0)
Screenshot: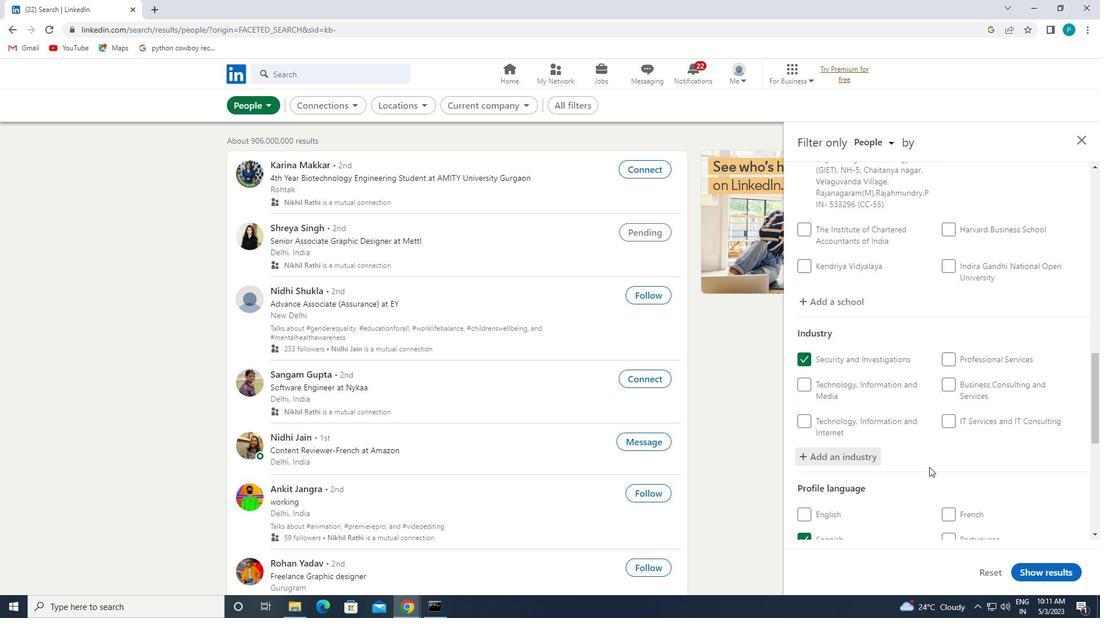 
Action: Mouse scrolled (929, 466) with delta (0, 0)
Screenshot: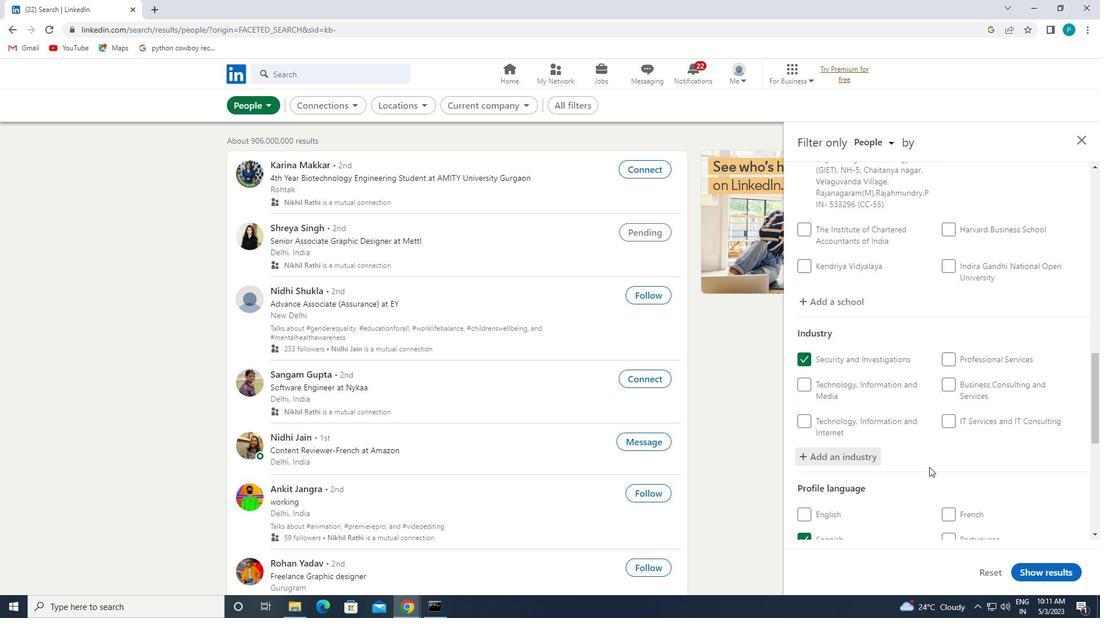 
Action: Mouse scrolled (929, 466) with delta (0, 0)
Screenshot: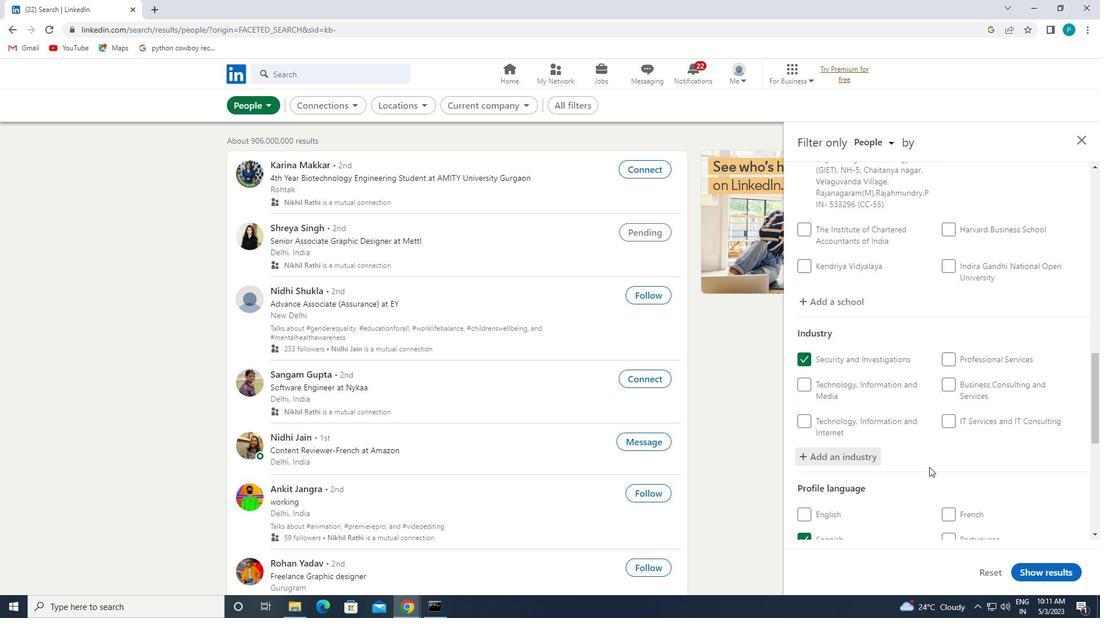 
Action: Mouse moved to (929, 468)
Screenshot: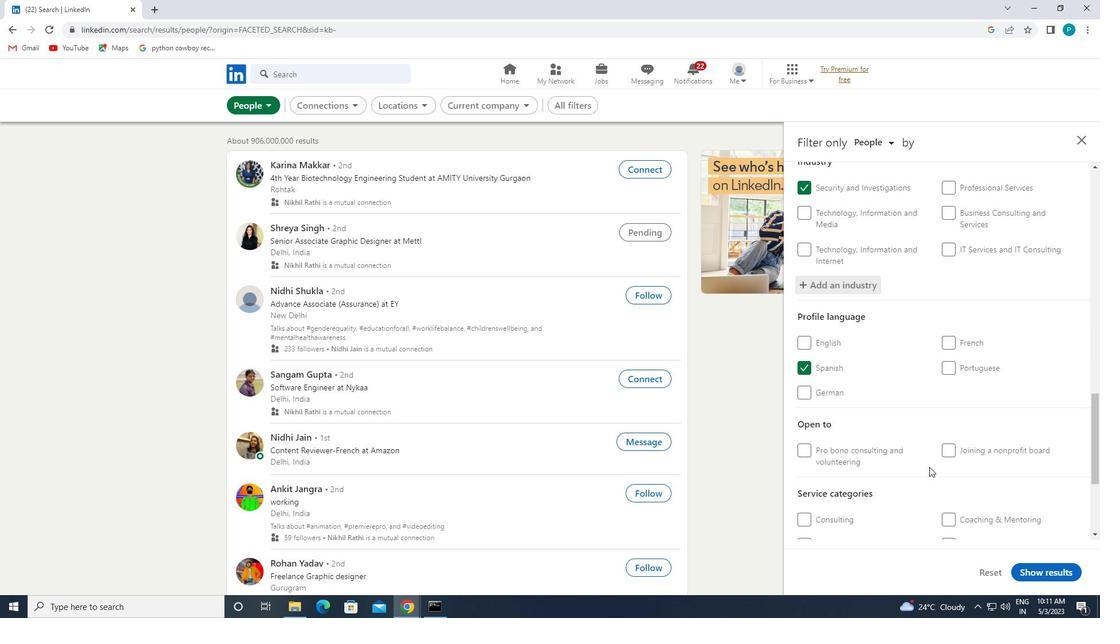 
Action: Mouse scrolled (929, 468) with delta (0, 0)
Screenshot: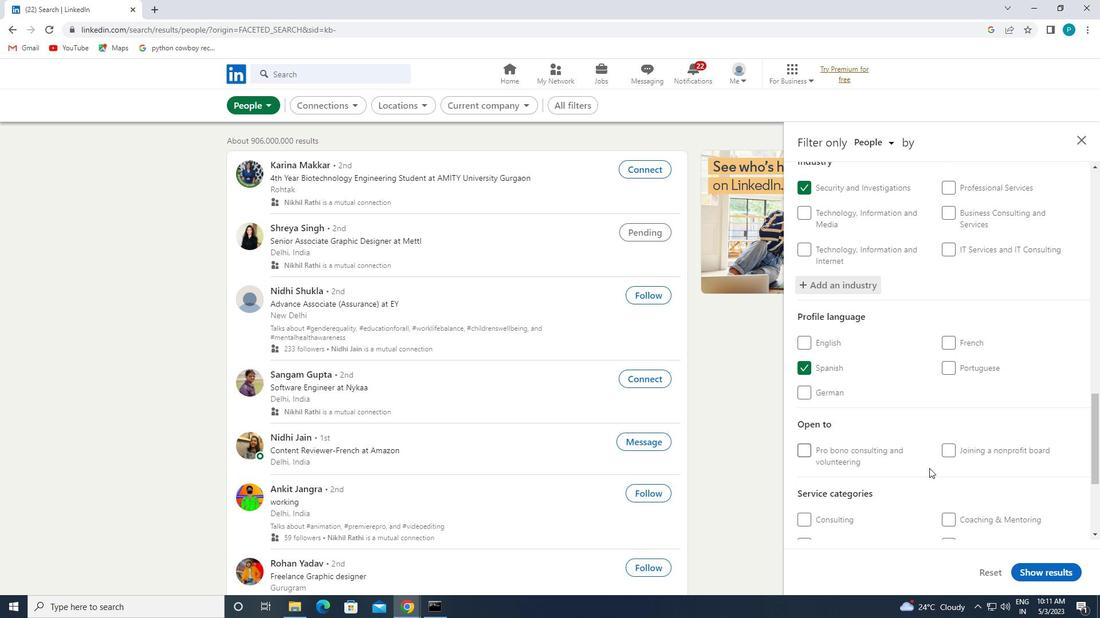 
Action: Mouse moved to (963, 516)
Screenshot: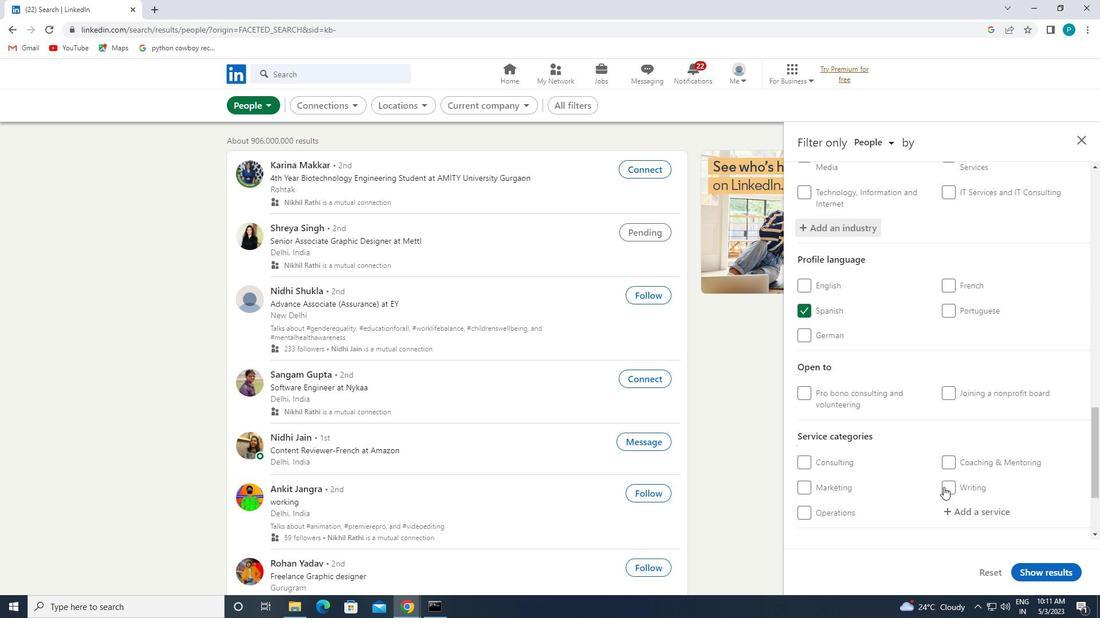 
Action: Mouse pressed left at (963, 516)
Screenshot: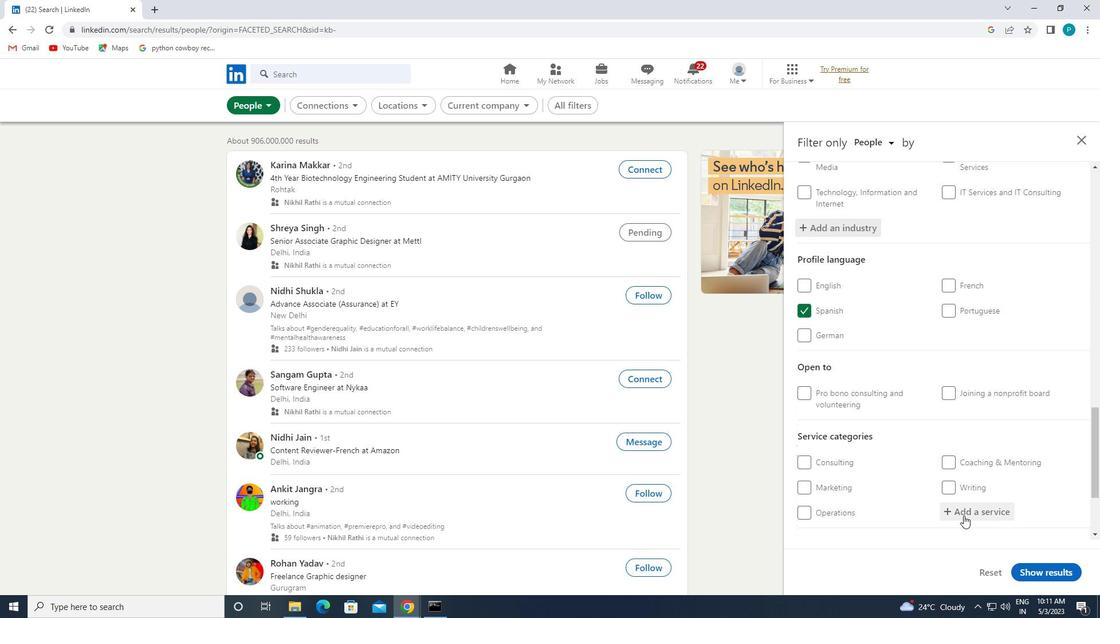 
Action: Mouse moved to (986, 532)
Screenshot: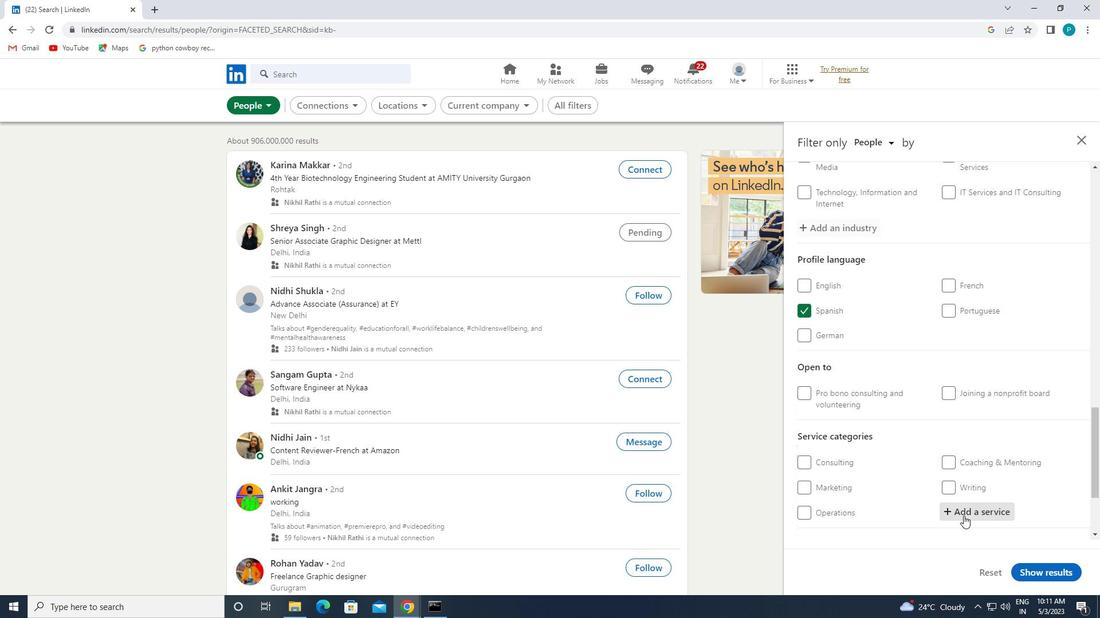 
Action: Key pressed <Key.caps_lock>H<Key.caps_lock>EALTH
Screenshot: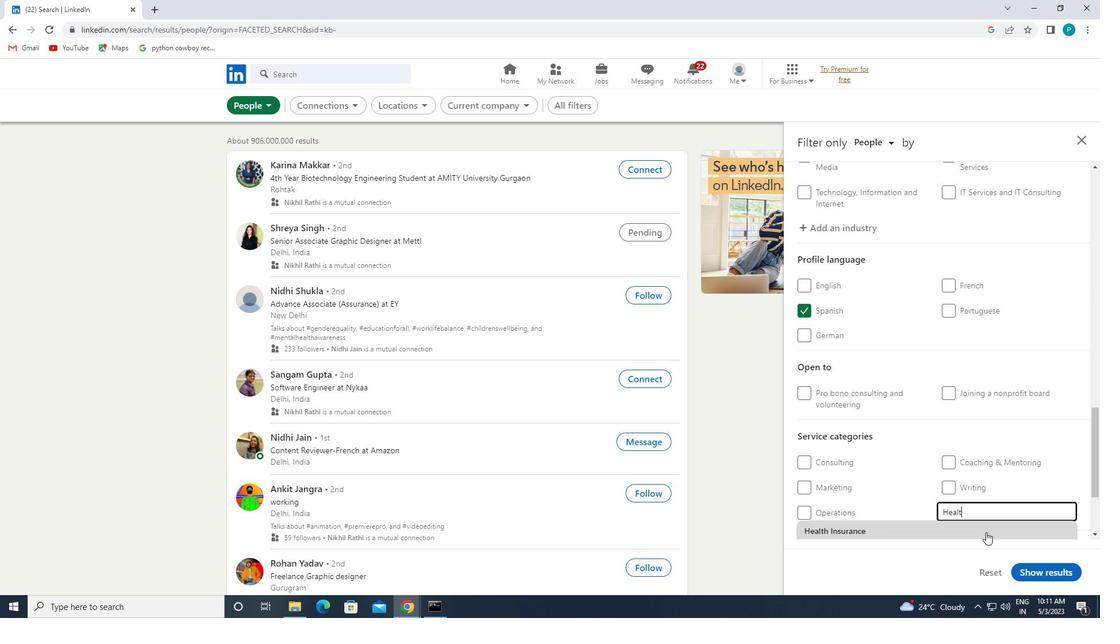 
Action: Mouse moved to (802, 347)
Screenshot: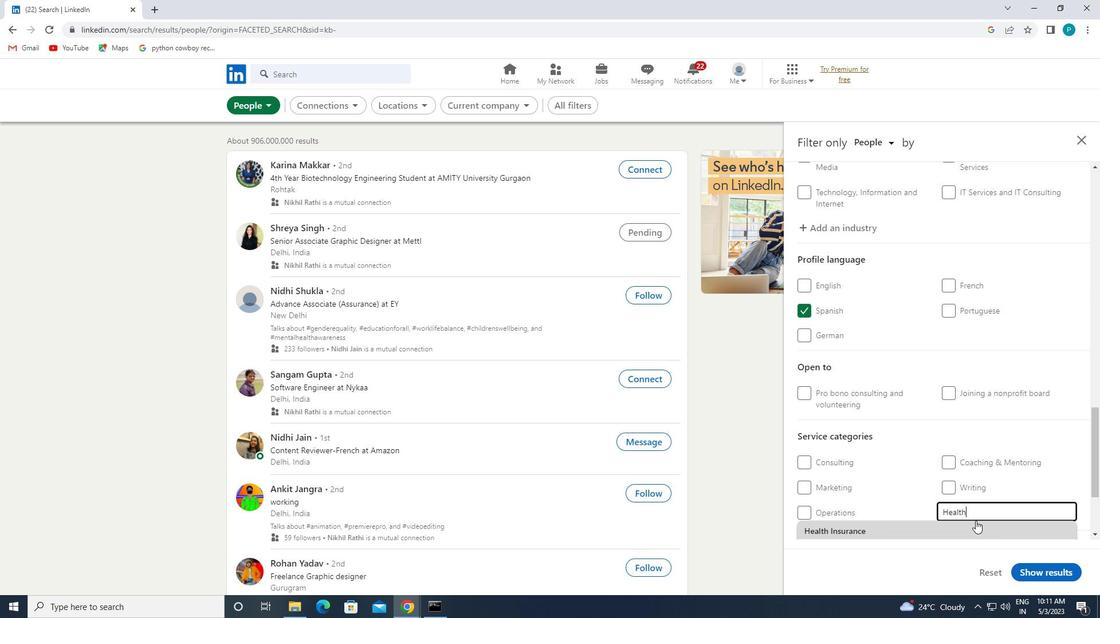 
Action: Mouse scrolled (802, 346) with delta (0, 0)
Screenshot: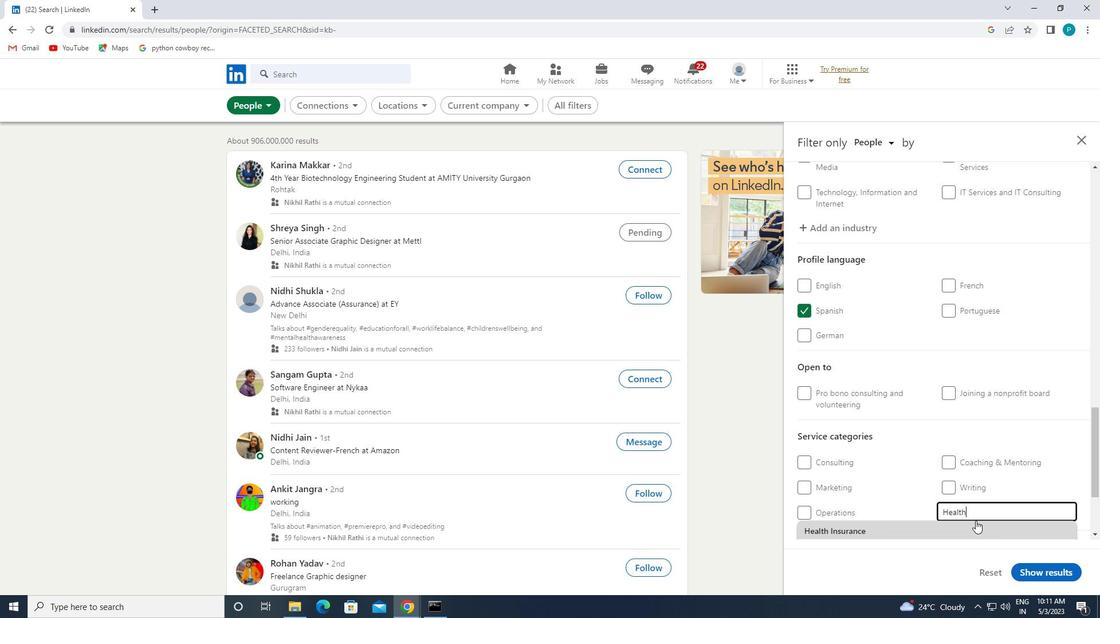 
Action: Mouse moved to (802, 343)
Screenshot: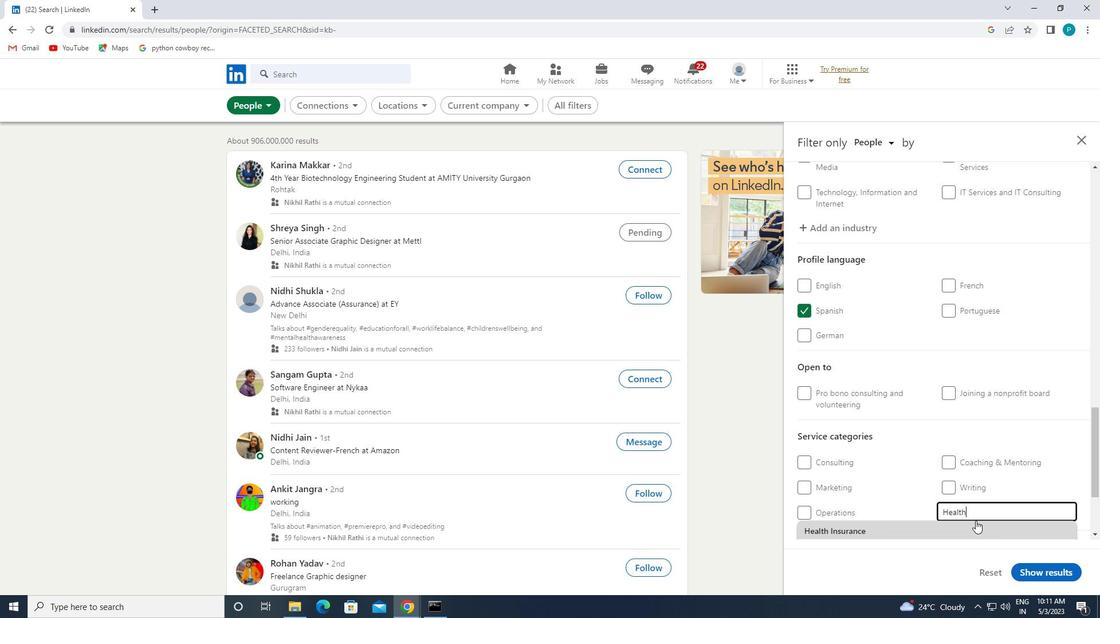 
Action: Mouse scrolled (802, 342) with delta (0, 0)
Screenshot: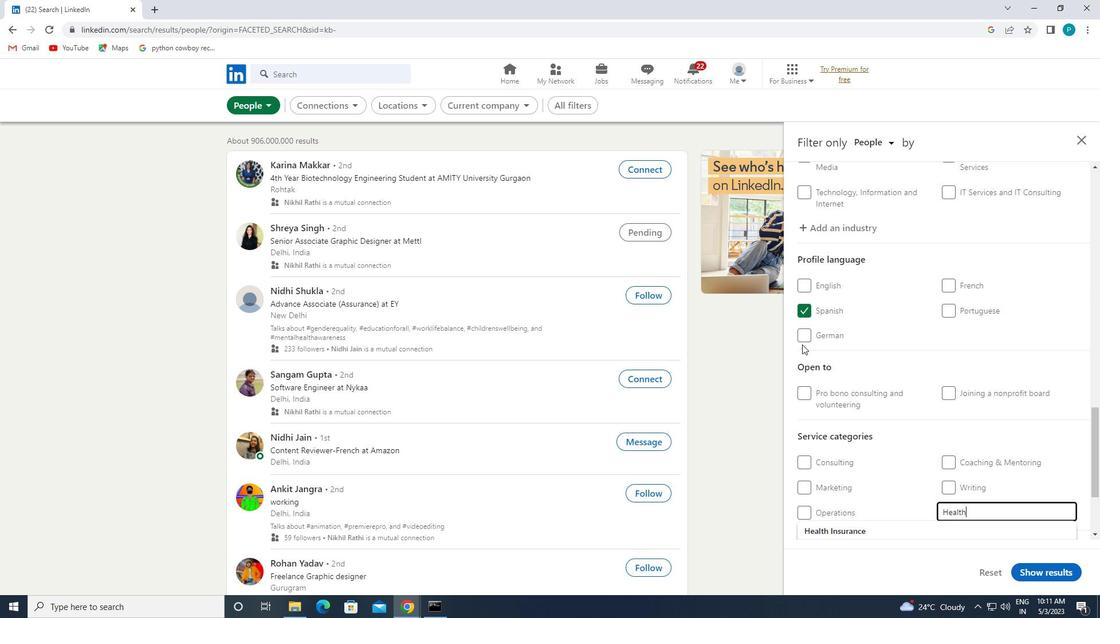 
Action: Mouse moved to (828, 410)
Screenshot: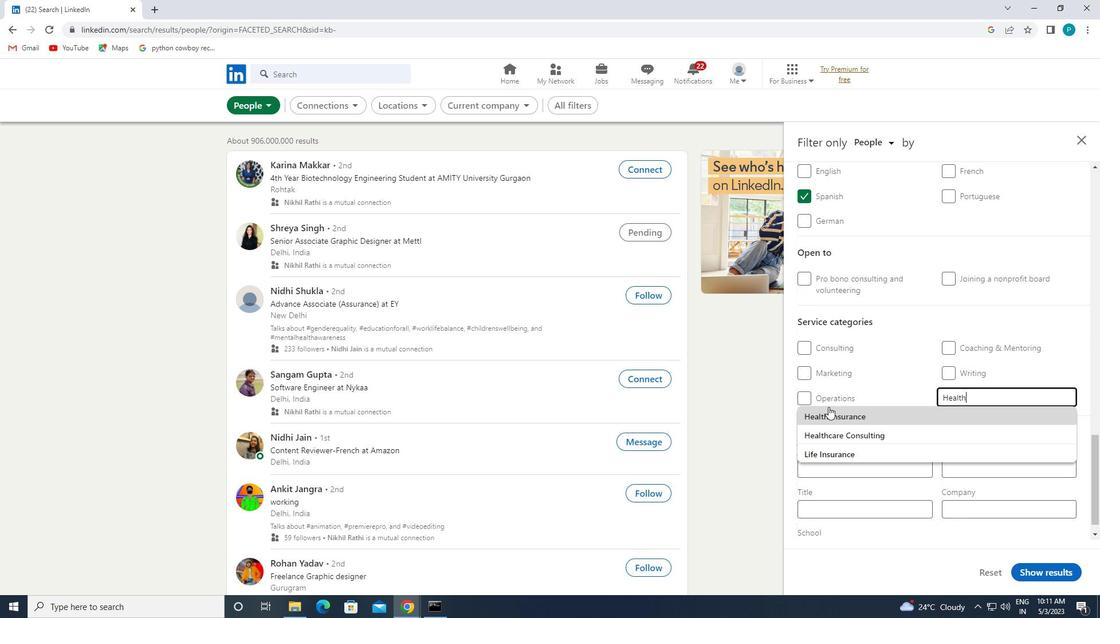 
Action: Mouse pressed left at (828, 410)
Screenshot: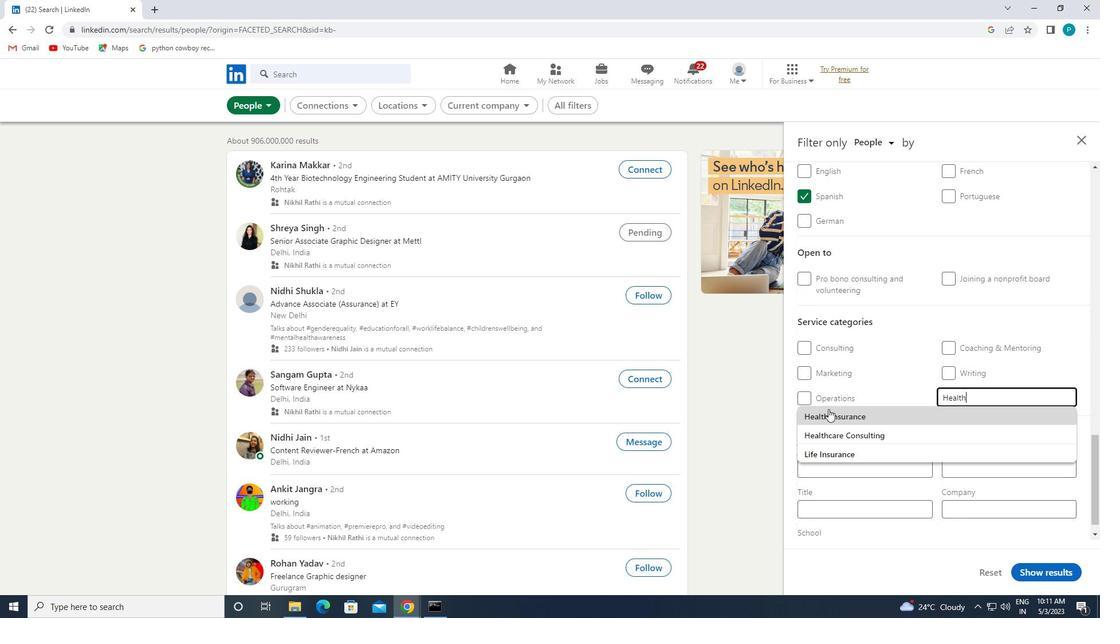 
Action: Mouse scrolled (828, 410) with delta (0, 0)
Screenshot: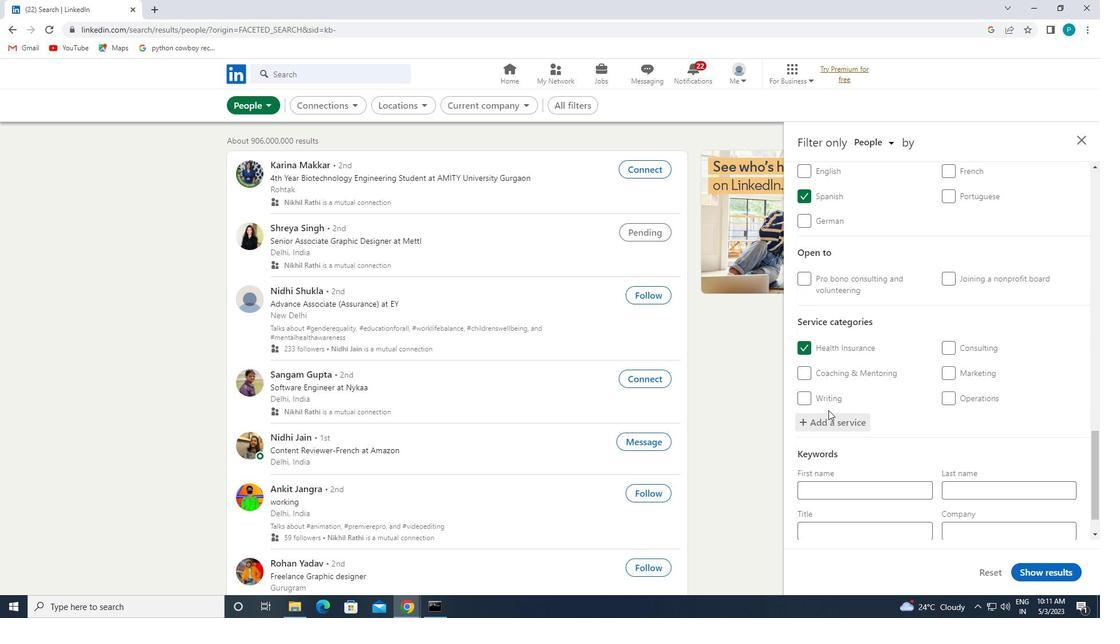 
Action: Mouse scrolled (828, 410) with delta (0, 0)
Screenshot: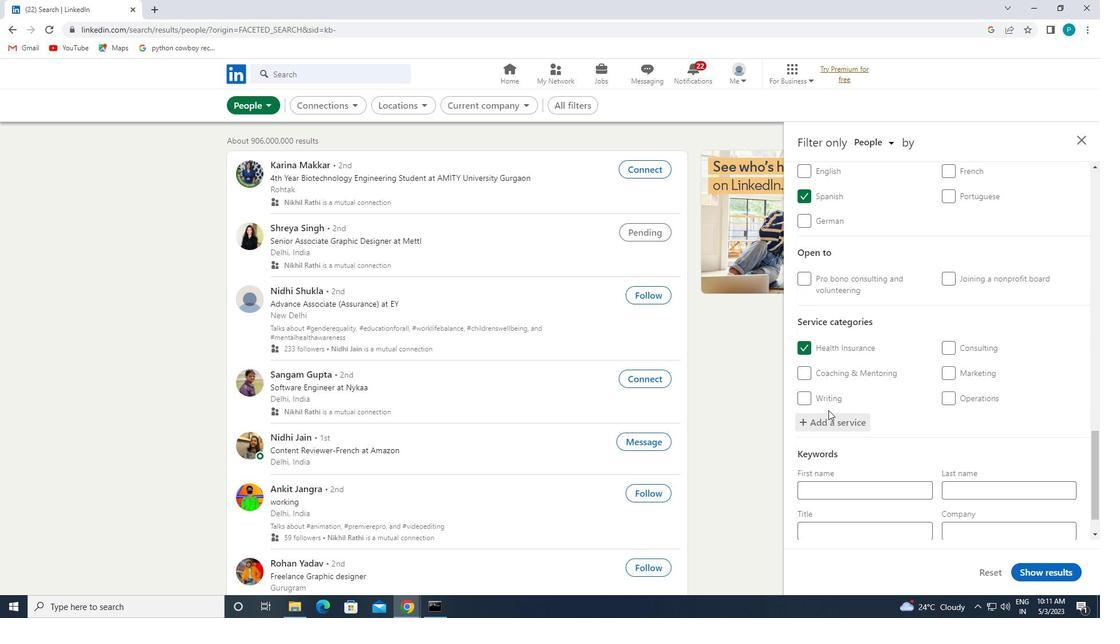 
Action: Mouse moved to (825, 492)
Screenshot: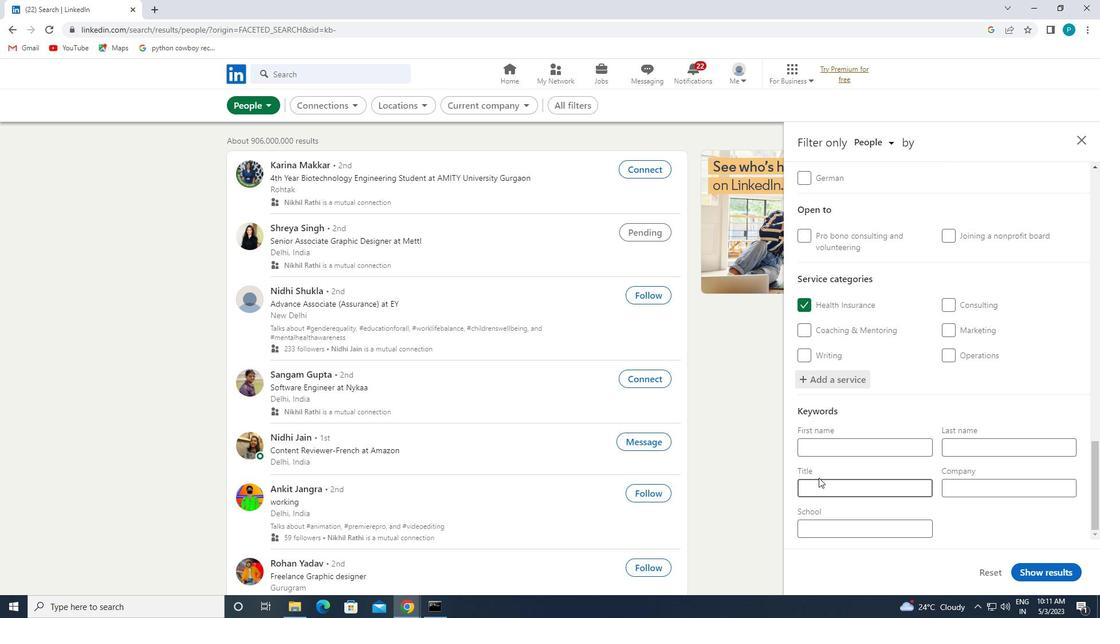 
Action: Mouse pressed left at (825, 492)
Screenshot: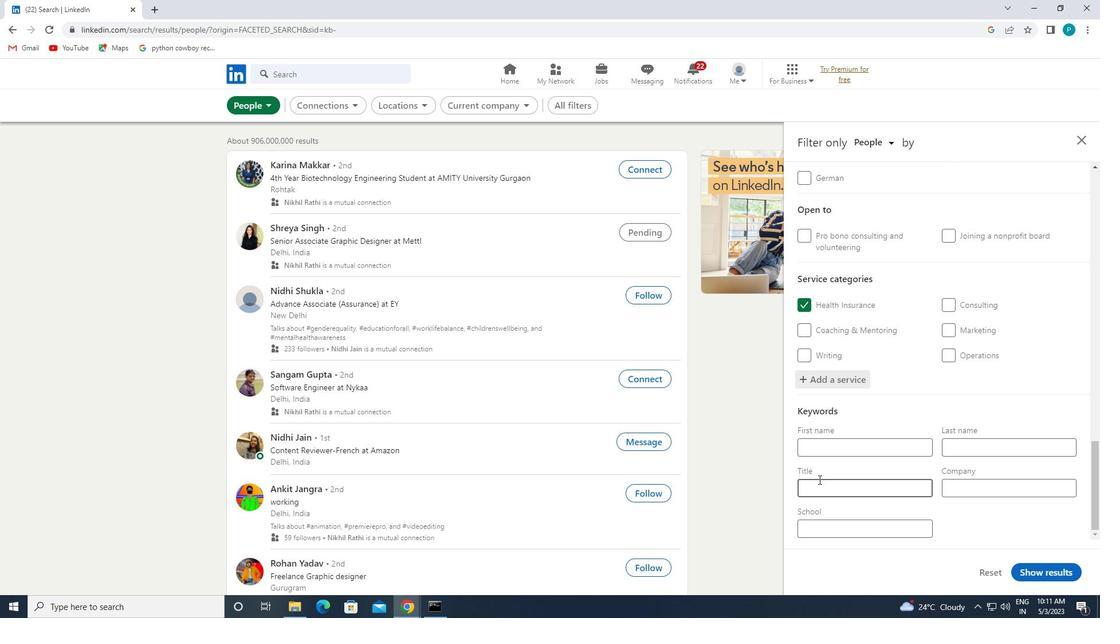 
Action: Key pressed <Key.caps_lock>A<Key.caps_lock>CCOUNTANT
Screenshot: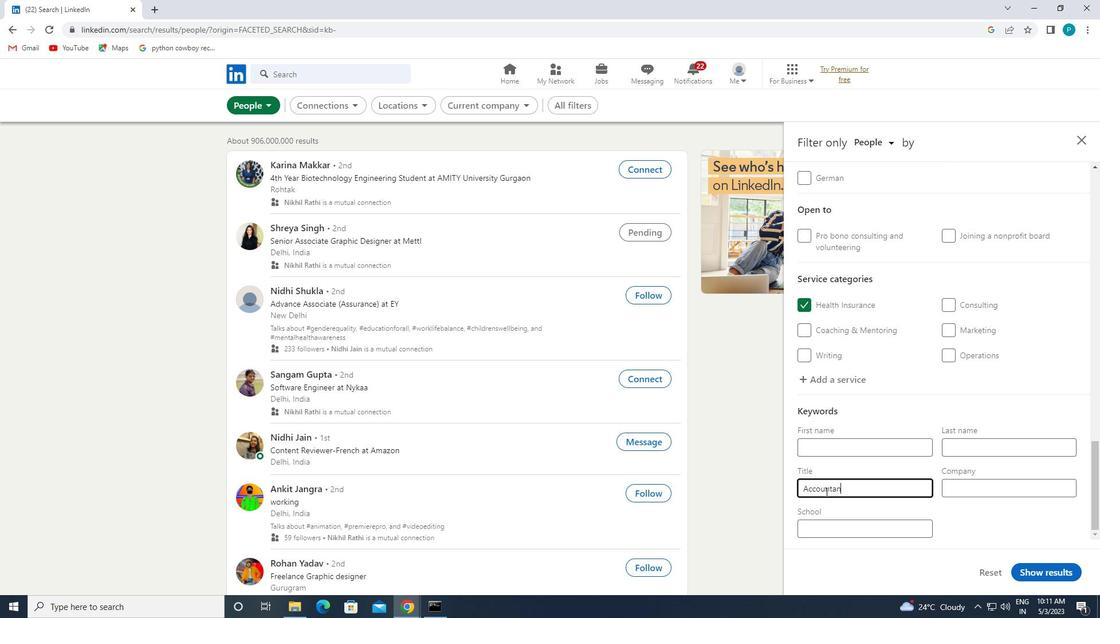 
Action: Mouse moved to (1038, 568)
Screenshot: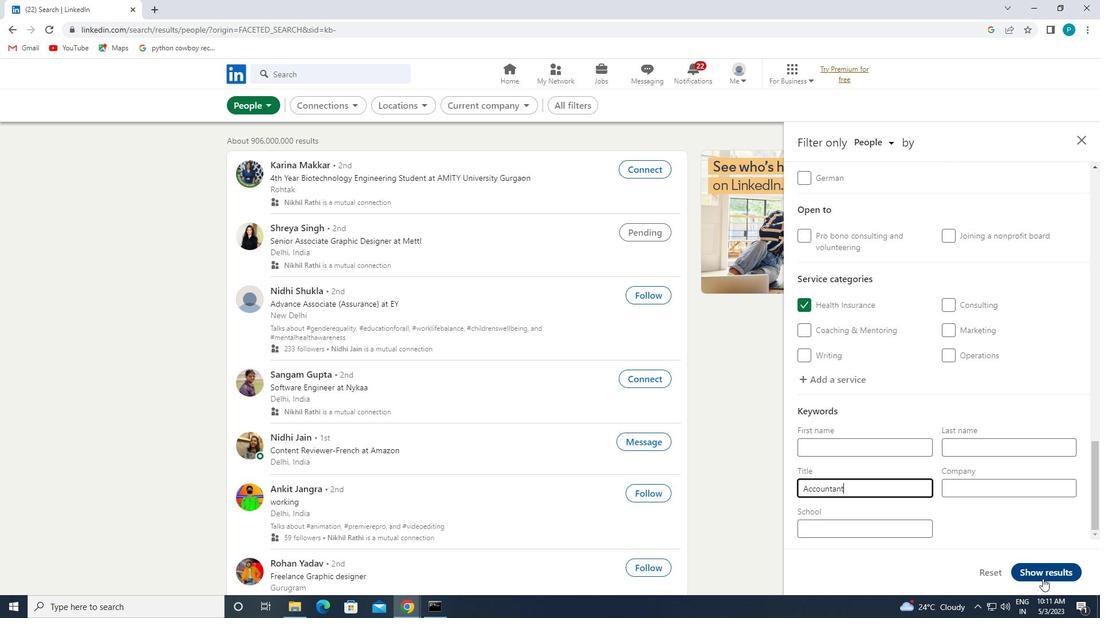 
Action: Mouse pressed left at (1038, 568)
Screenshot: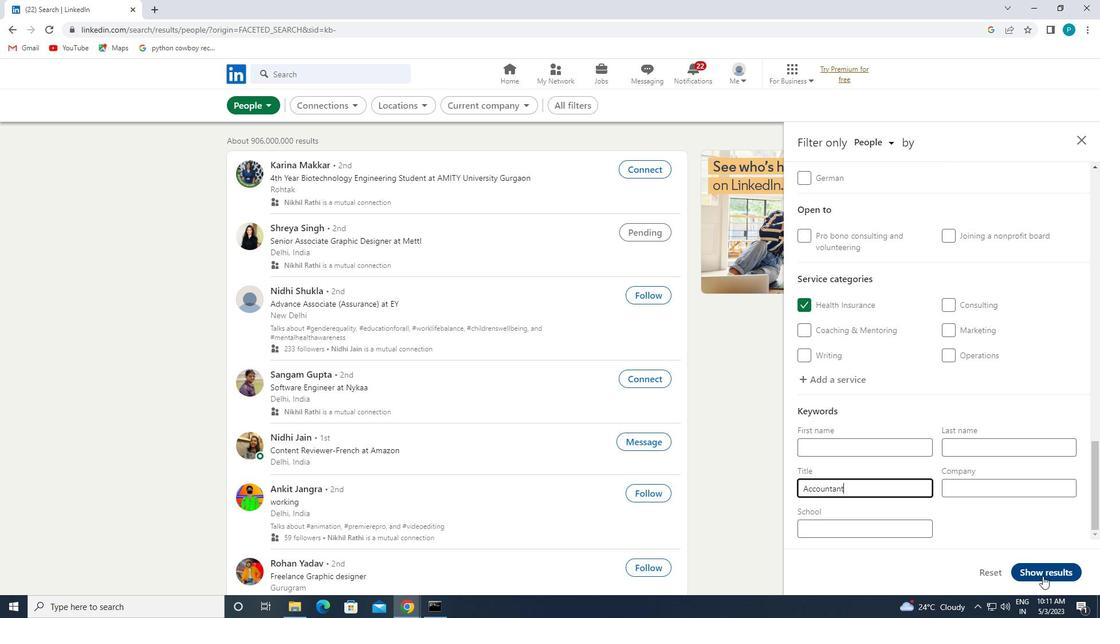 
